 Task: Develop a branding concept for a fictional cyberpunk city with neon-lit streets.
Action: Mouse moved to (123, 88)
Screenshot: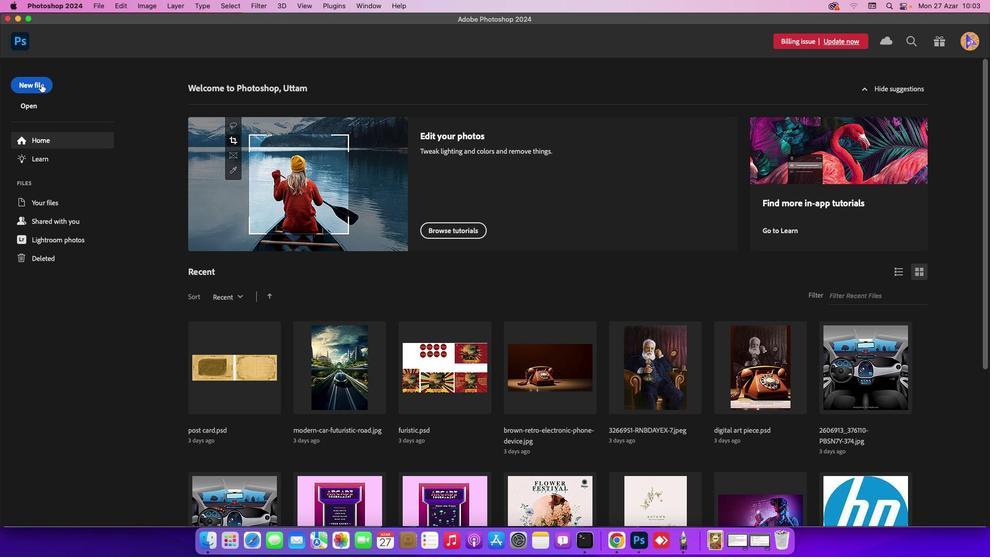 
Action: Mouse pressed left at (123, 88)
Screenshot: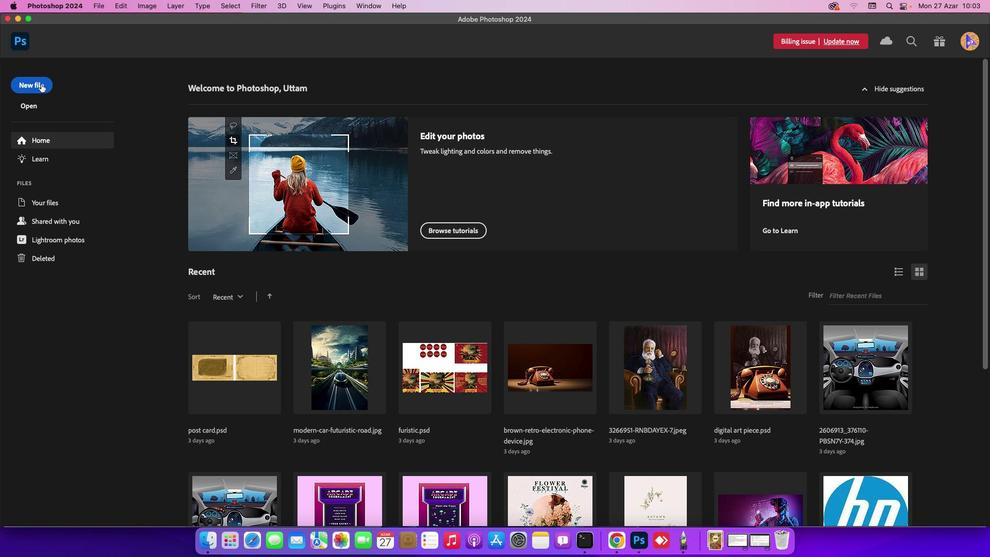 
Action: Mouse moved to (41, 84)
Screenshot: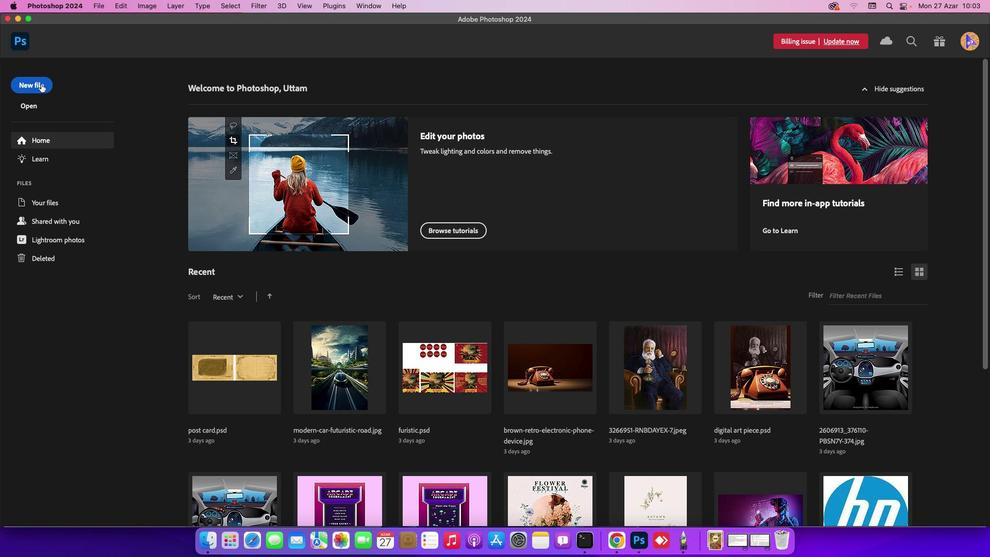 
Action: Mouse pressed left at (41, 84)
Screenshot: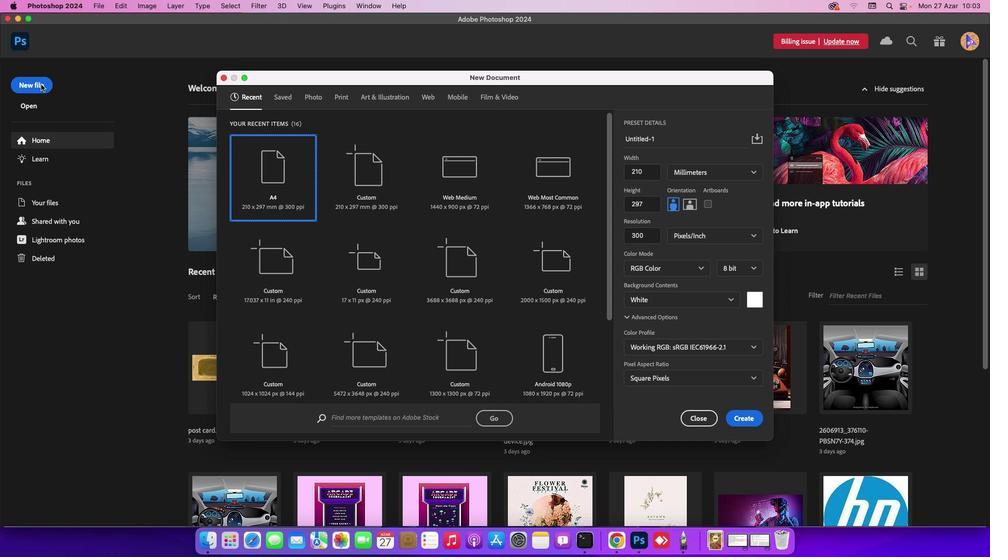 
Action: Mouse moved to (744, 416)
Screenshot: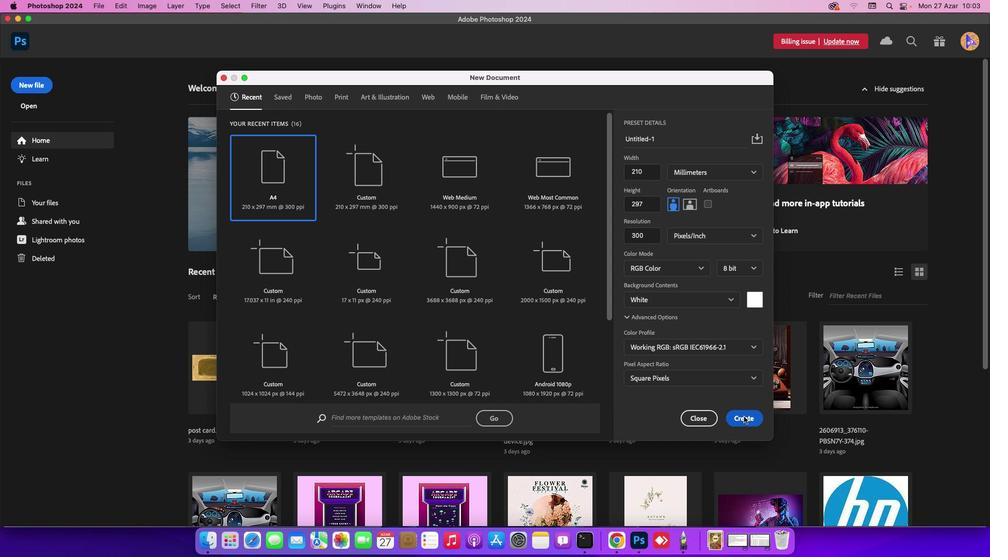 
Action: Mouse pressed left at (744, 416)
Screenshot: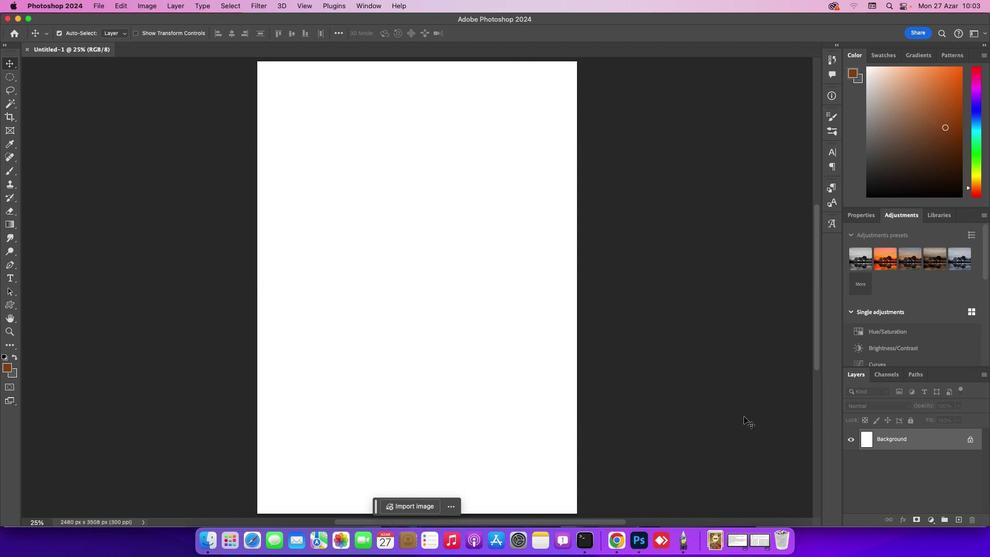 
Action: Mouse moved to (956, 520)
Screenshot: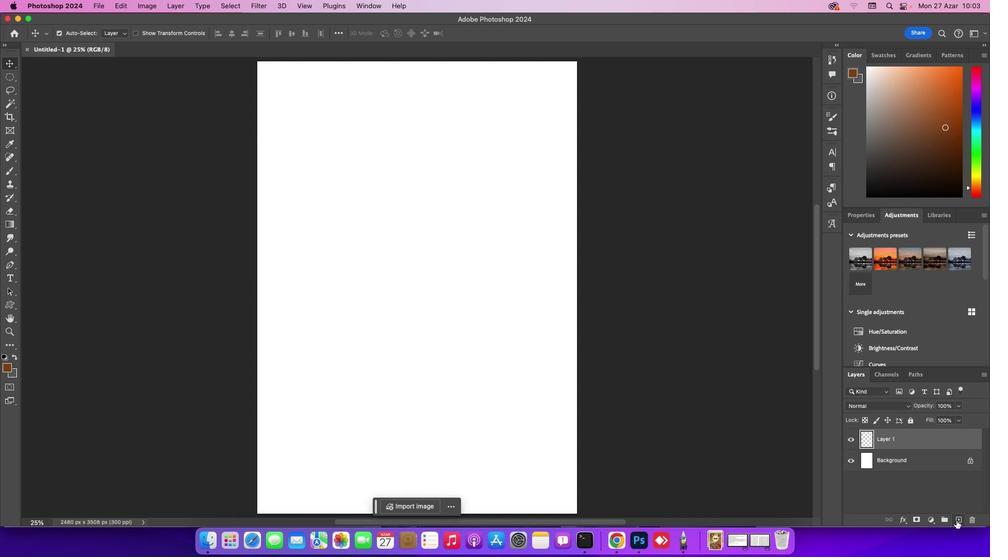 
Action: Mouse pressed left at (956, 520)
Screenshot: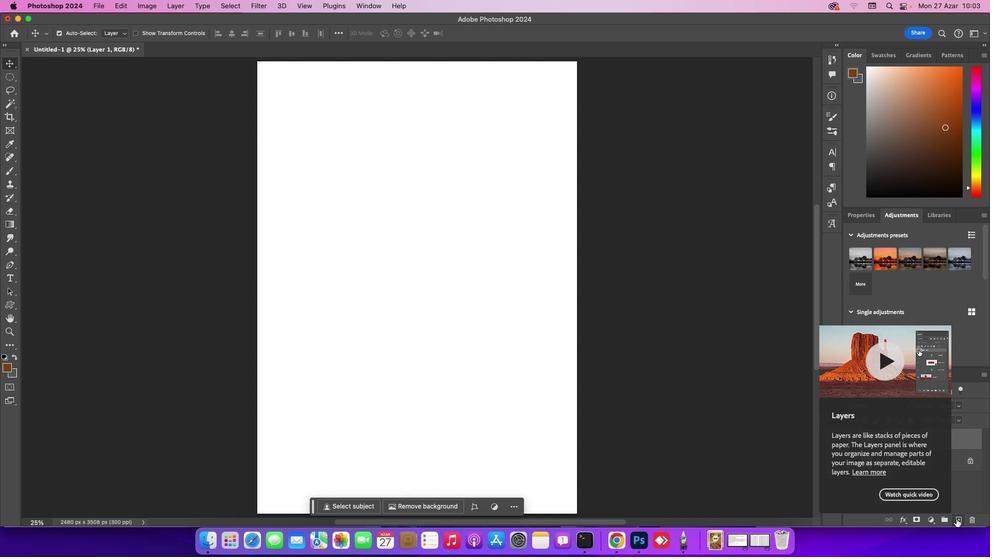 
Action: Mouse moved to (100, 2)
Screenshot: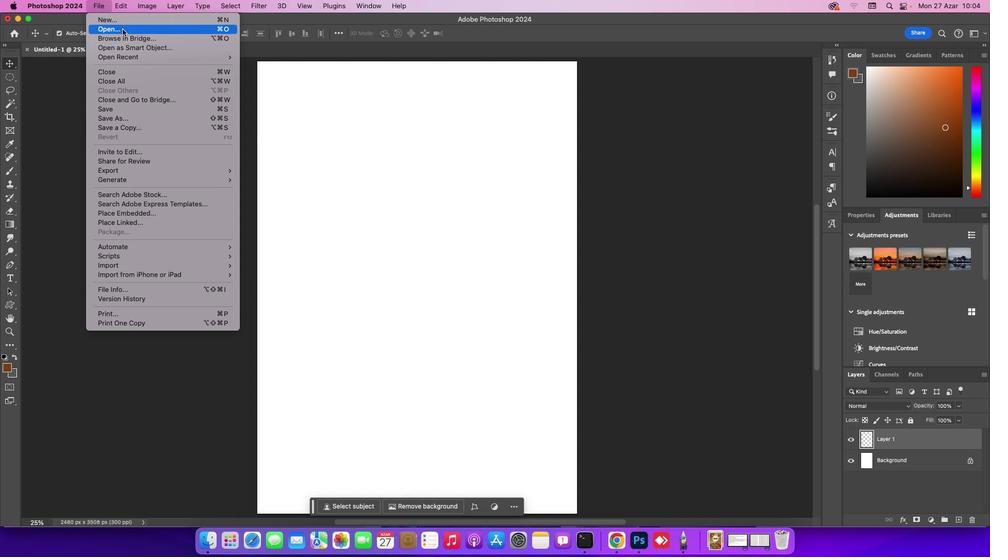 
Action: Mouse pressed left at (100, 2)
Screenshot: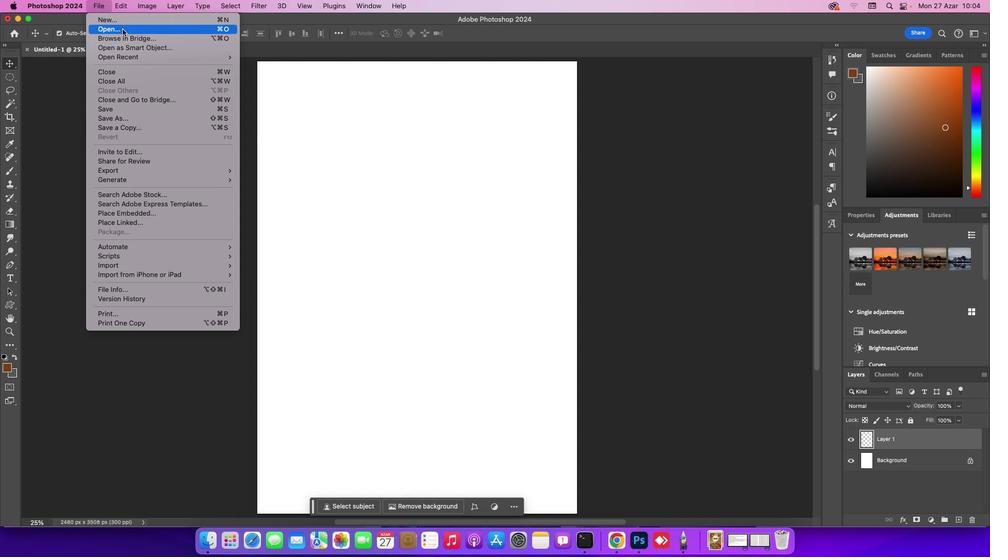 
Action: Mouse moved to (122, 16)
Screenshot: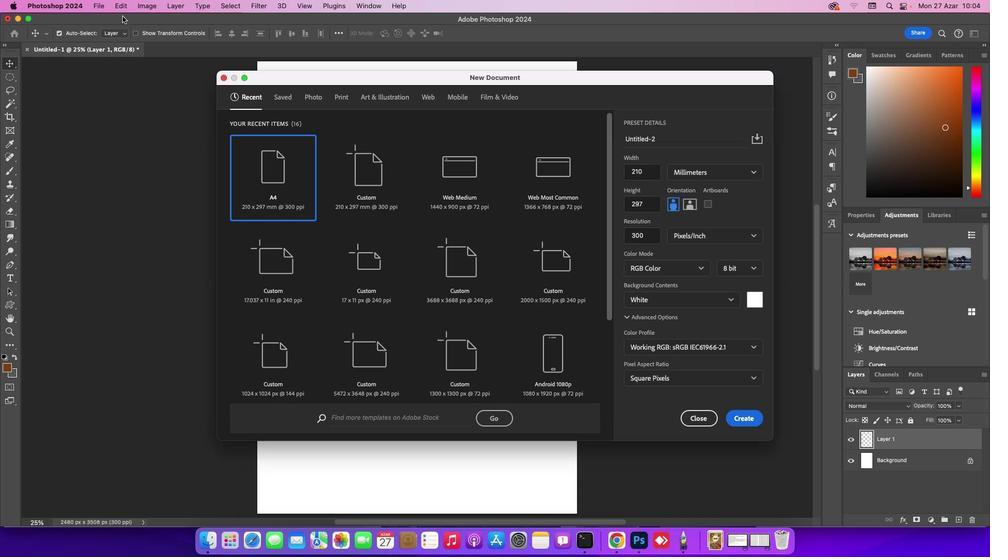 
Action: Mouse pressed left at (122, 16)
Screenshot: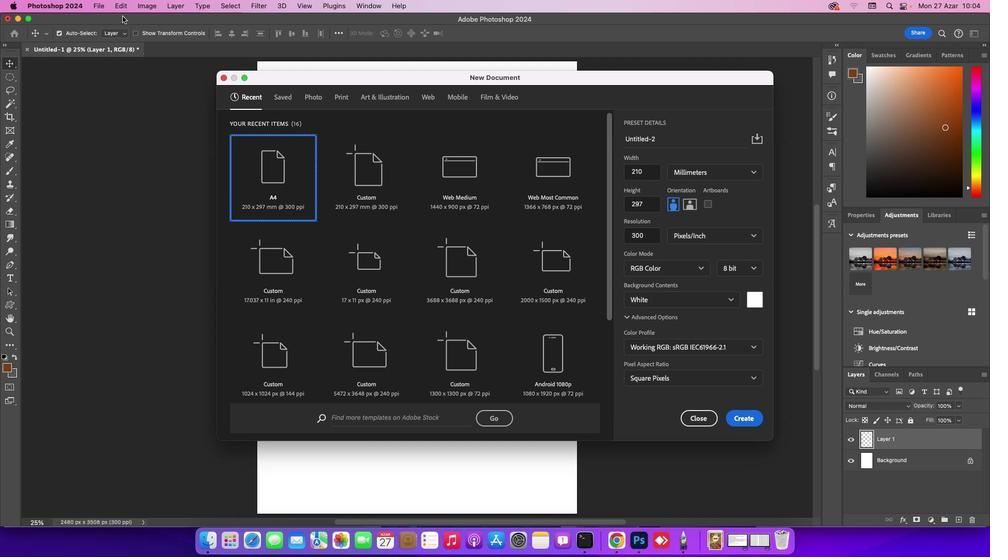 
Action: Mouse moved to (465, 183)
Screenshot: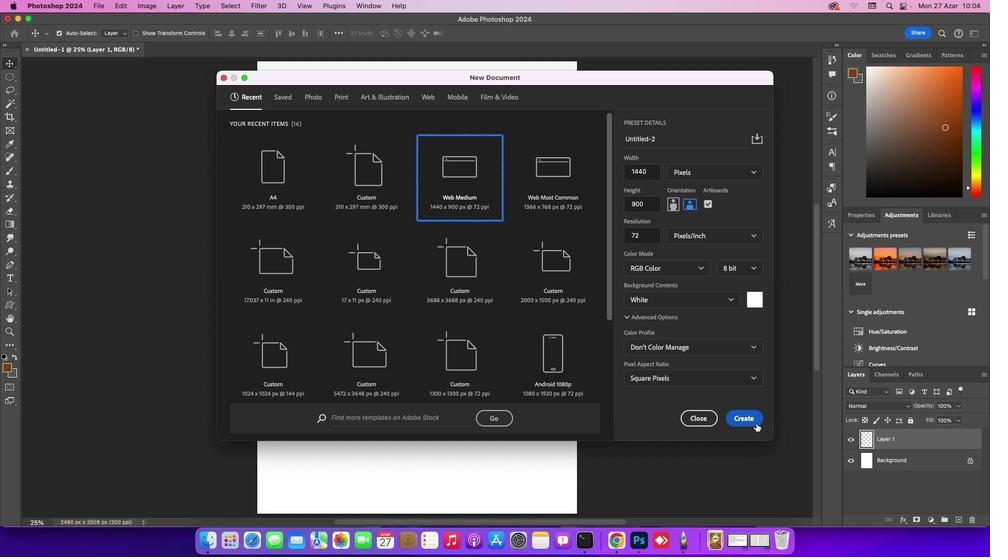
Action: Mouse pressed left at (465, 183)
Screenshot: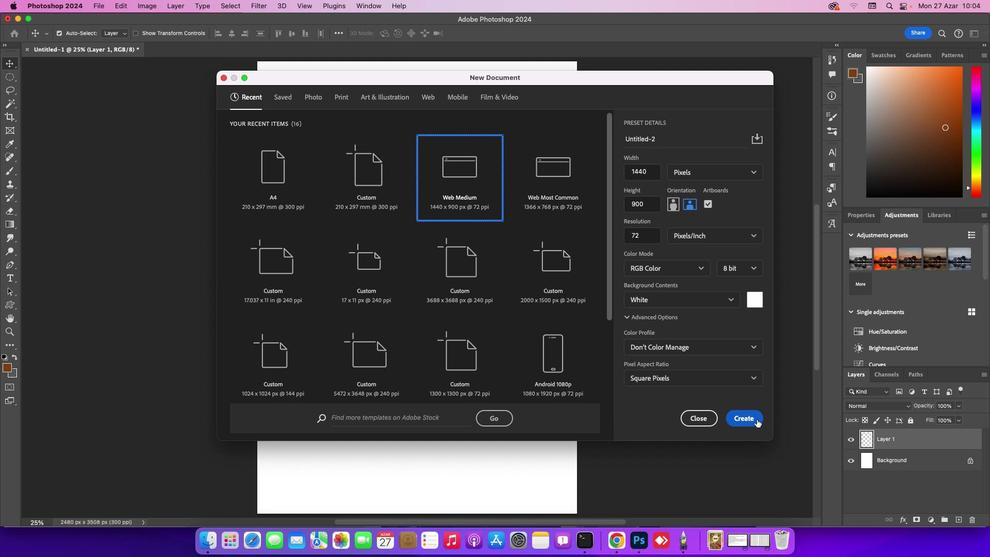 
Action: Mouse moved to (756, 419)
Screenshot: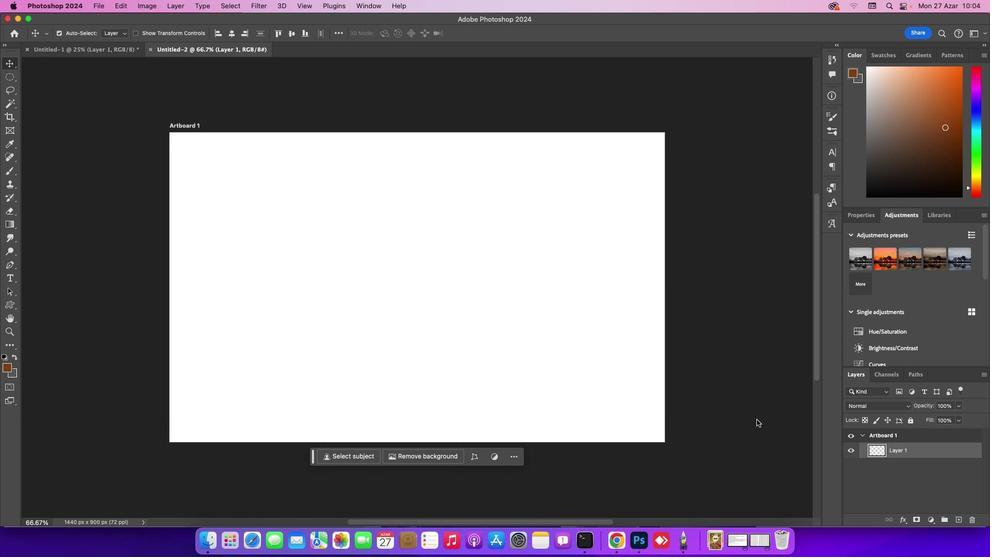 
Action: Mouse pressed left at (756, 419)
Screenshot: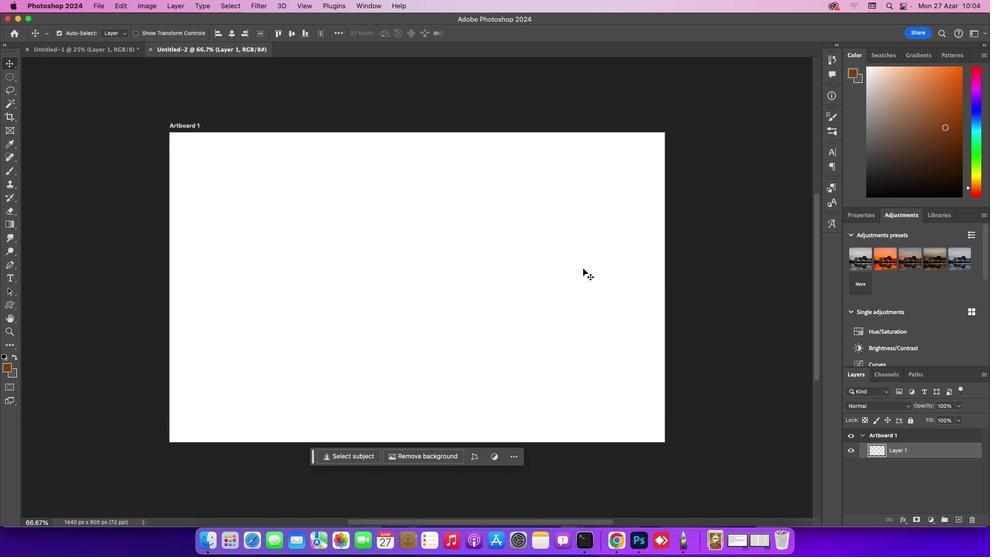 
Action: Mouse moved to (26, 49)
Screenshot: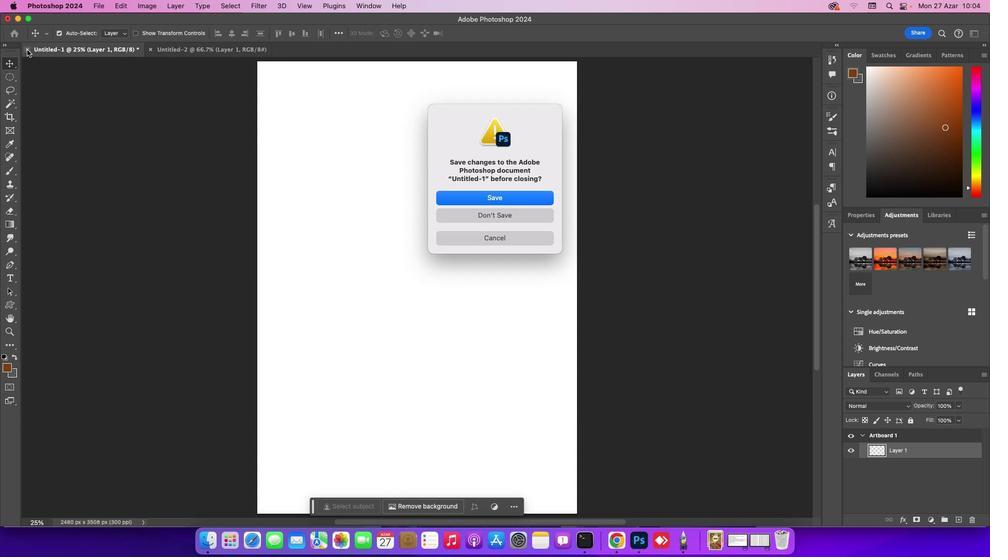 
Action: Mouse pressed left at (26, 49)
Screenshot: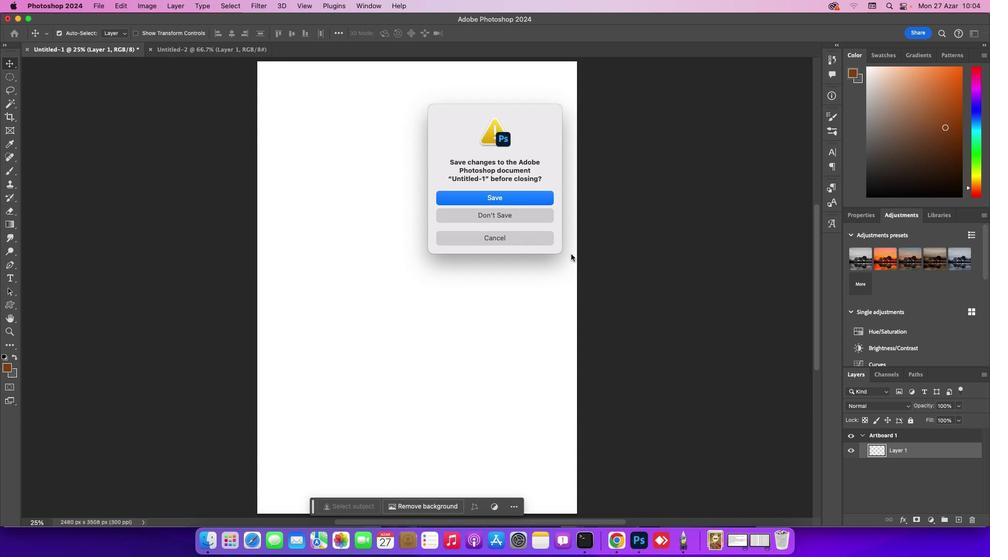 
Action: Mouse moved to (511, 210)
Screenshot: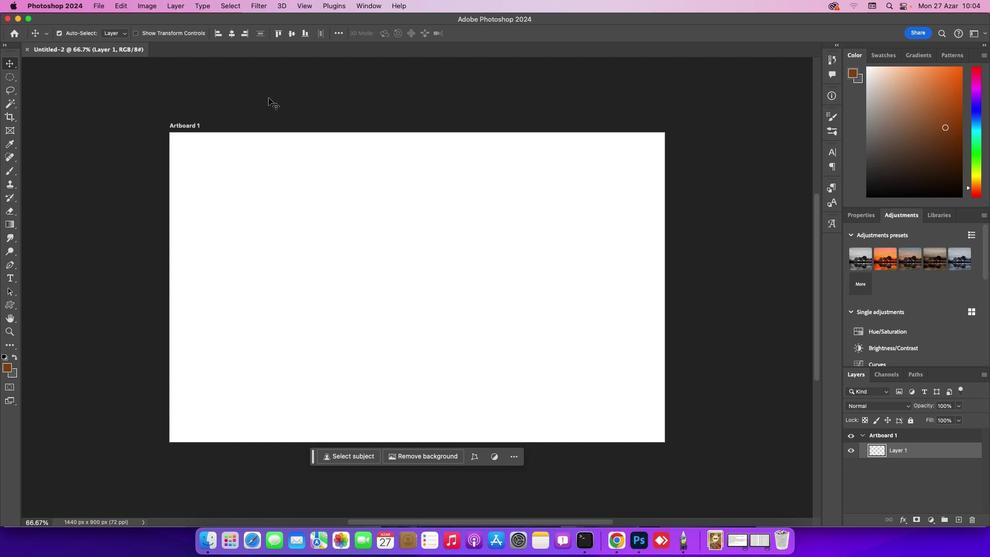 
Action: Mouse pressed left at (511, 210)
Screenshot: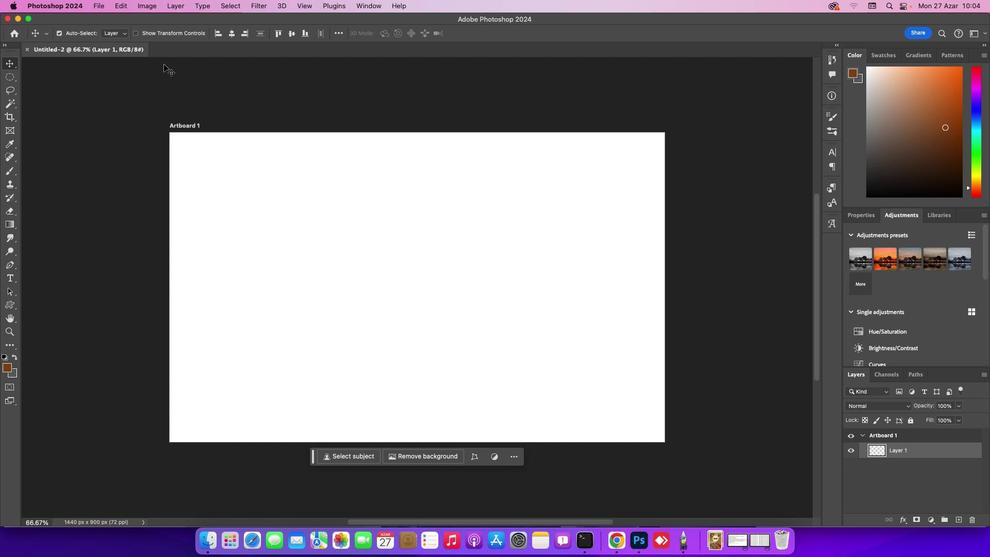 
Action: Mouse moved to (955, 520)
Screenshot: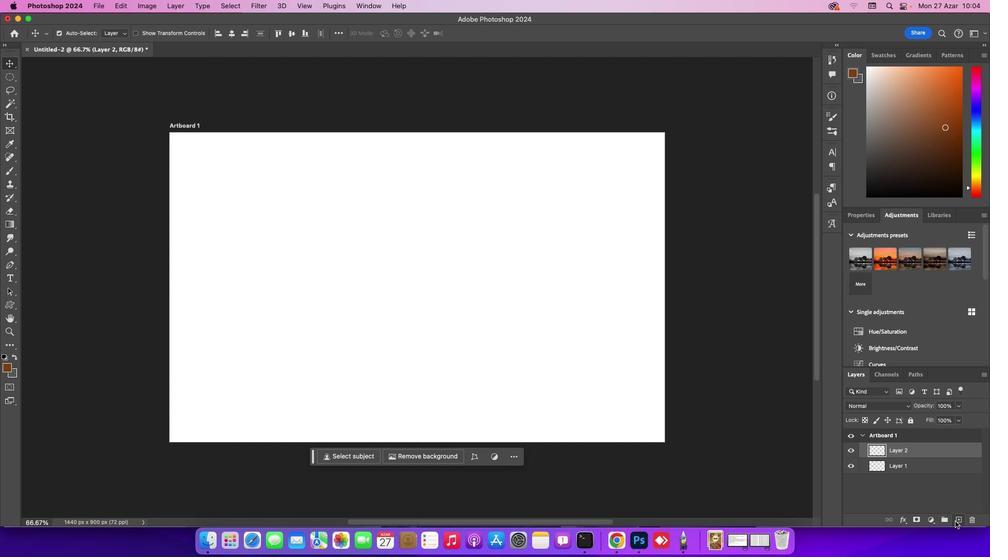
Action: Mouse pressed left at (955, 520)
Screenshot: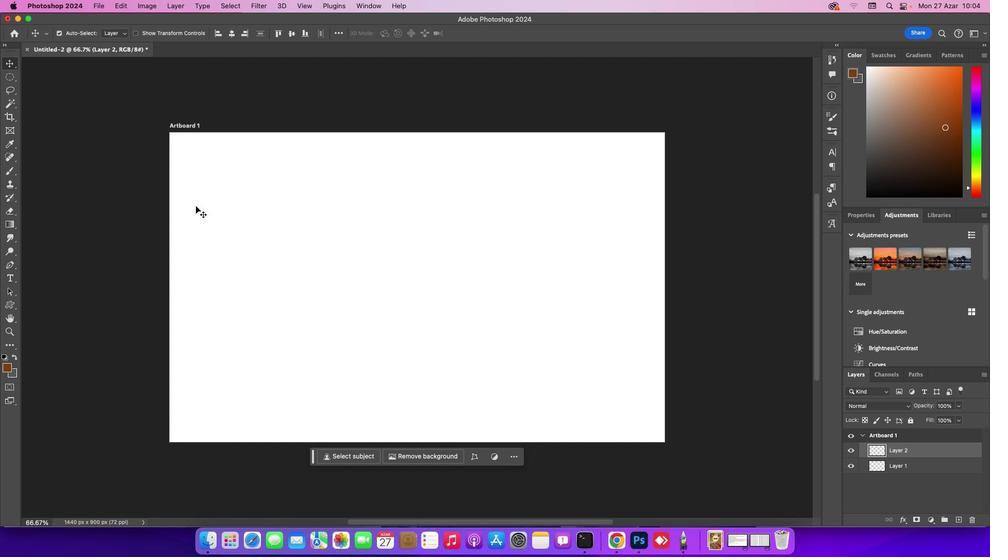 
Action: Mouse moved to (10, 80)
Screenshot: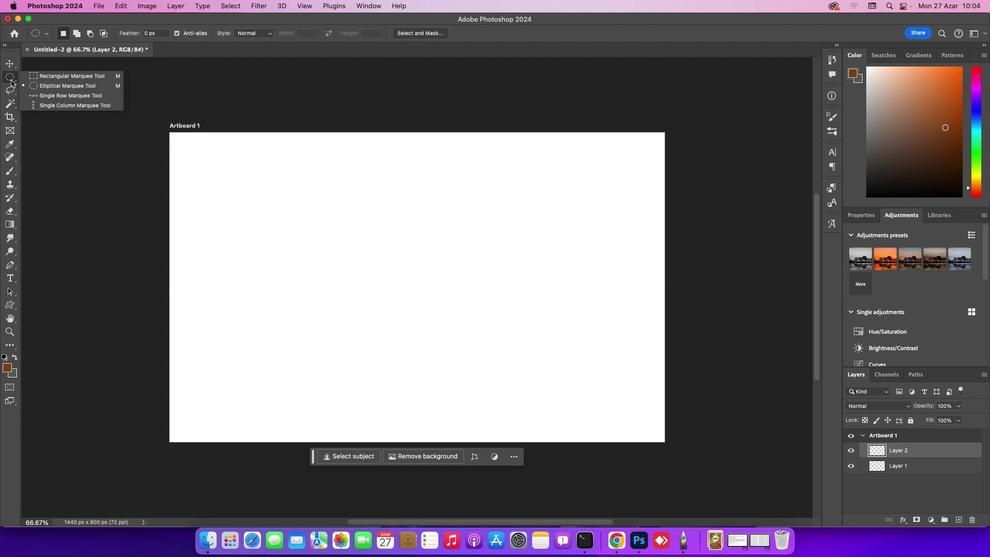 
Action: Mouse pressed left at (10, 80)
Screenshot: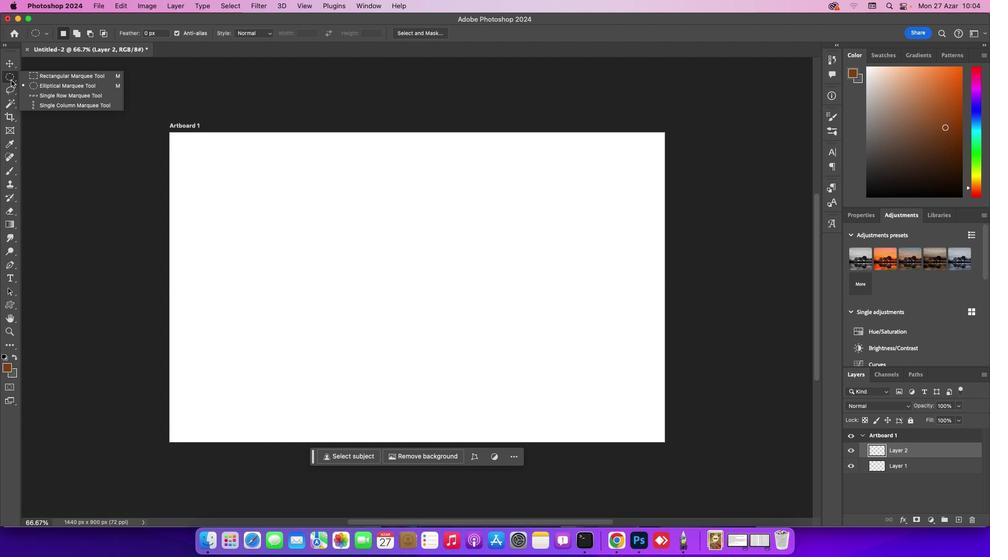 
Action: Mouse pressed left at (10, 80)
Screenshot: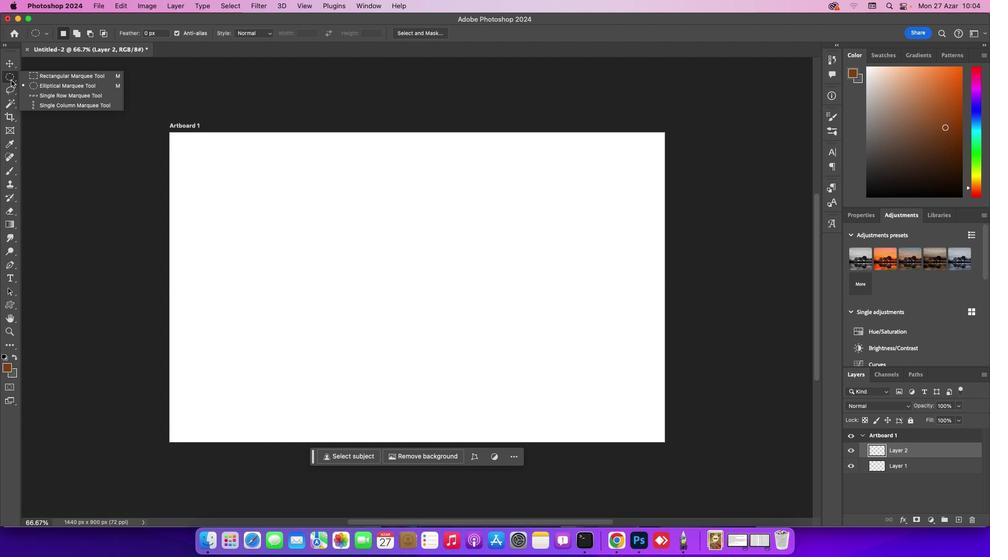 
Action: Mouse moved to (48, 80)
Screenshot: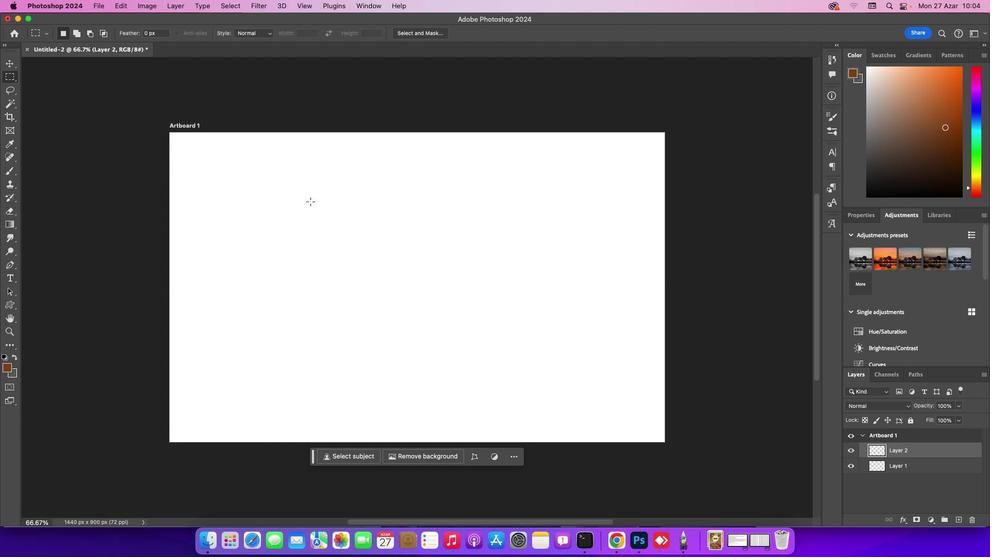 
Action: Mouse pressed left at (48, 80)
Screenshot: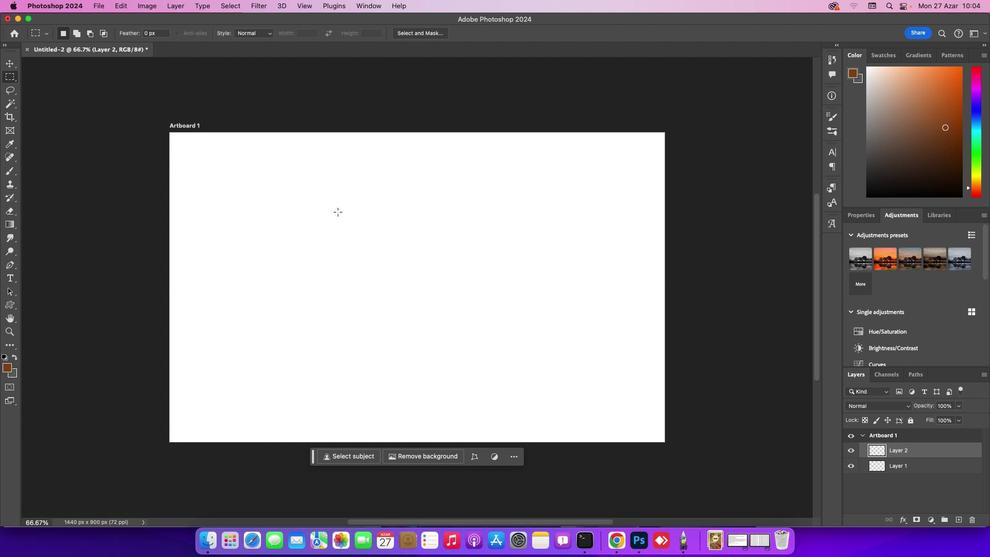 
Action: Mouse moved to (169, 132)
Screenshot: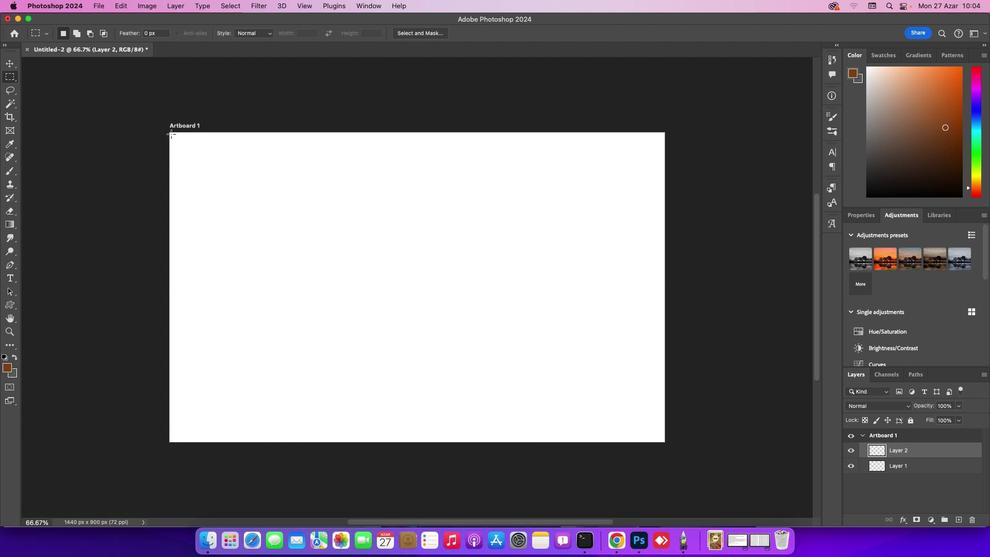 
Action: Mouse pressed left at (169, 132)
Screenshot: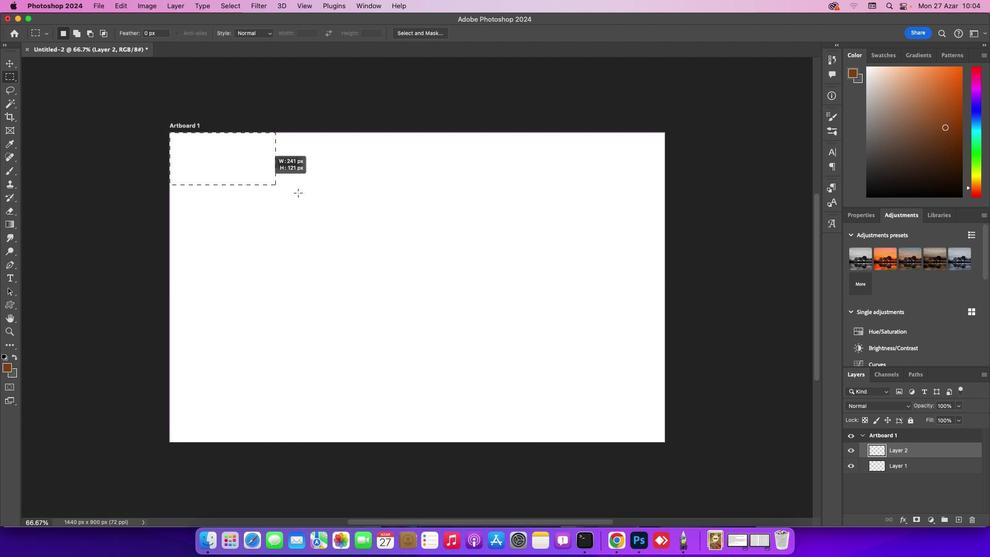 
Action: Mouse moved to (8, 223)
Screenshot: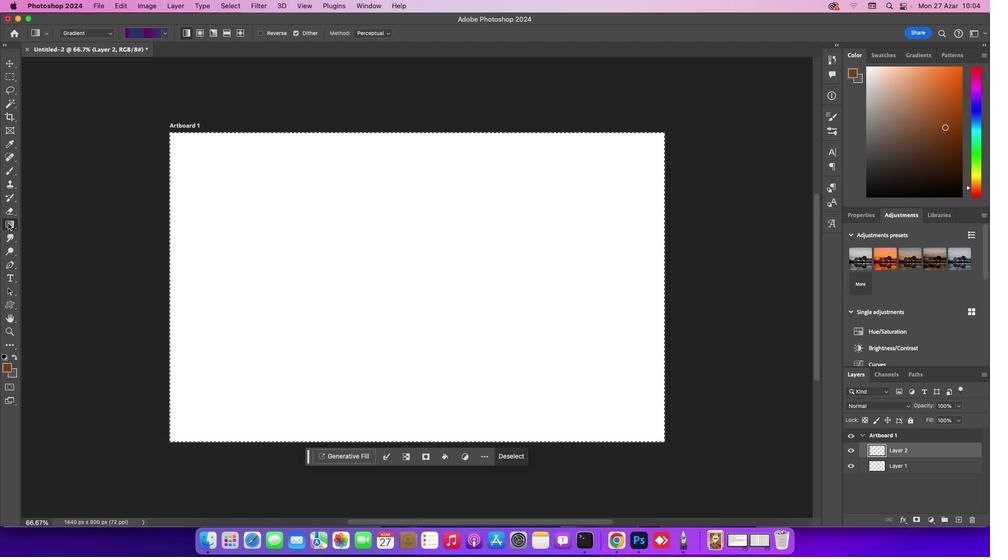 
Action: Mouse pressed left at (8, 223)
Screenshot: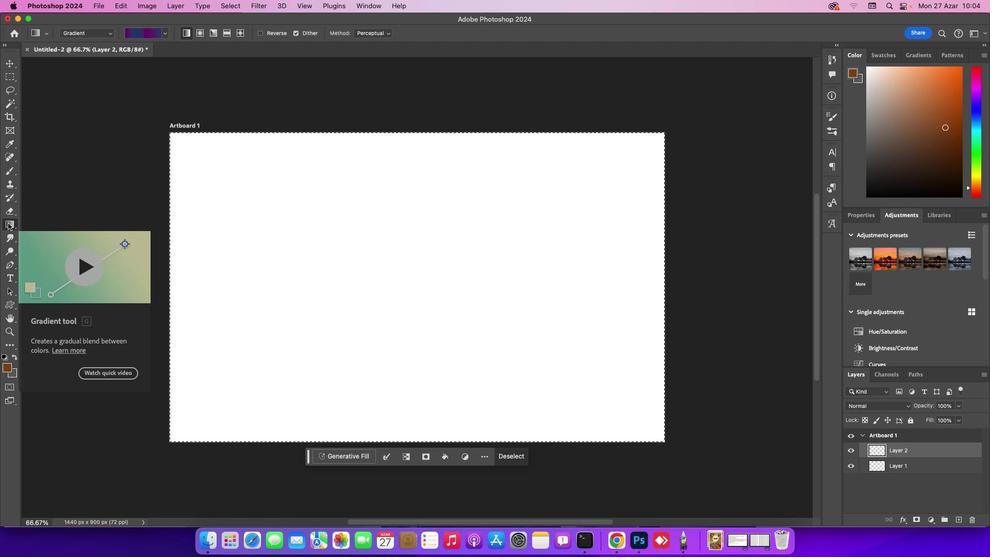 
Action: Mouse moved to (95, 129)
Screenshot: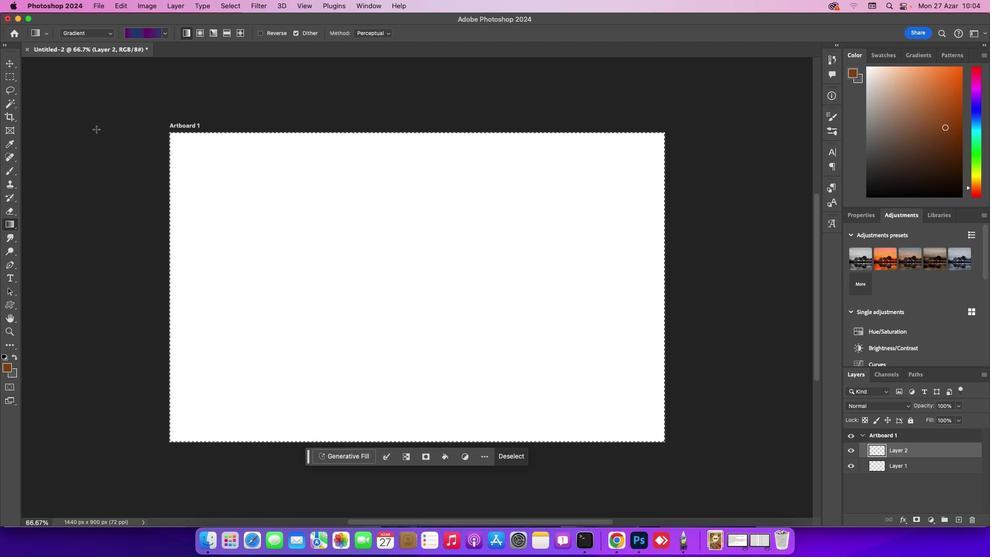 
Action: Key pressed Key.altKey.backspace
Screenshot: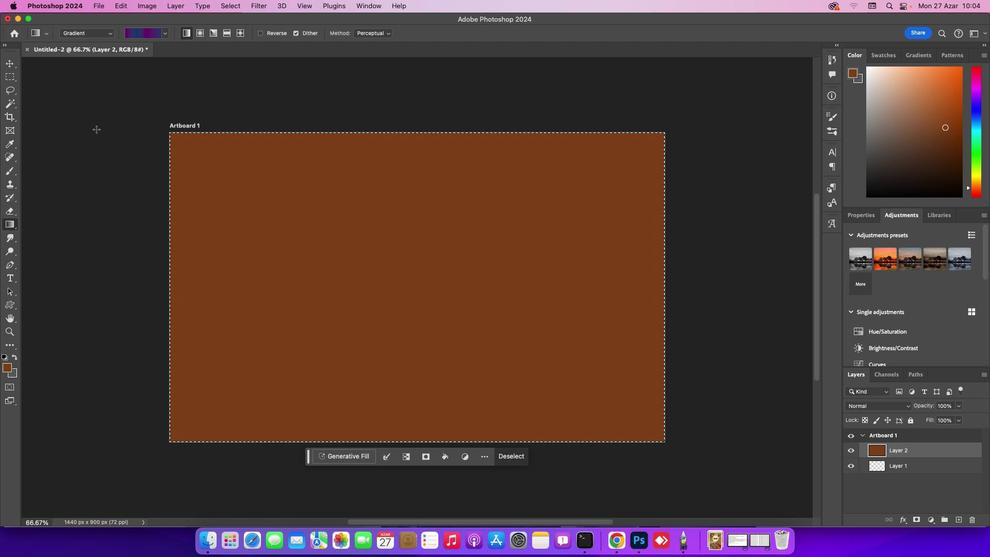 
Action: Mouse moved to (14, 221)
Screenshot: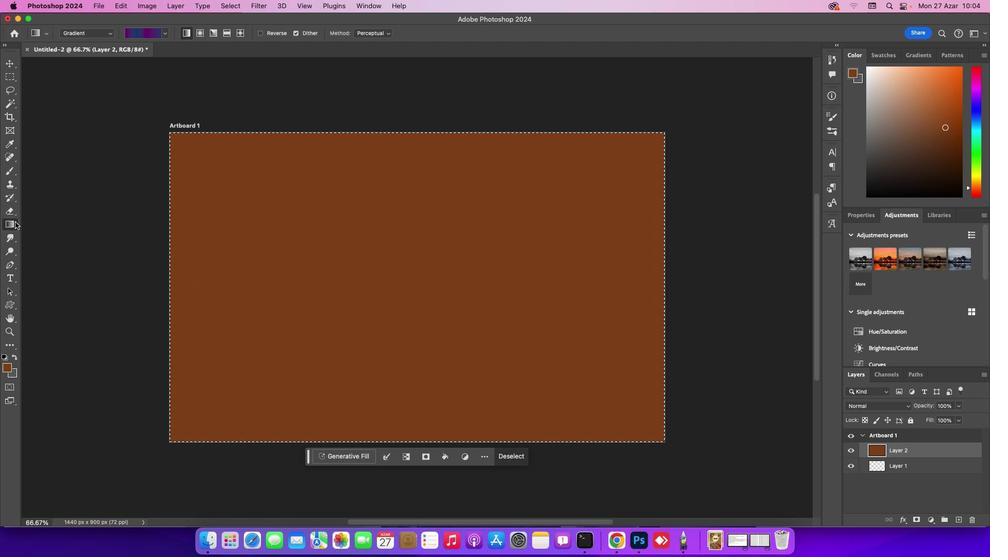 
Action: Mouse pressed left at (14, 221)
Screenshot: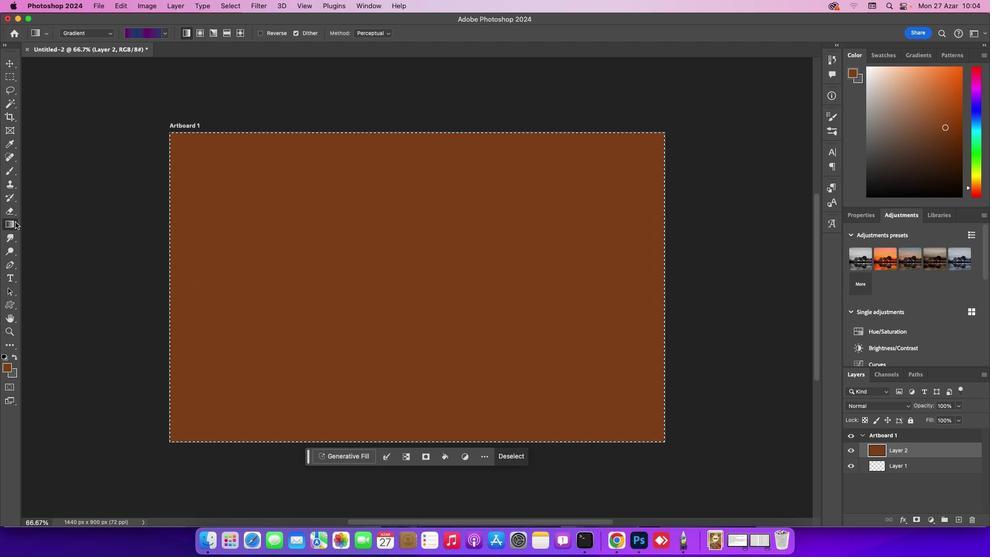 
Action: Mouse pressed left at (14, 221)
Screenshot: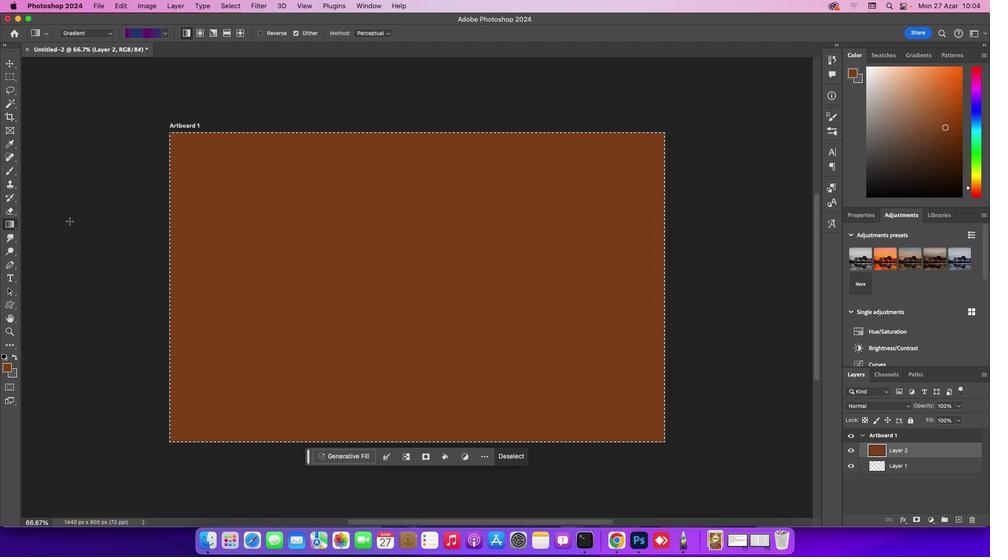 
Action: Mouse moved to (189, 150)
Screenshot: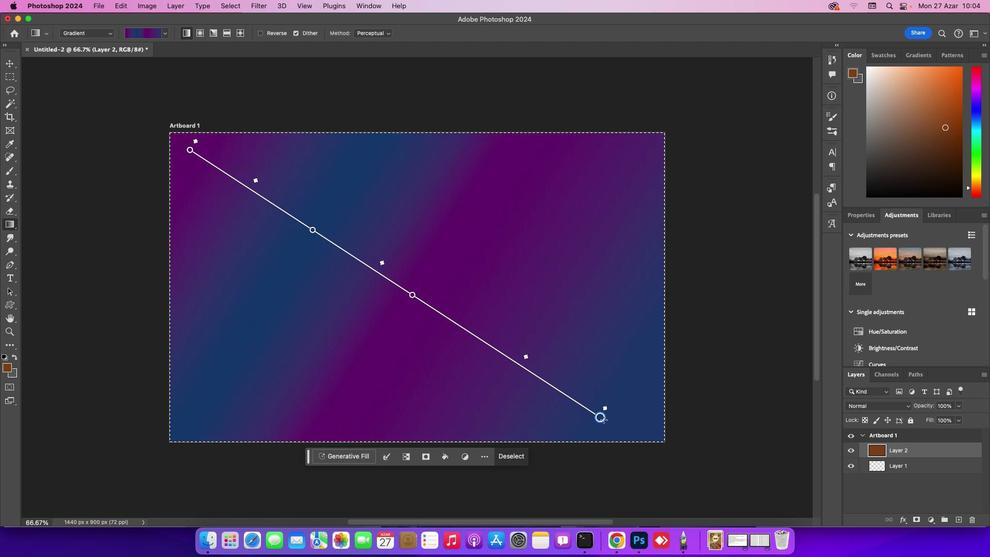 
Action: Mouse pressed left at (189, 150)
Screenshot: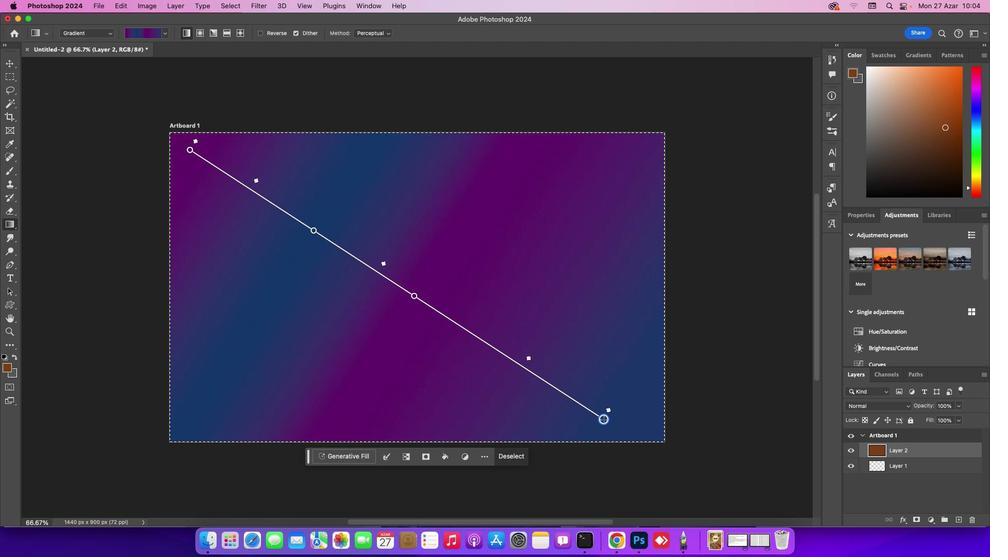 
Action: Mouse moved to (152, 37)
Screenshot: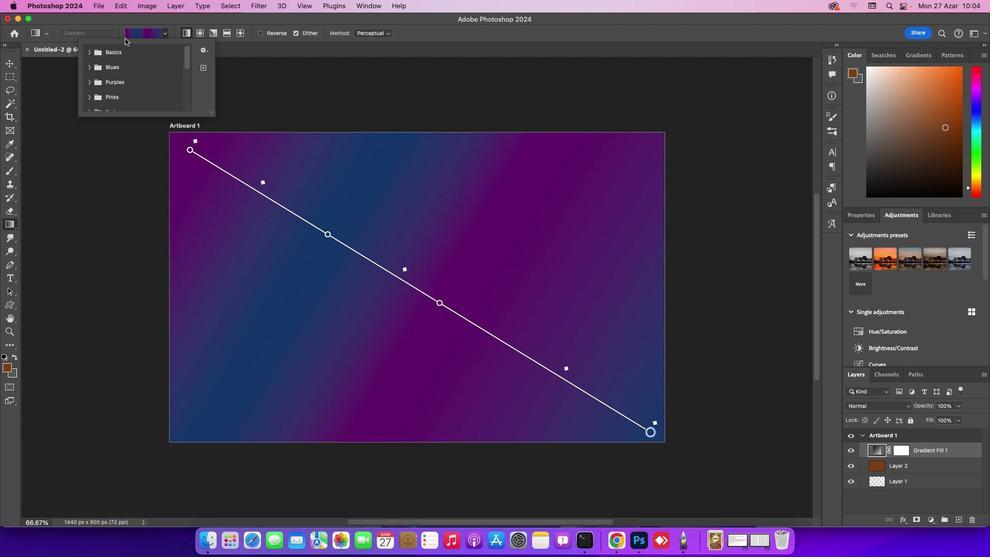 
Action: Mouse pressed left at (152, 37)
Screenshot: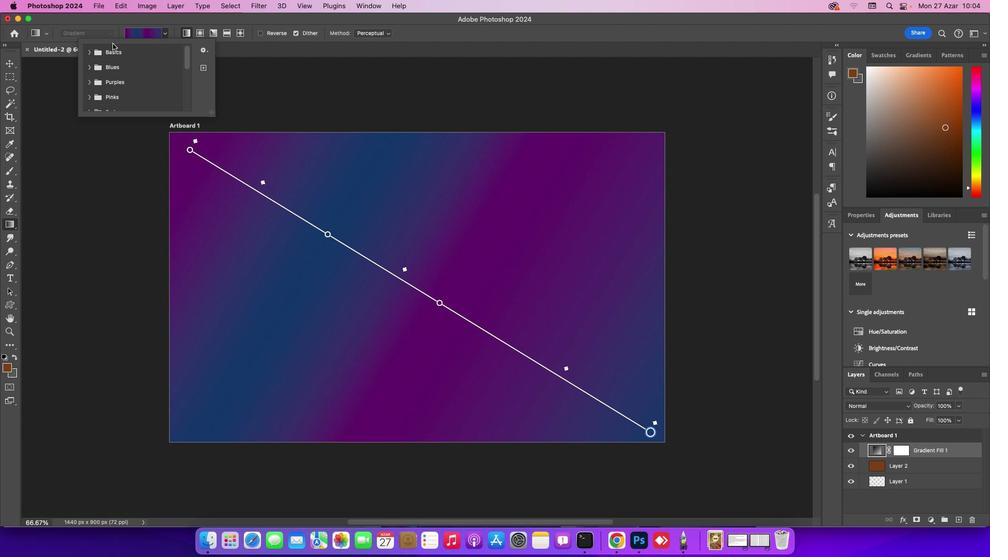 
Action: Mouse moved to (151, 31)
Screenshot: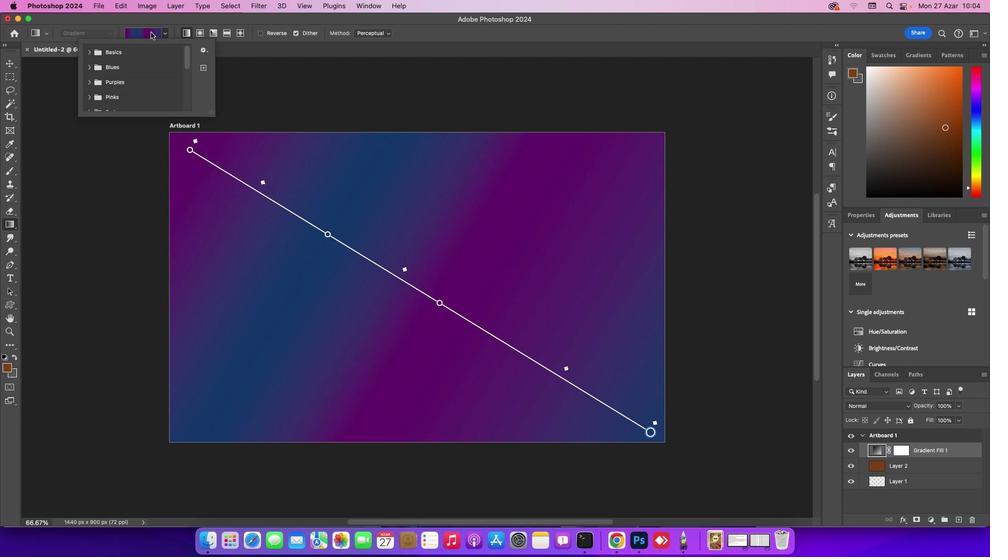 
Action: Mouse pressed left at (151, 31)
Screenshot: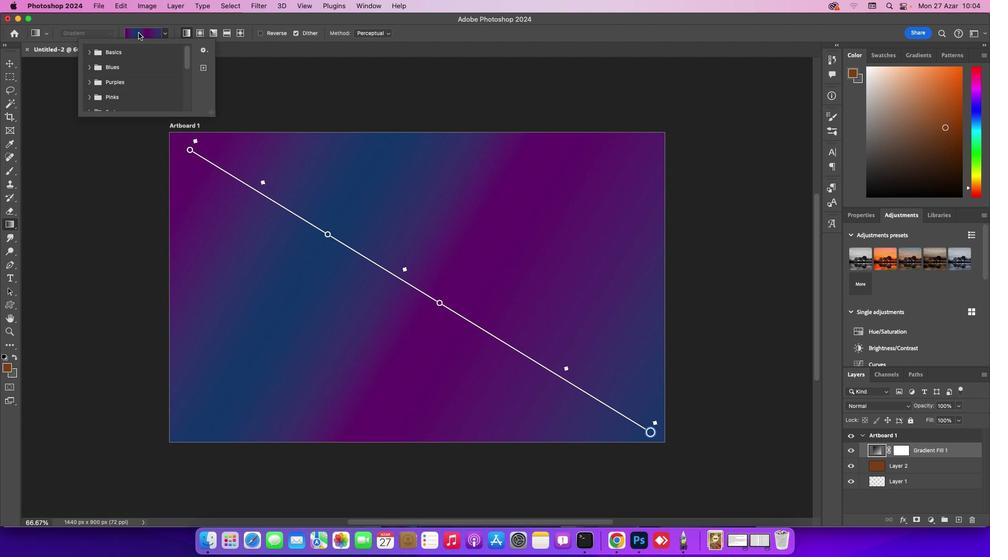 
Action: Mouse pressed left at (151, 31)
Screenshot: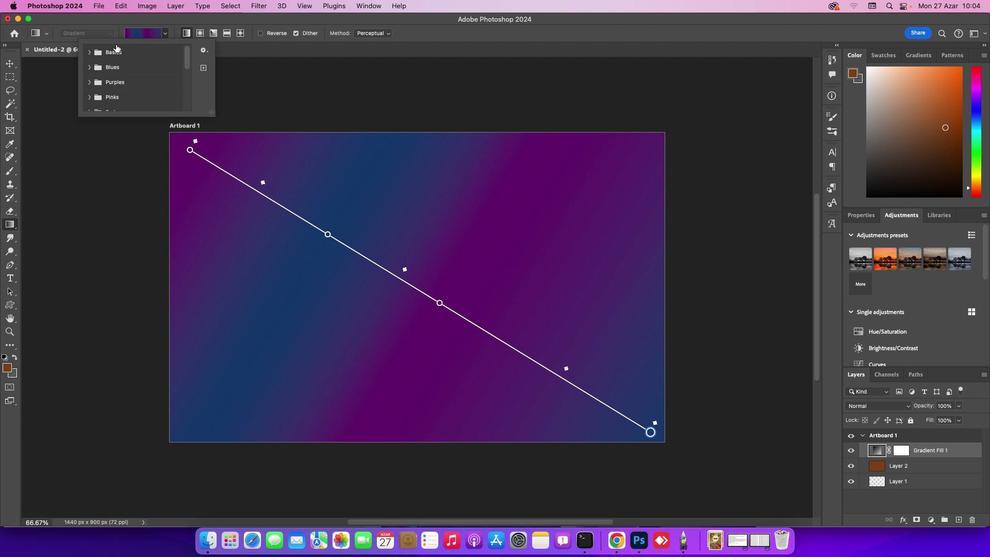 
Action: Mouse moved to (184, 57)
Screenshot: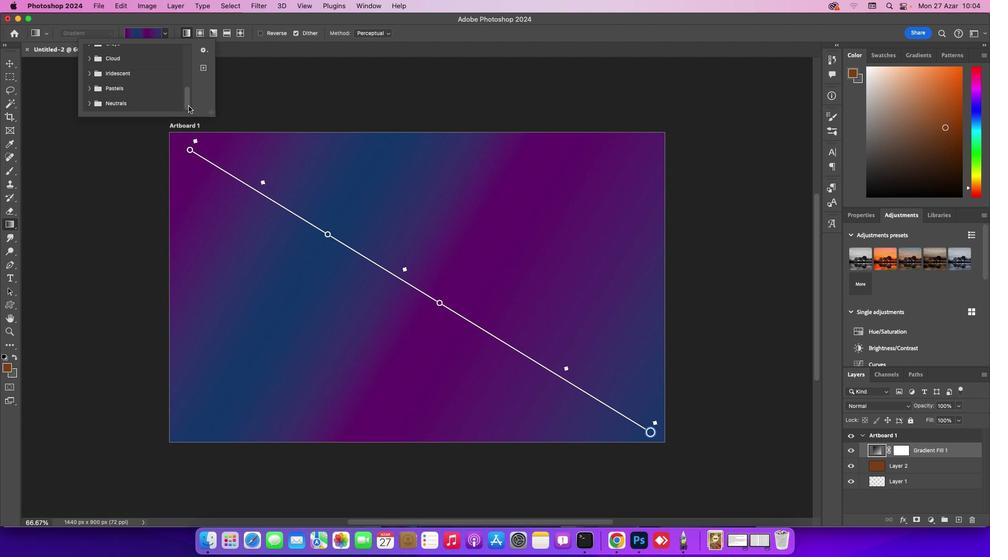 
Action: Mouse pressed left at (184, 57)
Screenshot: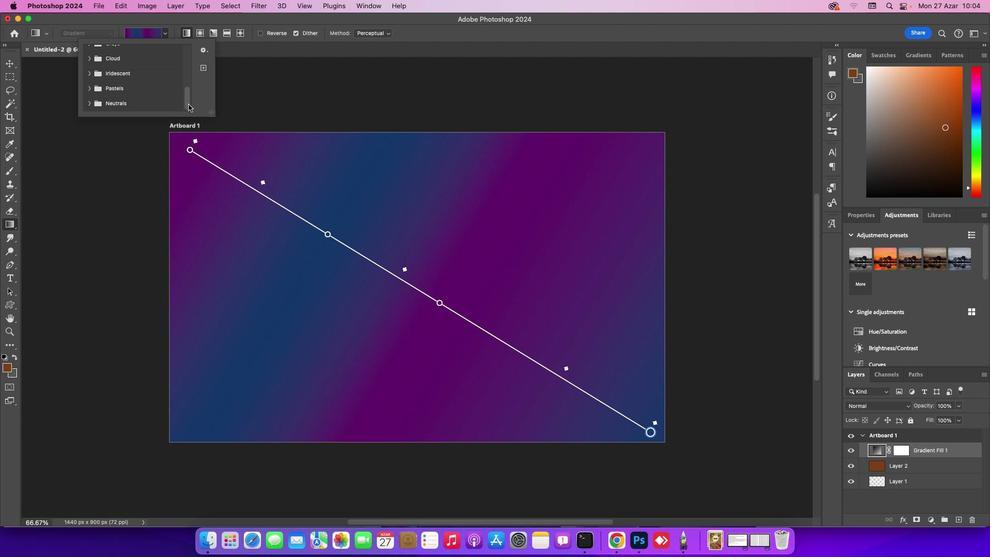 
Action: Mouse moved to (165, 32)
Screenshot: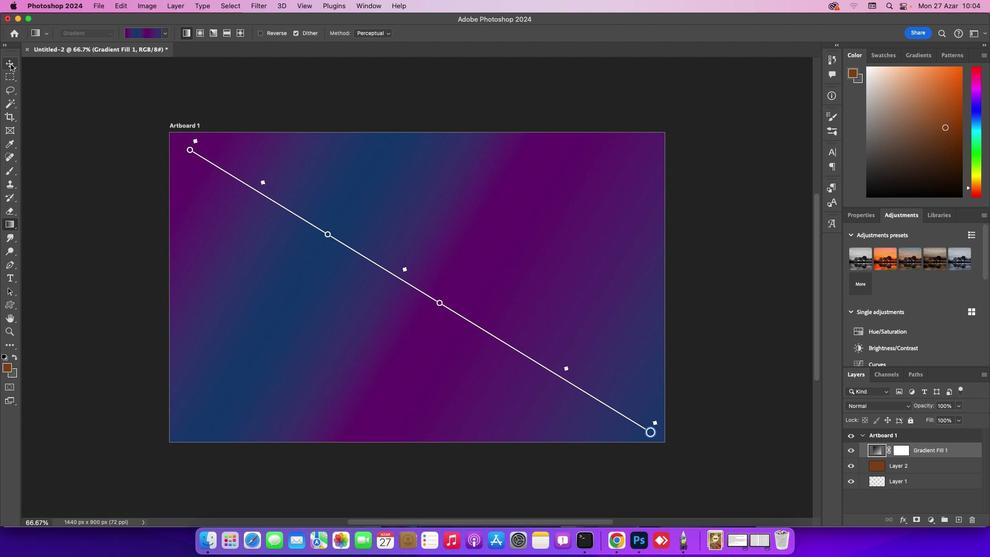
Action: Mouse pressed left at (165, 32)
Screenshot: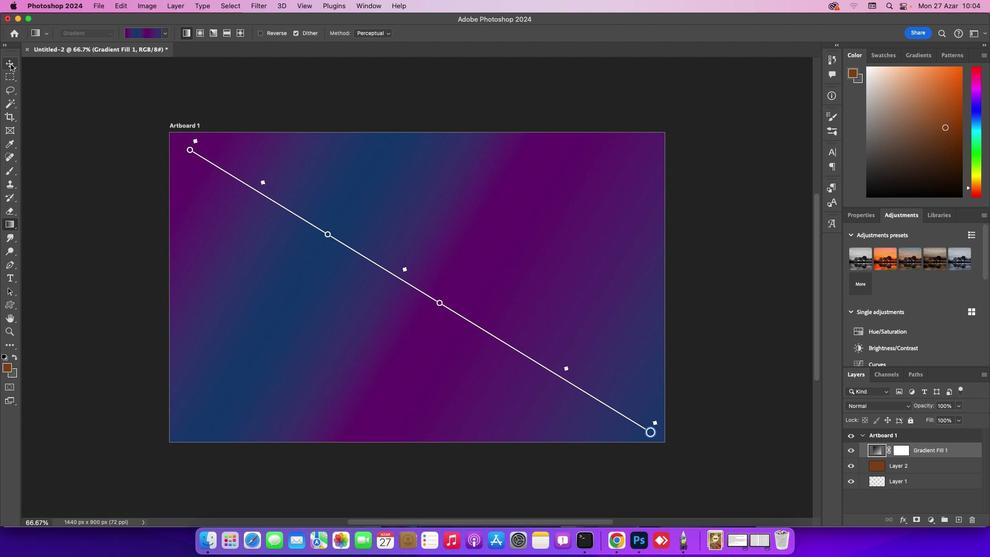 
Action: Mouse moved to (10, 63)
Screenshot: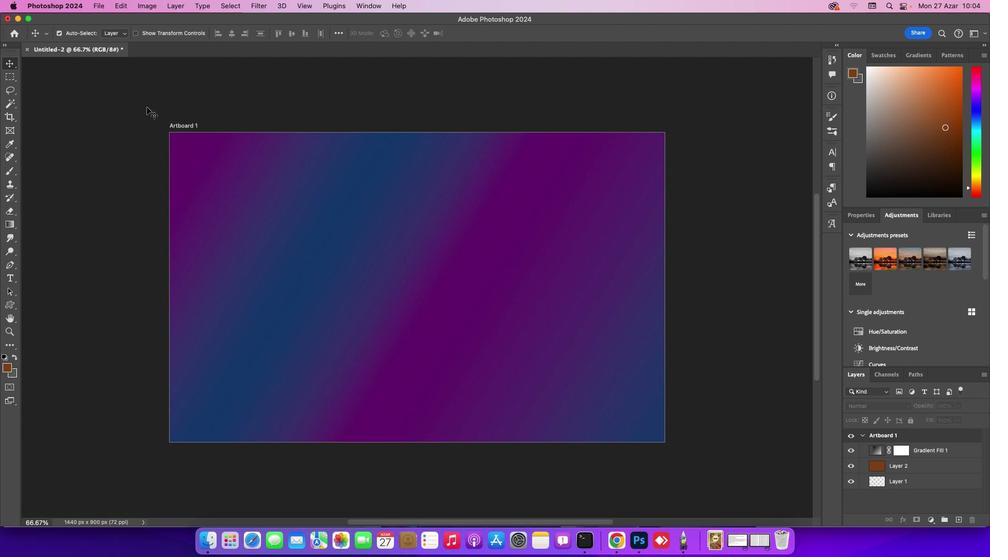 
Action: Mouse pressed left at (10, 63)
Screenshot: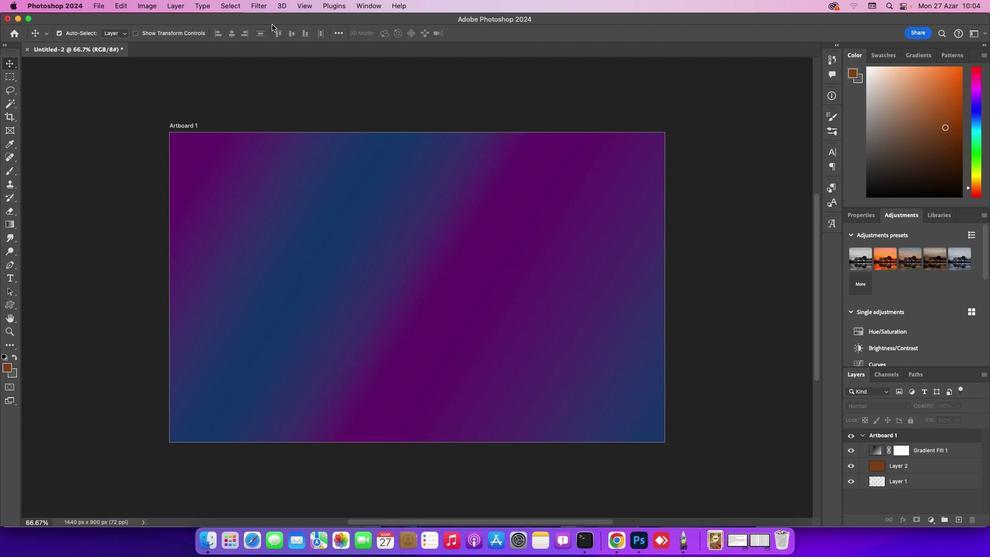 
Action: Mouse moved to (146, 107)
Screenshot: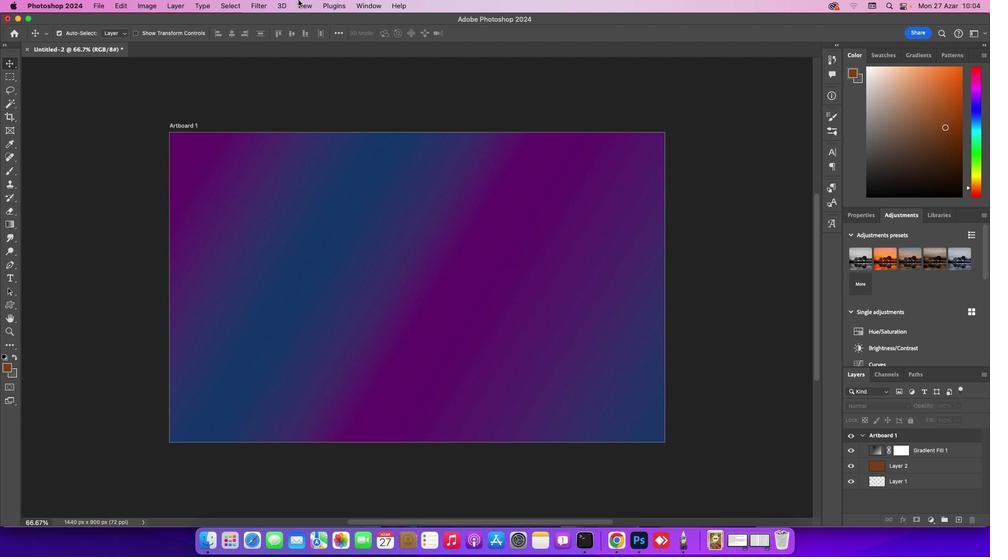 
Action: Mouse pressed left at (146, 107)
Screenshot: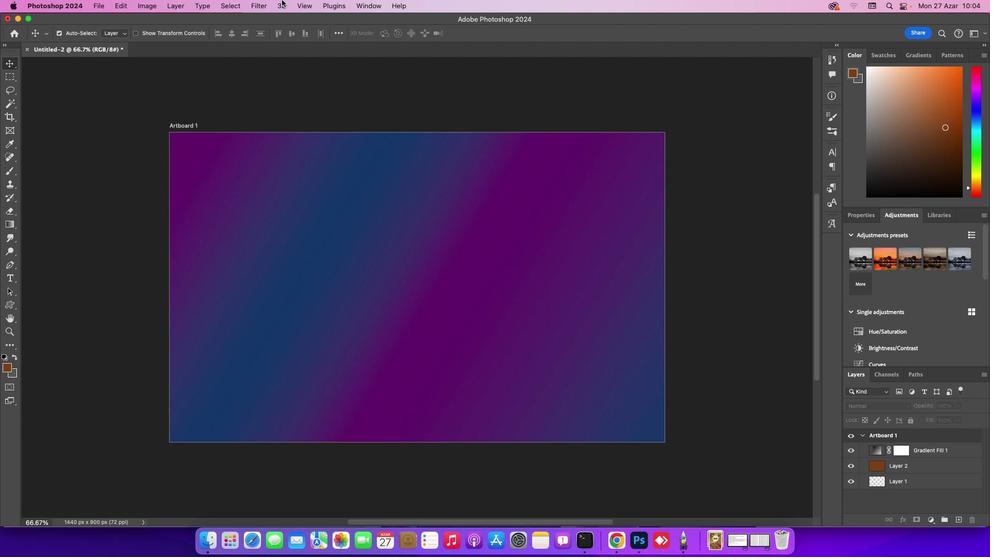 
Action: Mouse moved to (929, 448)
Screenshot: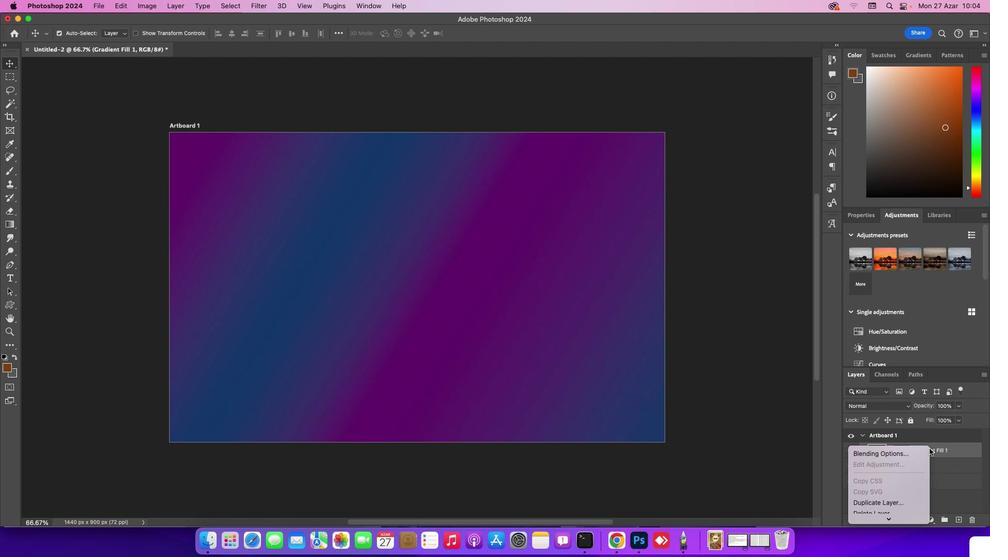 
Action: Mouse pressed right at (929, 448)
Screenshot: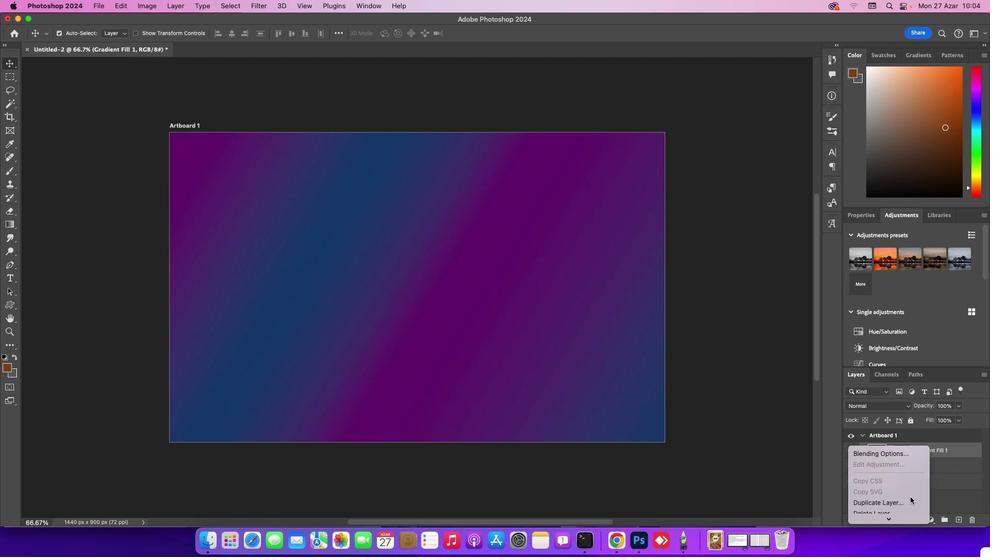 
Action: Mouse moved to (894, 401)
Screenshot: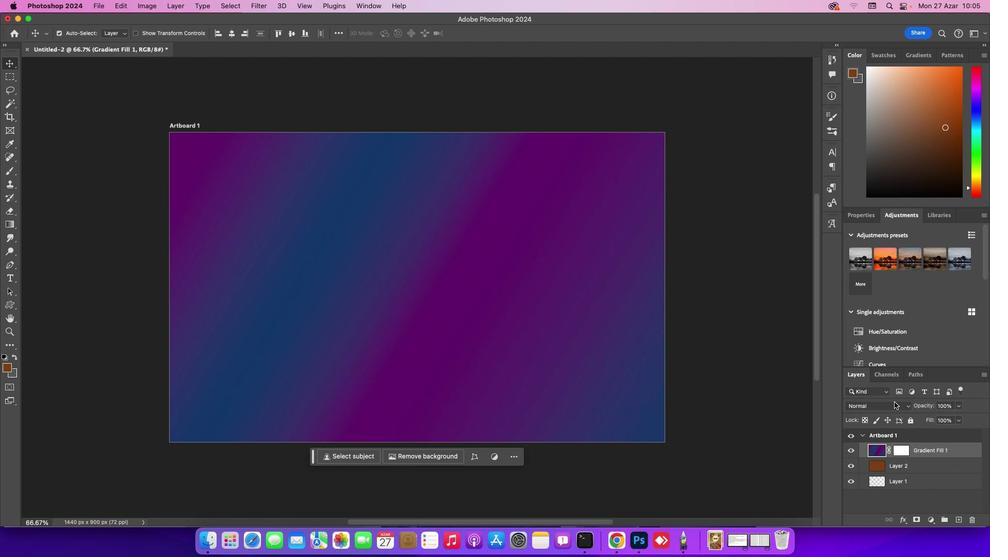 
Action: Mouse pressed left at (894, 401)
Screenshot: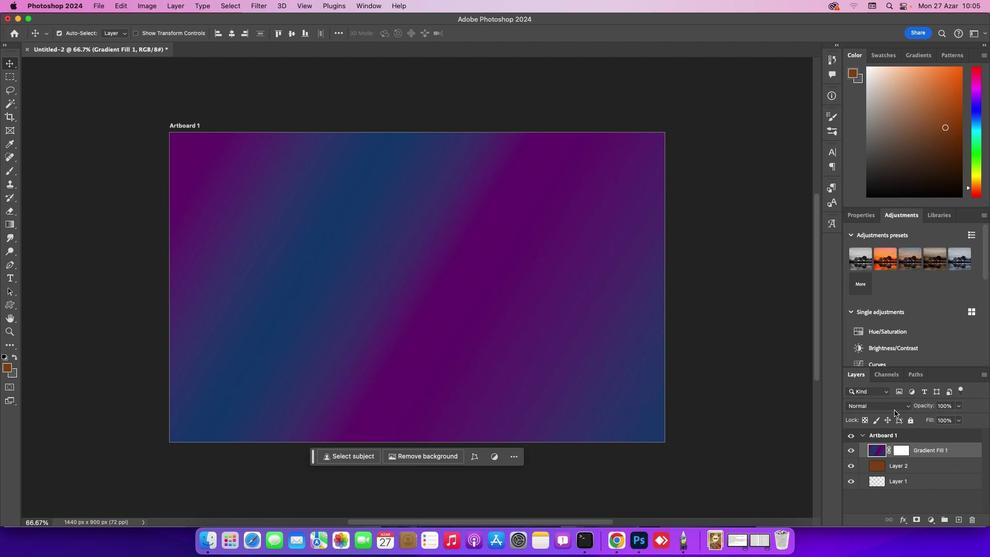 
Action: Mouse moved to (956, 452)
Screenshot: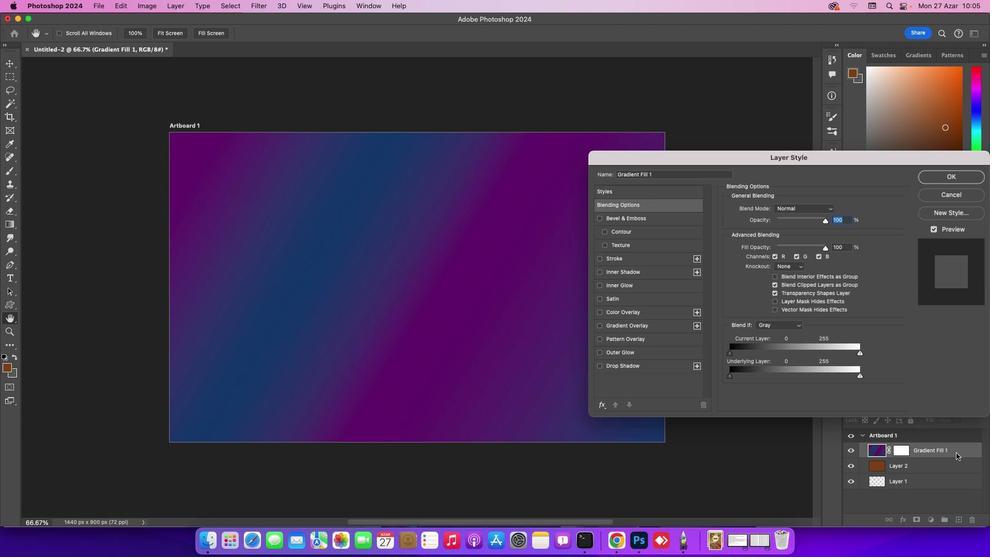 
Action: Mouse pressed left at (956, 452)
Screenshot: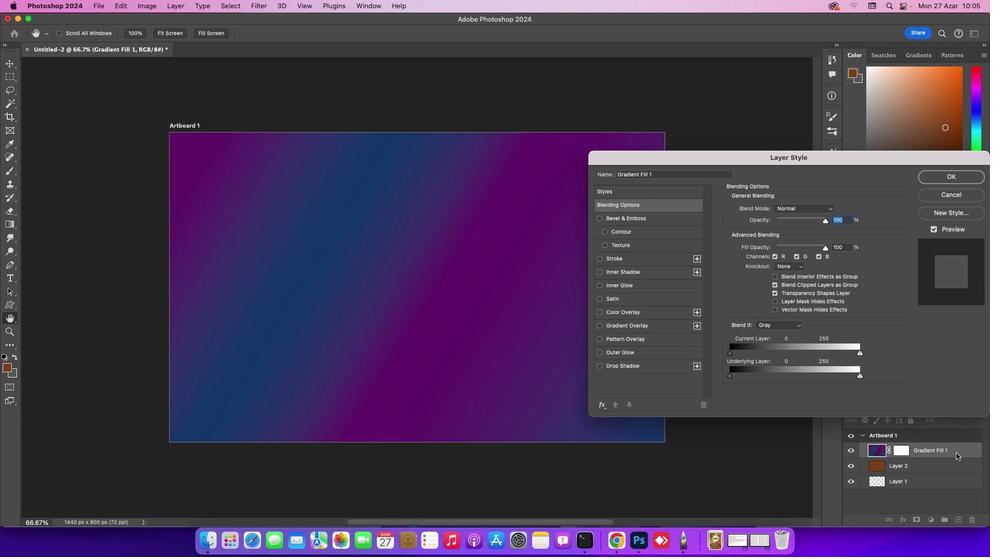 
Action: Mouse pressed left at (956, 452)
Screenshot: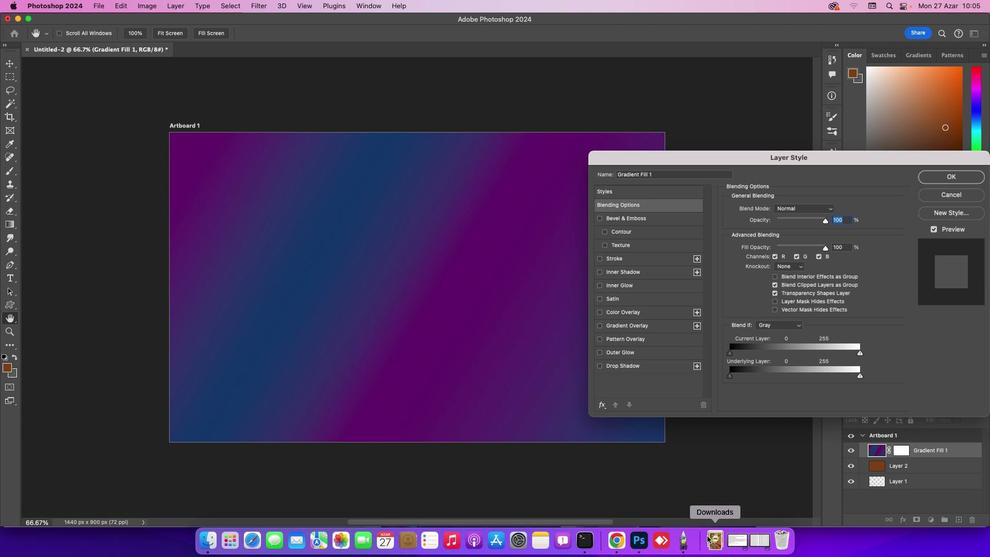 
Action: Mouse moved to (643, 327)
Screenshot: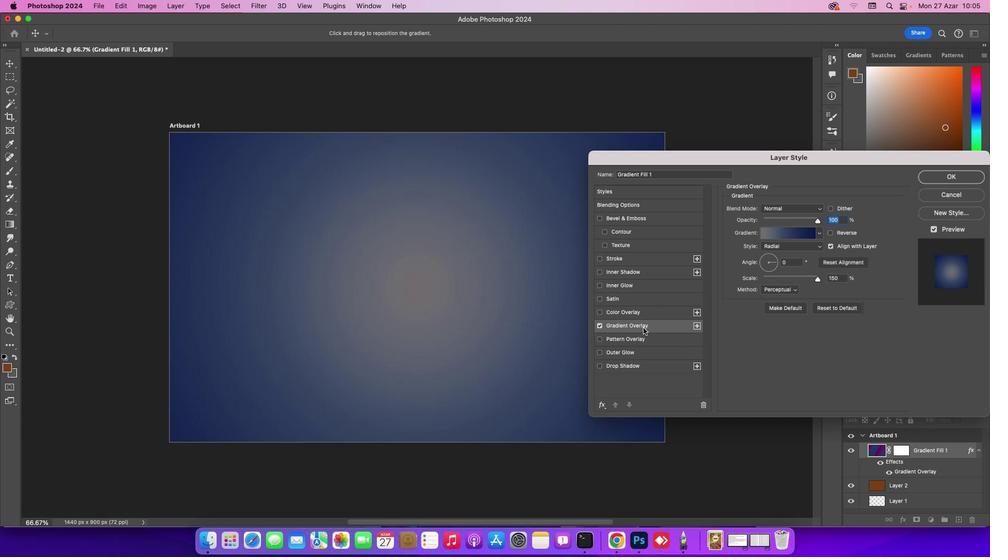 
Action: Mouse pressed left at (643, 327)
Screenshot: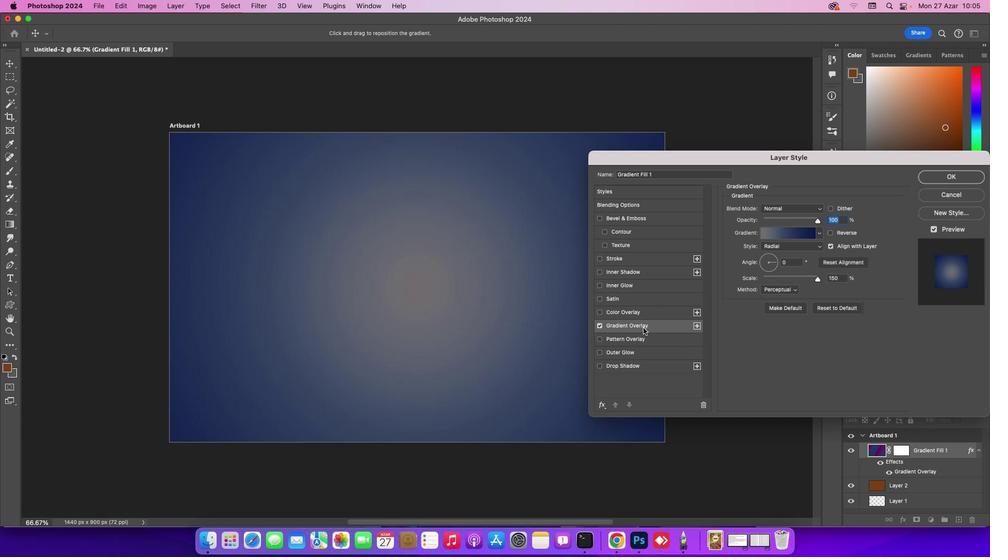 
Action: Mouse moved to (777, 233)
Screenshot: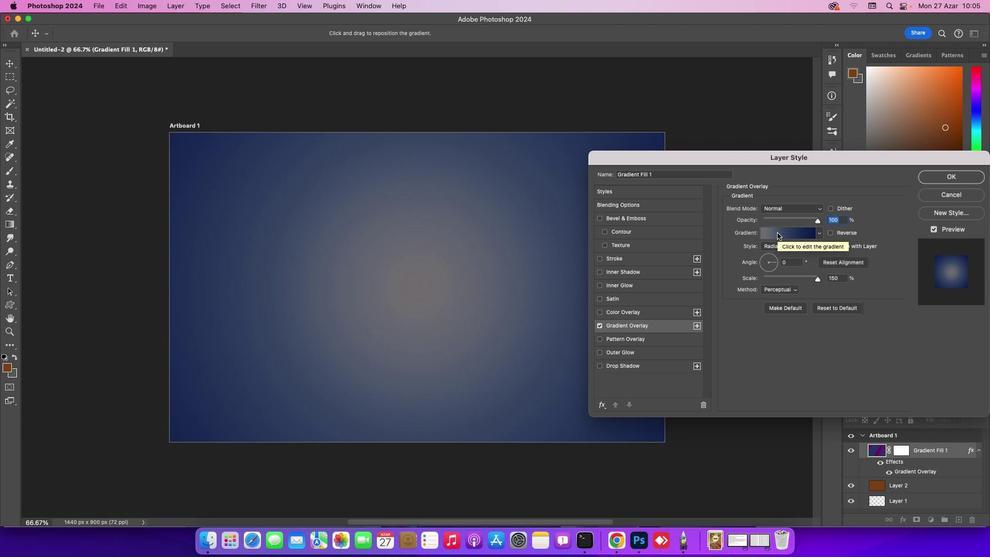 
Action: Mouse pressed left at (777, 233)
Screenshot: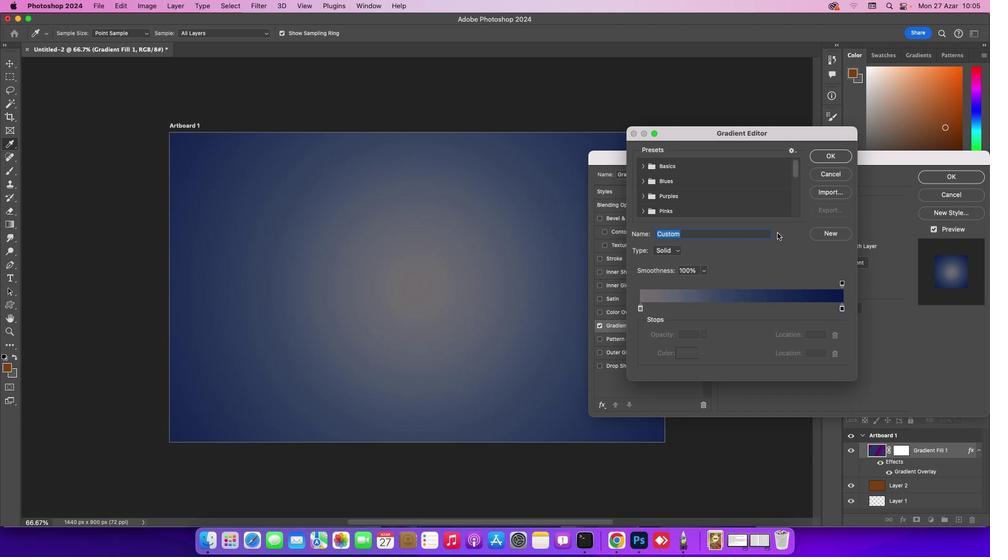 
Action: Mouse pressed left at (777, 233)
Screenshot: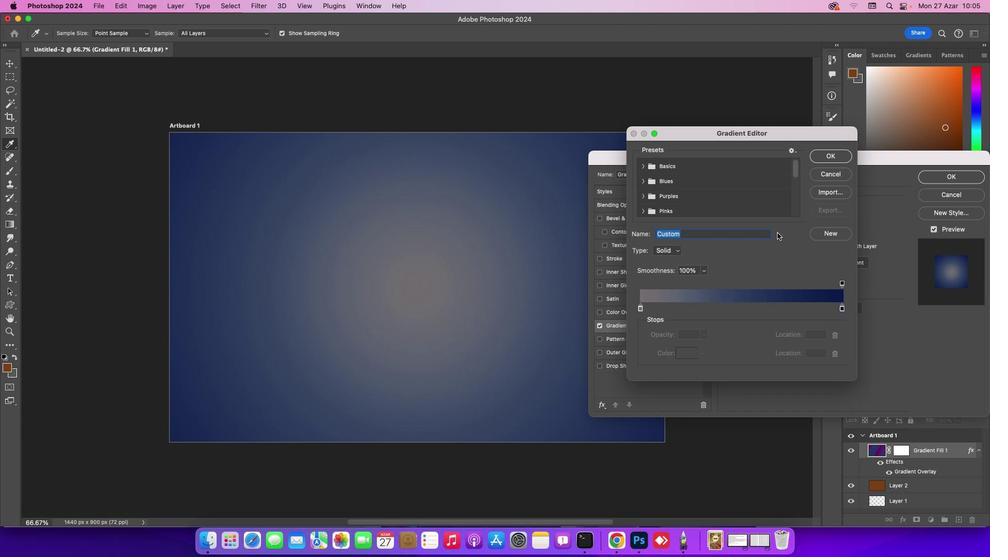 
Action: Mouse moved to (639, 308)
Screenshot: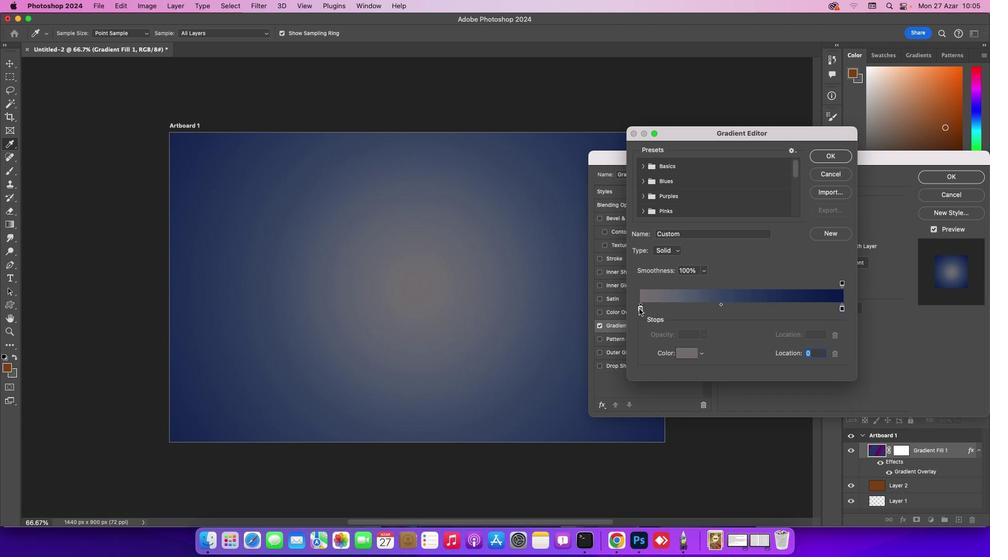 
Action: Mouse pressed left at (639, 308)
Screenshot: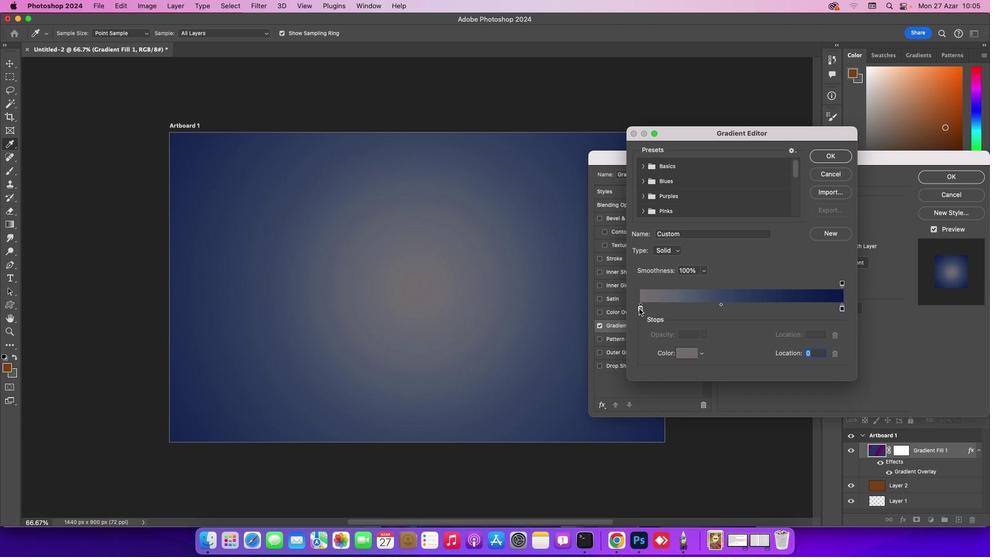 
Action: Mouse pressed left at (639, 308)
Screenshot: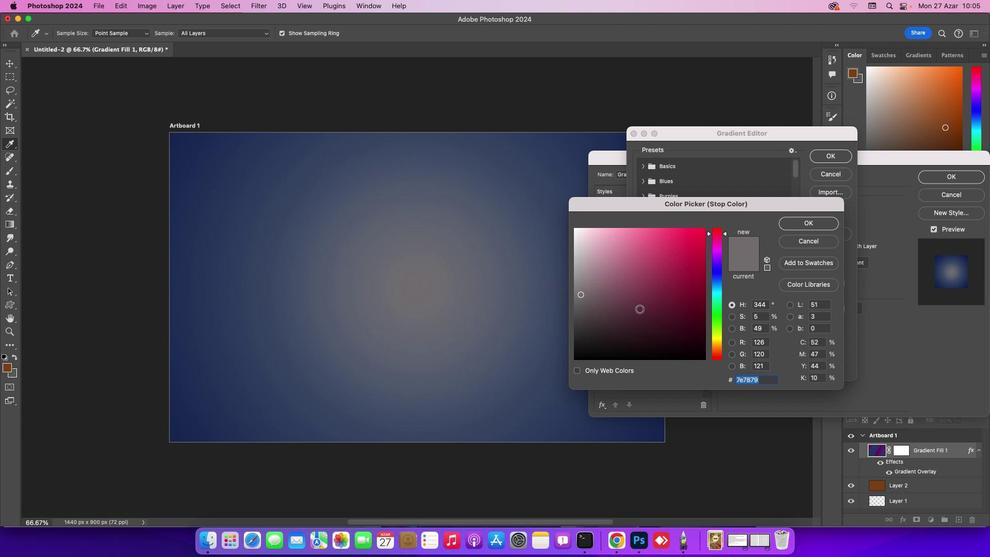 
Action: Mouse pressed left at (639, 308)
Screenshot: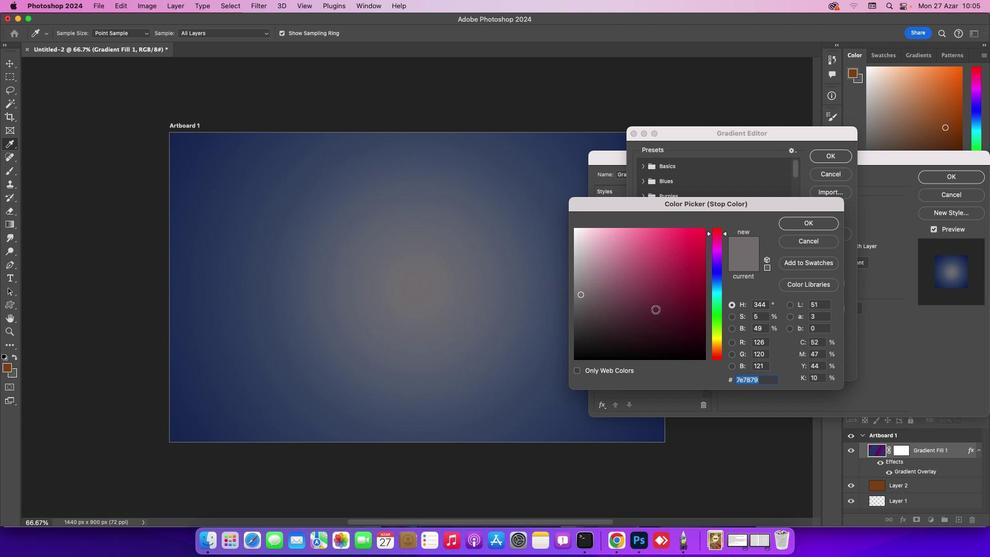 
Action: Mouse moved to (721, 257)
Screenshot: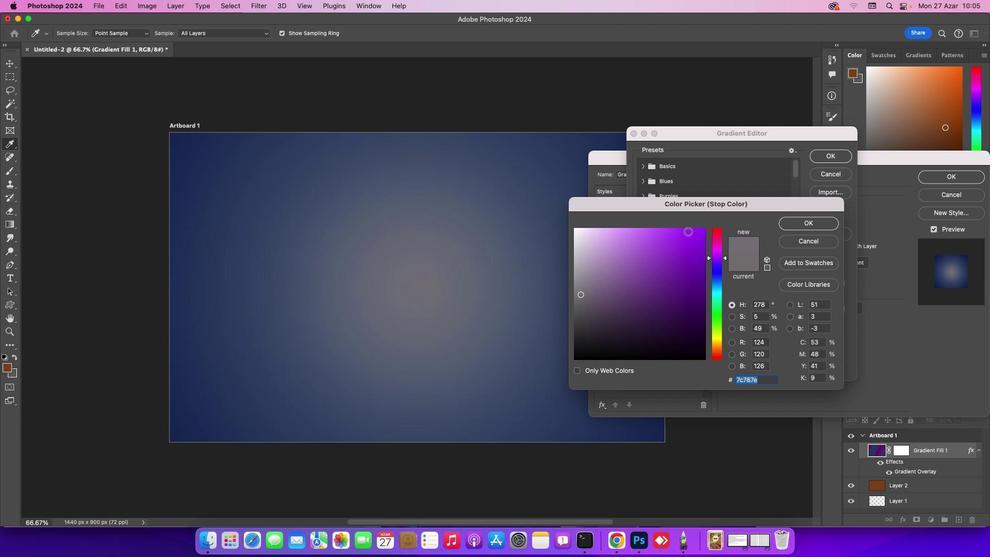 
Action: Mouse pressed left at (721, 257)
Screenshot: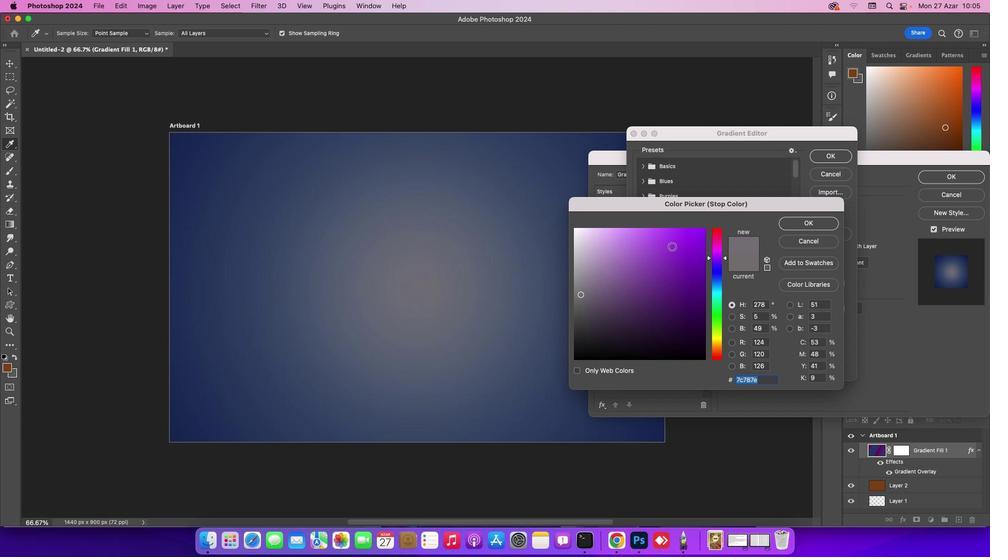 
Action: Mouse moved to (671, 242)
Screenshot: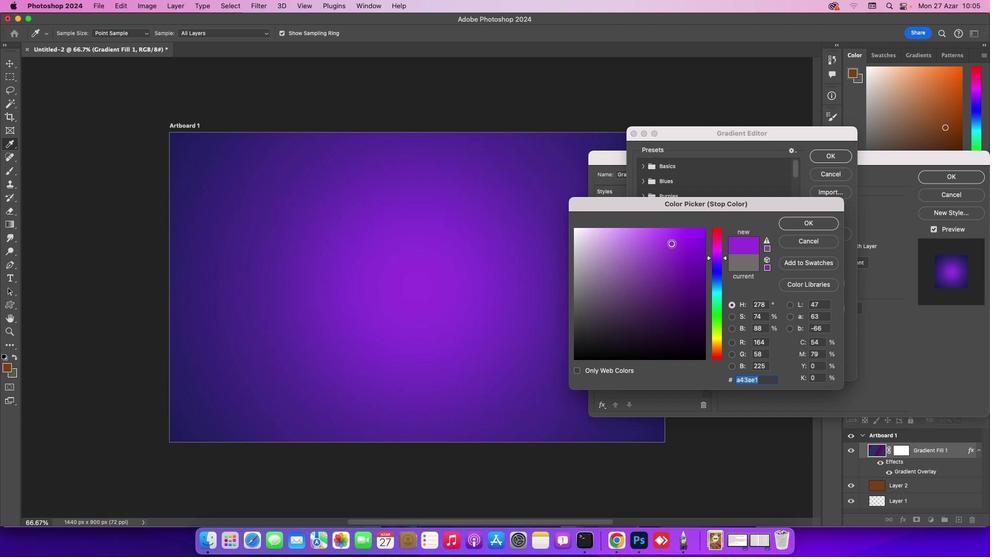 
Action: Mouse pressed left at (671, 242)
Screenshot: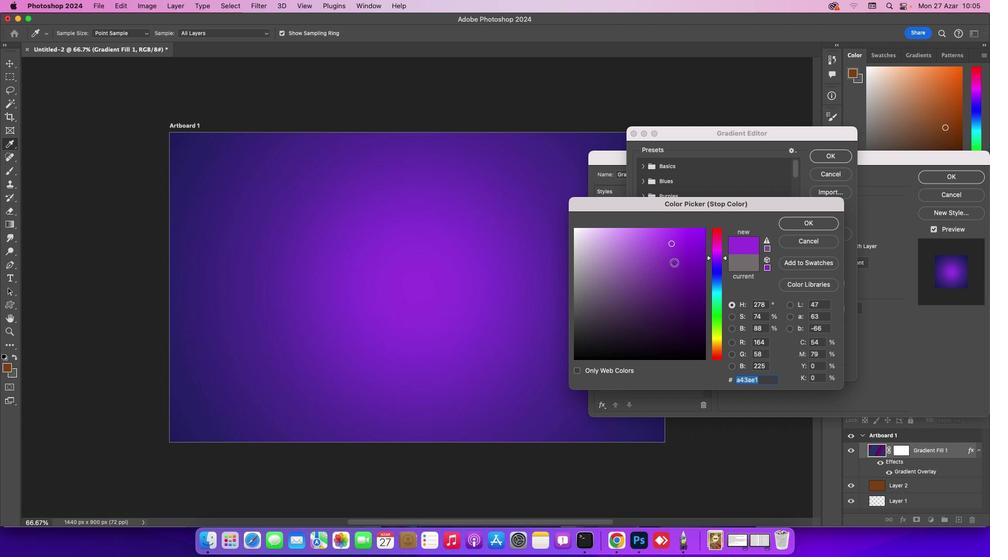
Action: Mouse moved to (674, 262)
Screenshot: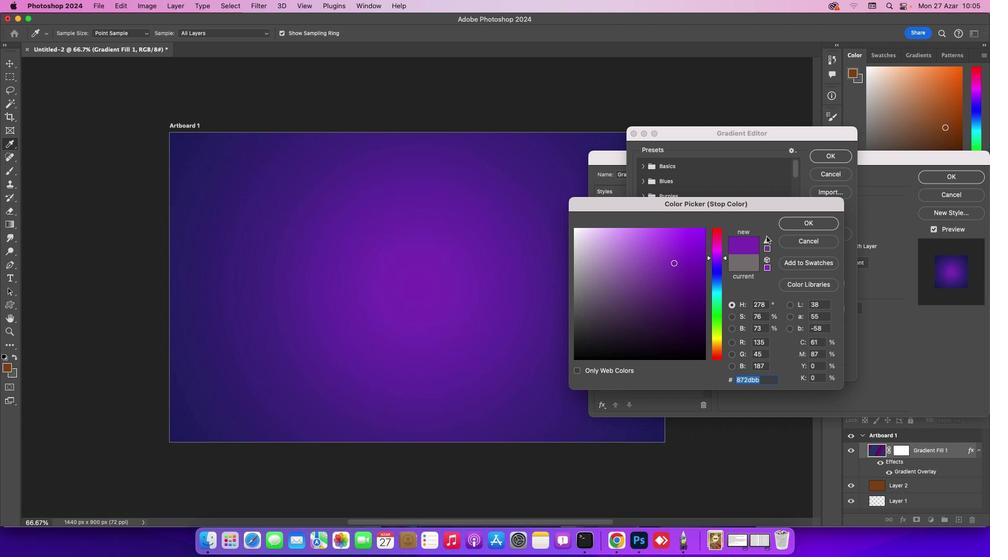 
Action: Mouse pressed left at (674, 262)
Screenshot: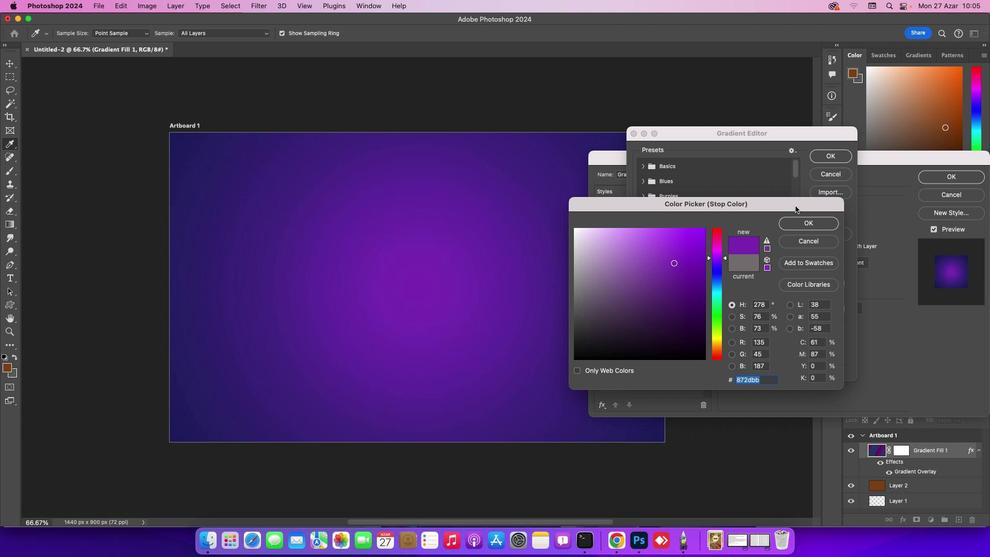
Action: Mouse moved to (807, 223)
Screenshot: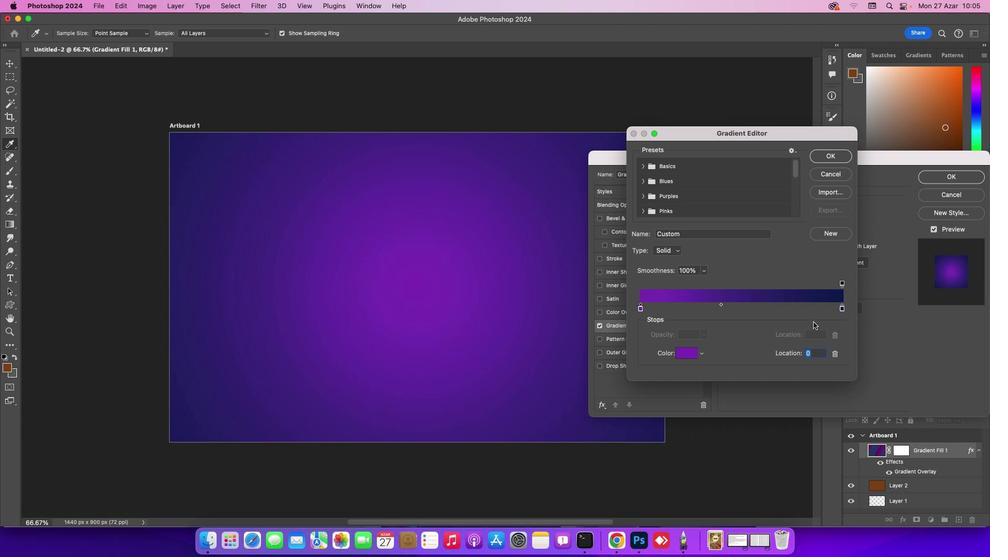 
Action: Mouse pressed left at (807, 223)
Screenshot: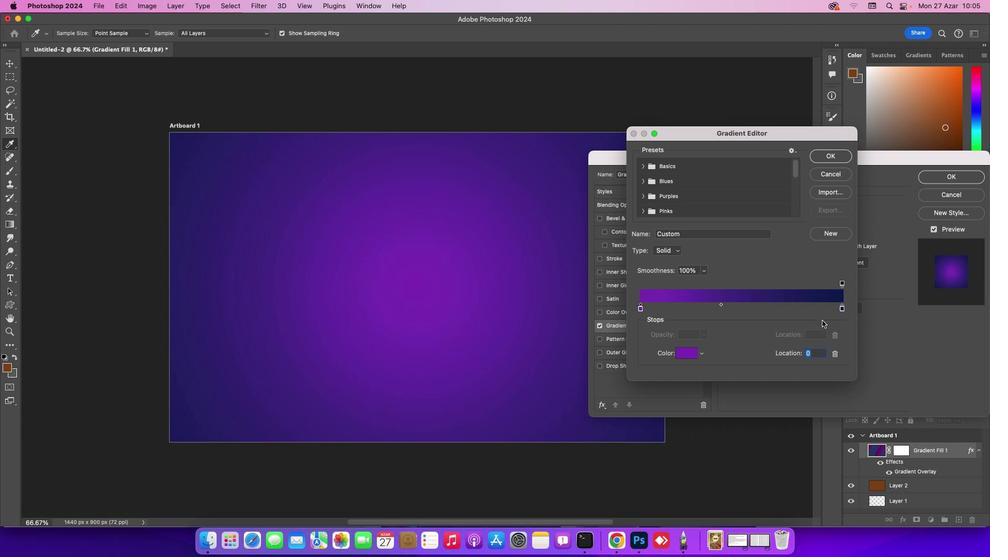 
Action: Mouse moved to (842, 309)
Screenshot: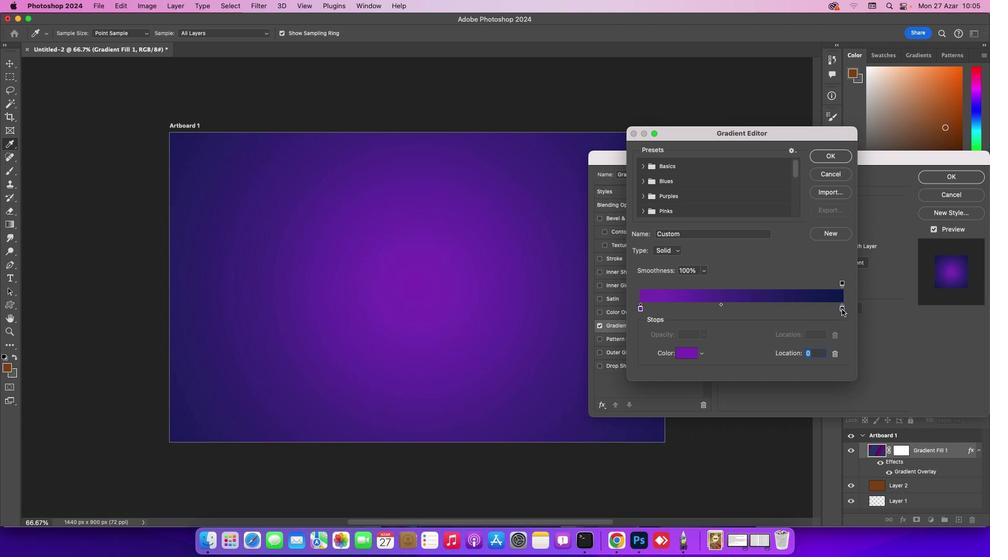 
Action: Mouse pressed left at (842, 309)
Screenshot: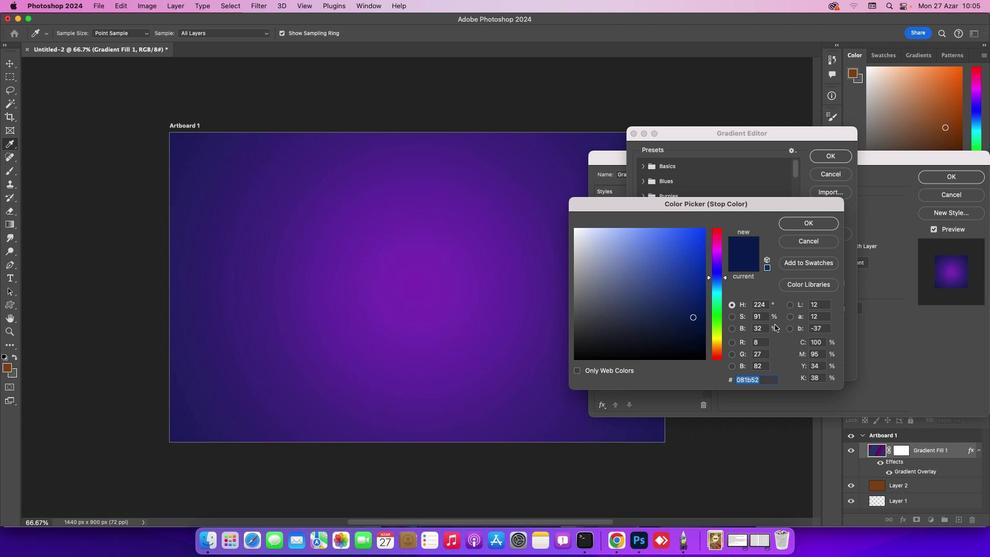 
Action: Mouse pressed left at (842, 309)
Screenshot: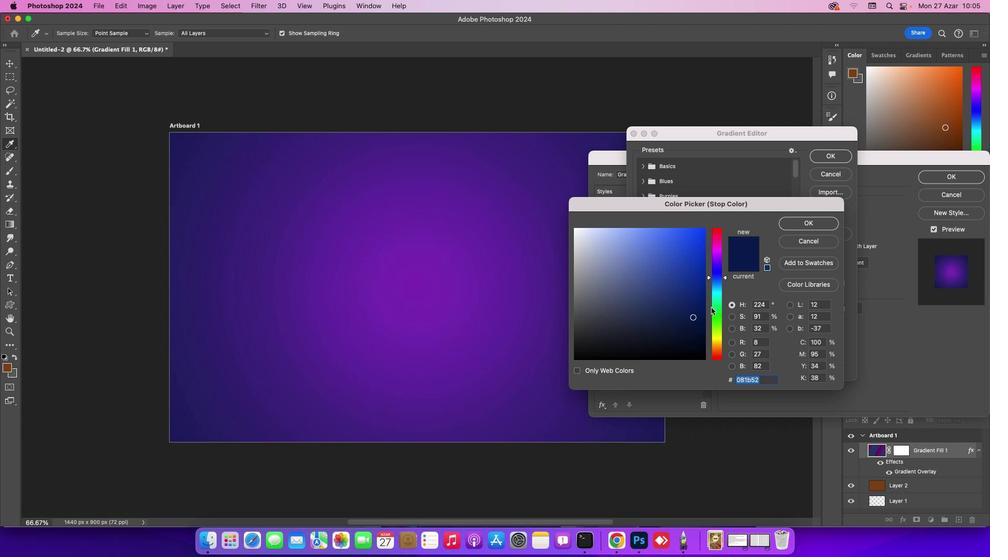 
Action: Mouse moved to (715, 251)
Screenshot: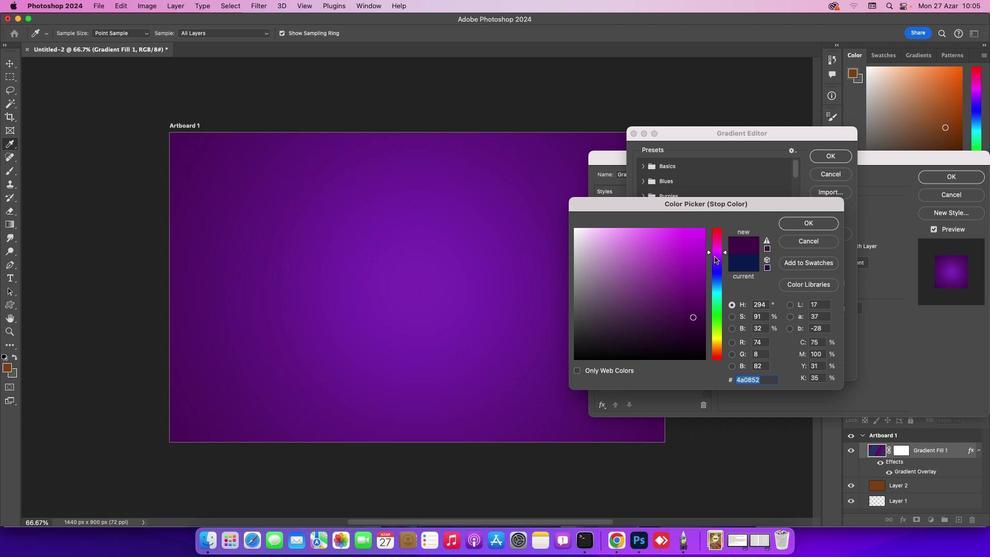 
Action: Mouse pressed left at (715, 251)
Screenshot: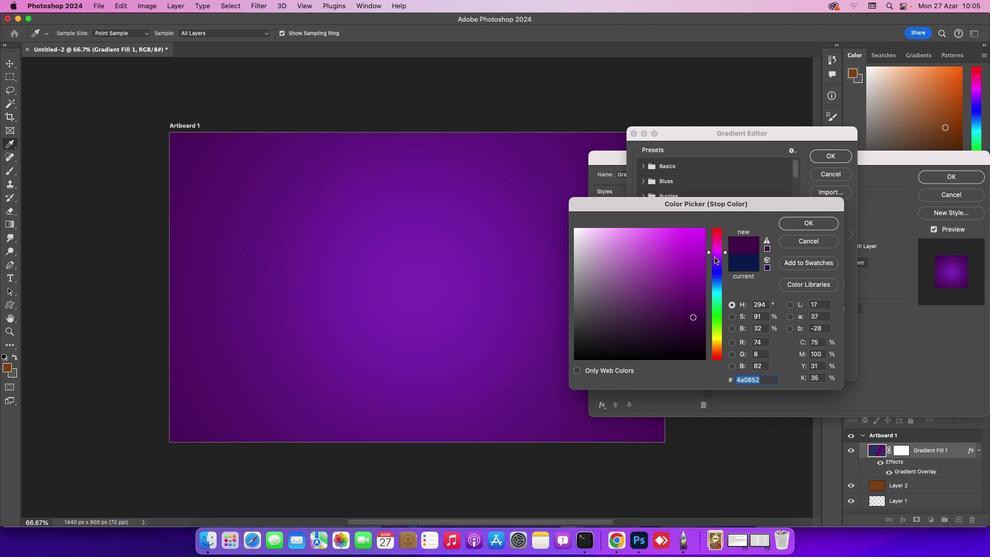 
Action: Mouse moved to (714, 257)
Screenshot: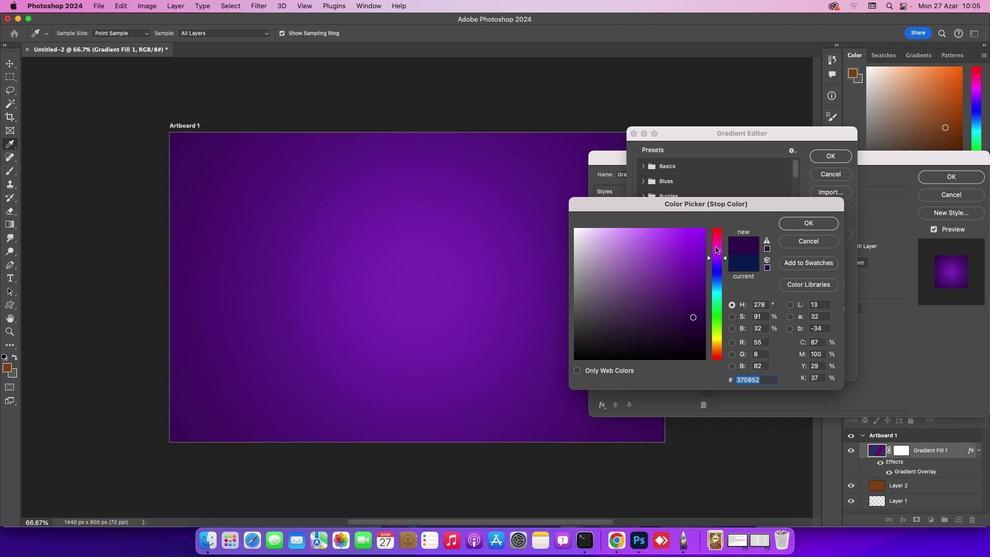 
Action: Mouse pressed left at (714, 257)
Screenshot: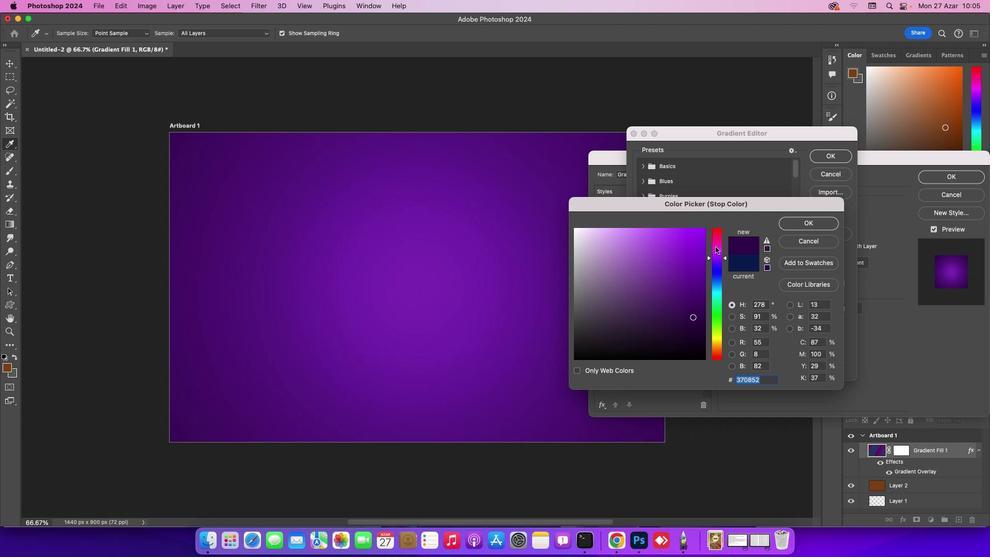 
Action: Mouse moved to (676, 312)
Screenshot: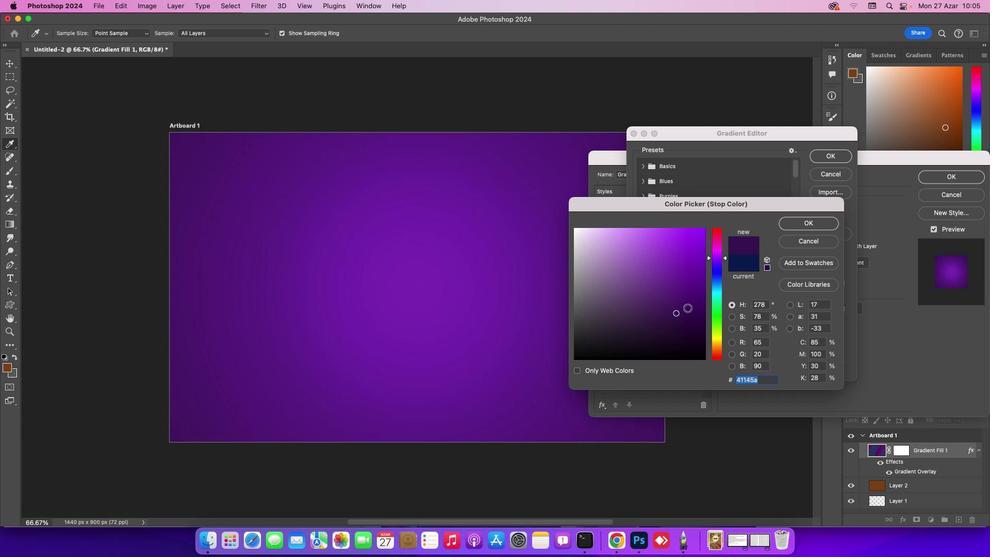 
Action: Mouse pressed left at (676, 312)
Screenshot: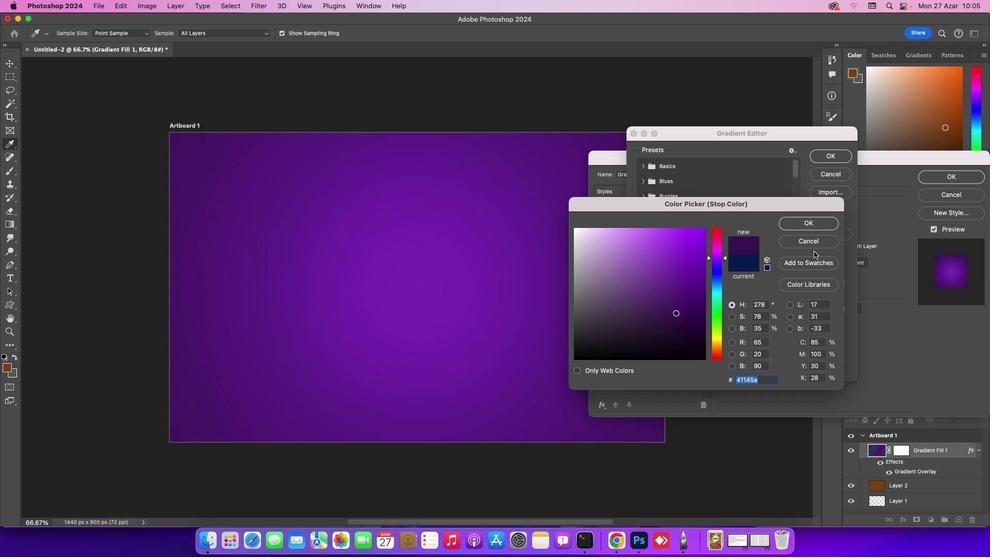 
Action: Mouse moved to (805, 223)
Screenshot: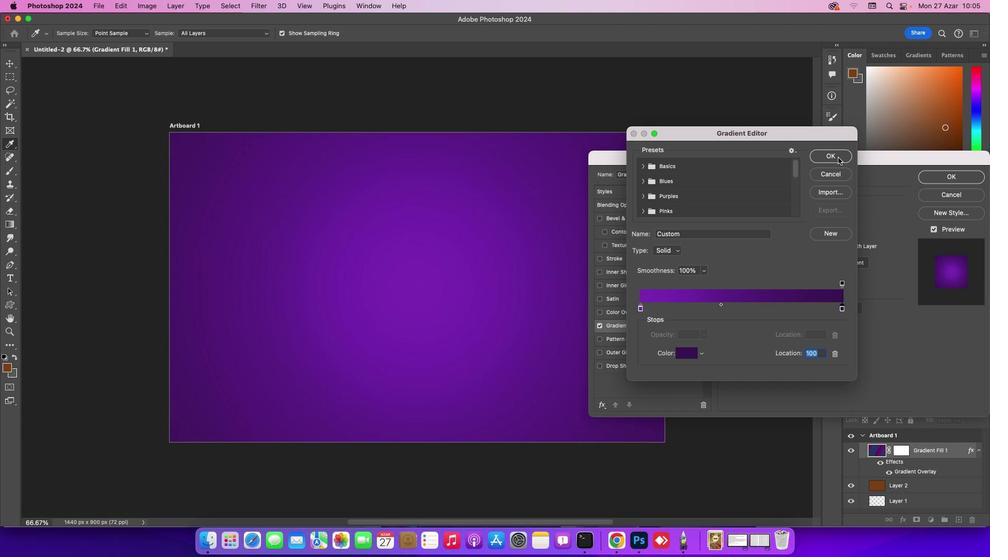 
Action: Mouse pressed left at (805, 223)
Screenshot: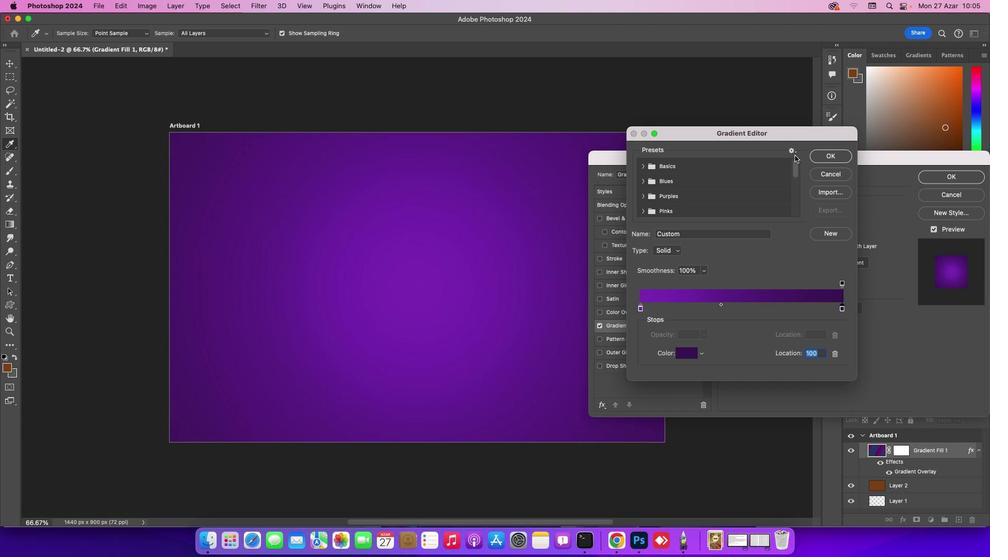 
Action: Mouse moved to (721, 304)
Screenshot: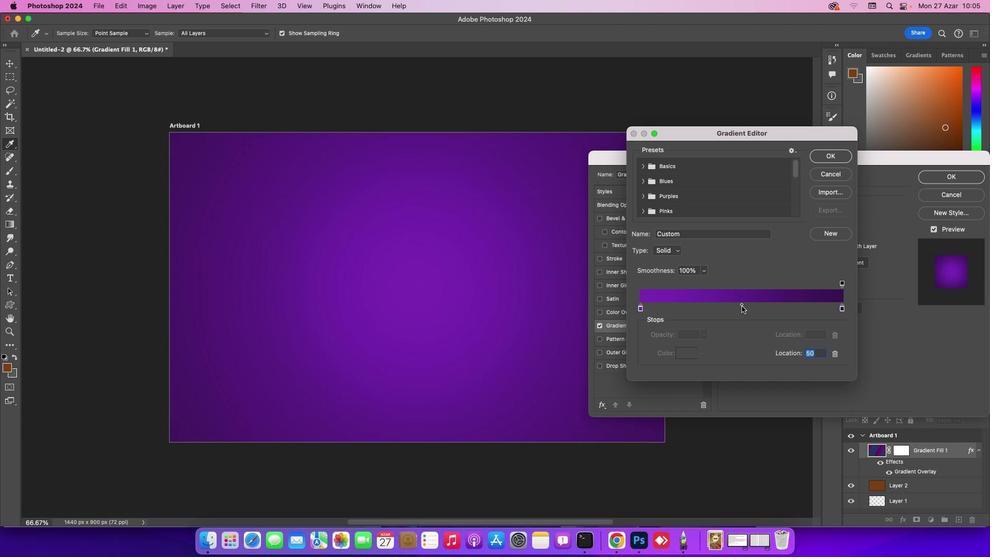 
Action: Mouse pressed left at (721, 304)
Screenshot: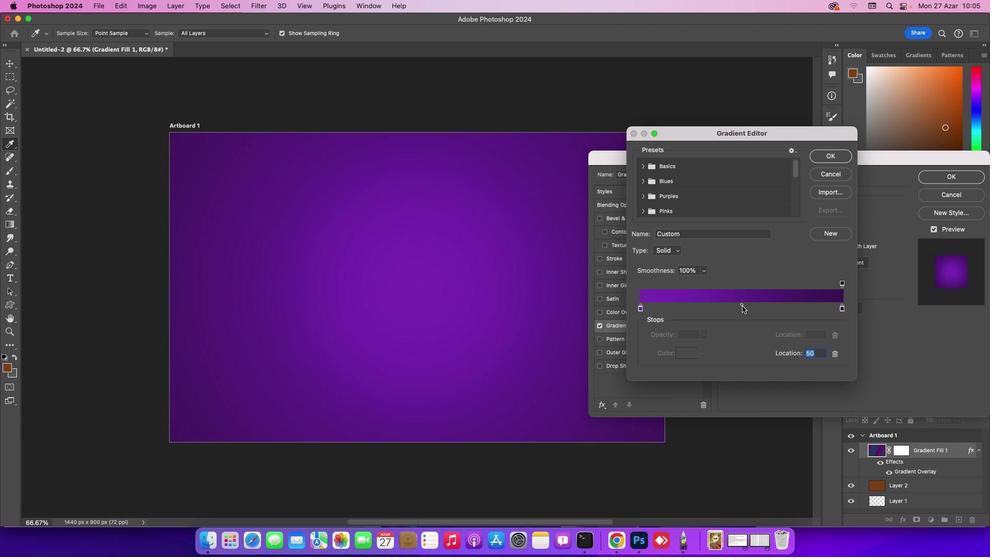 
Action: Mouse moved to (742, 305)
Screenshot: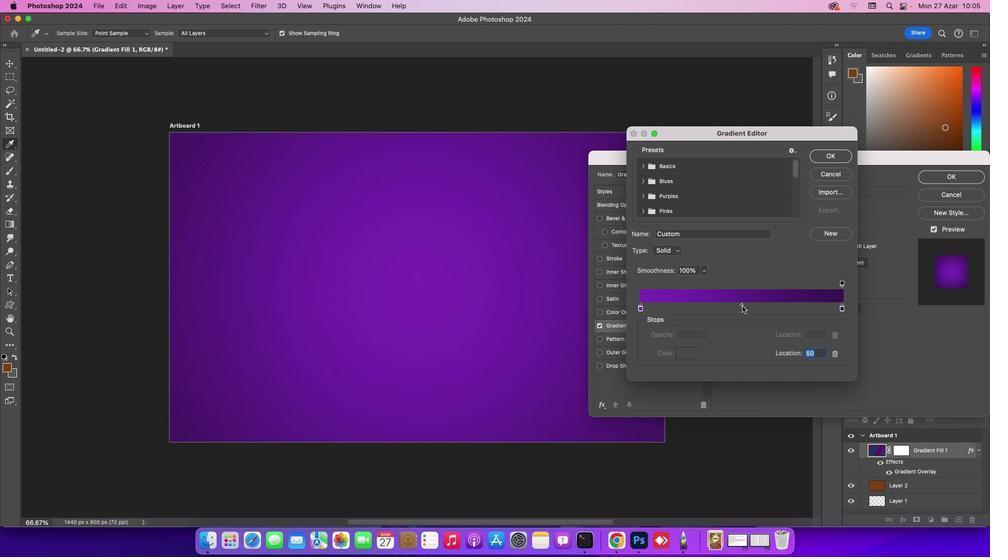 
Action: Mouse pressed left at (742, 305)
Screenshot: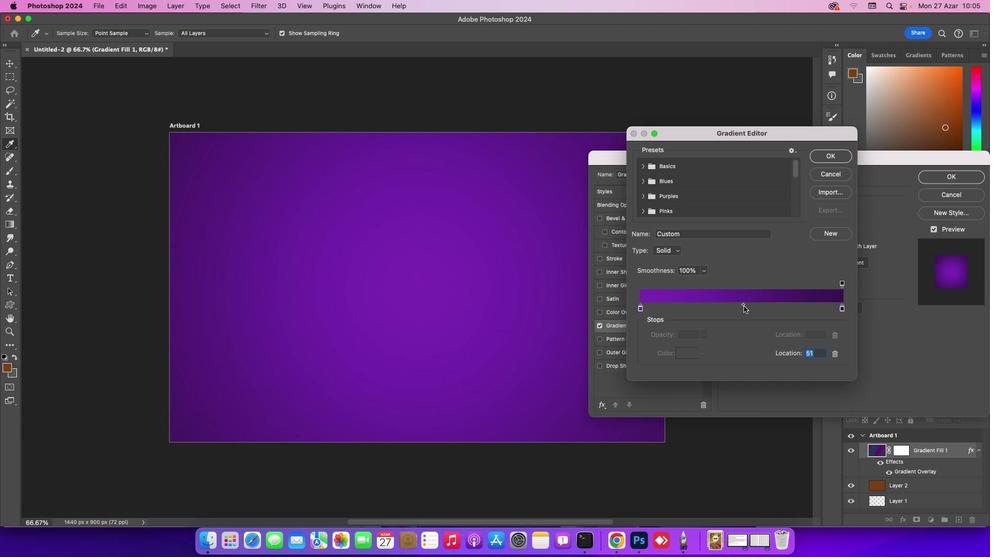 
Action: Mouse moved to (835, 157)
Screenshot: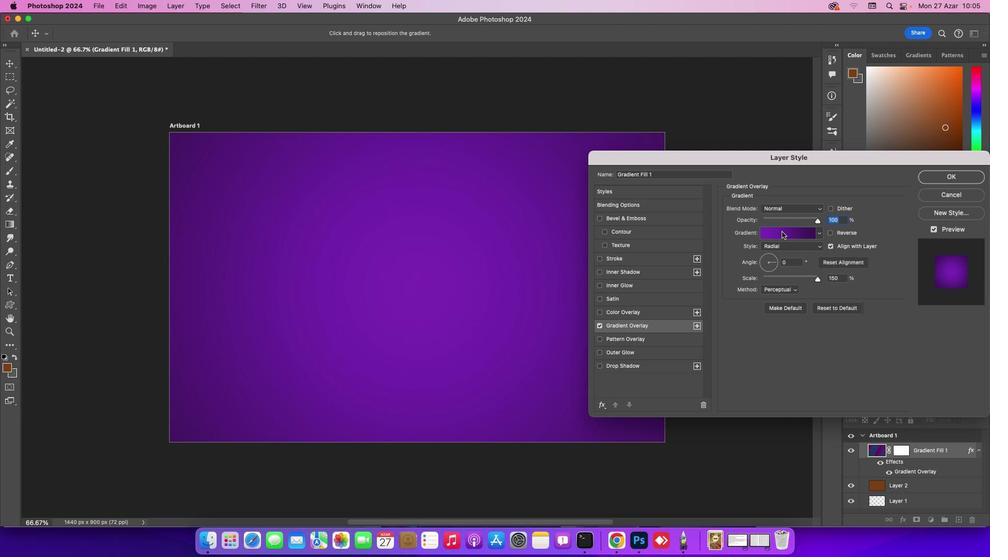 
Action: Mouse pressed left at (835, 157)
Screenshot: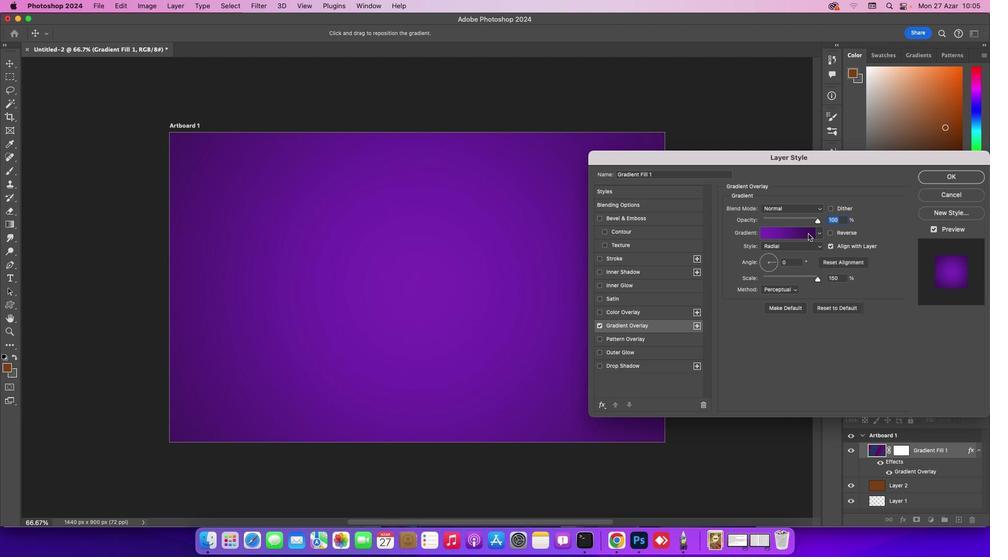 
Action: Mouse moved to (816, 222)
Screenshot: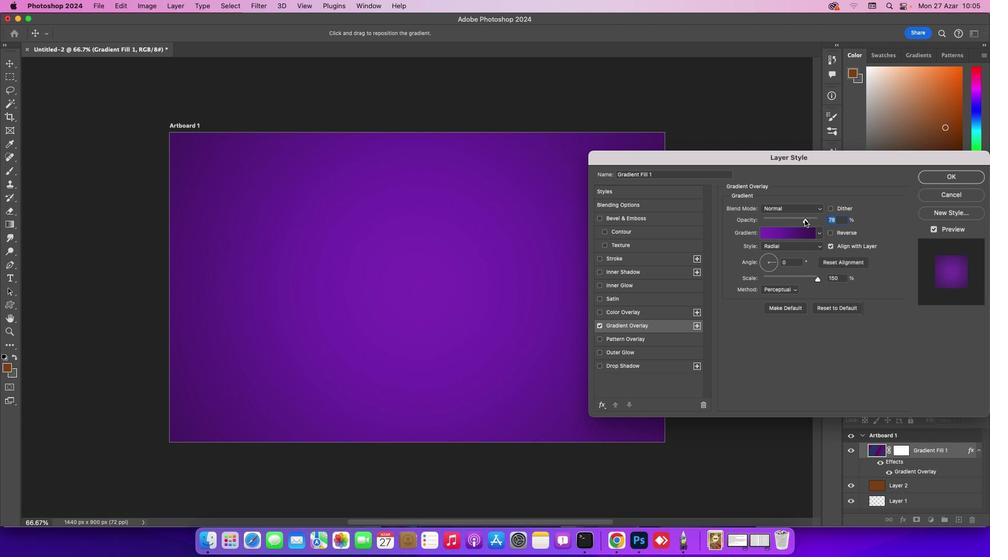 
Action: Mouse pressed left at (816, 222)
Screenshot: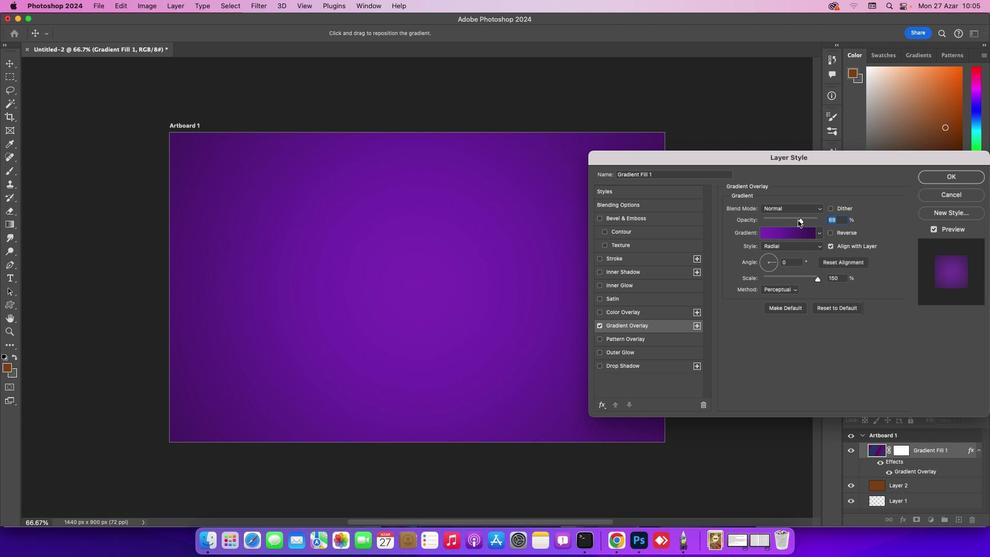 
Action: Mouse moved to (820, 279)
Screenshot: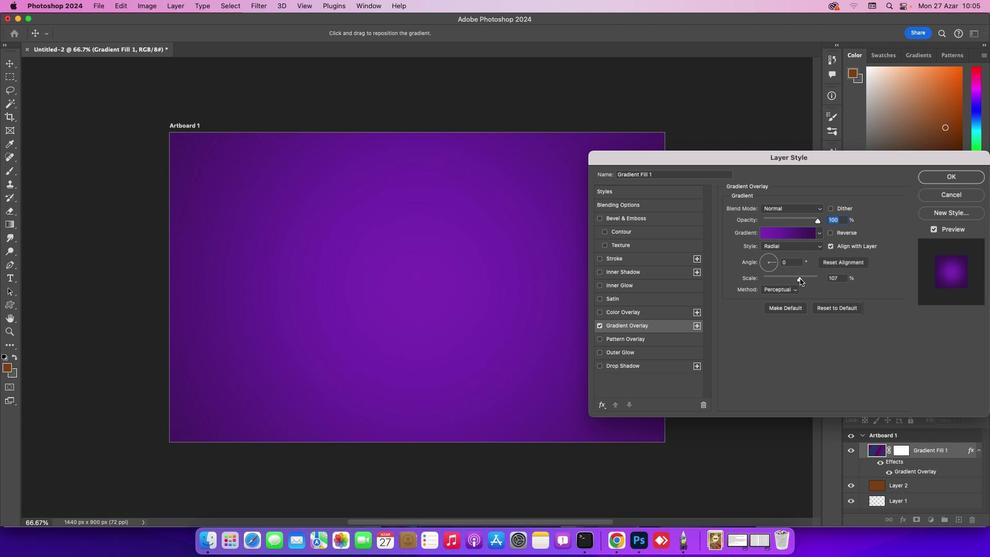 
Action: Mouse pressed left at (820, 279)
Screenshot: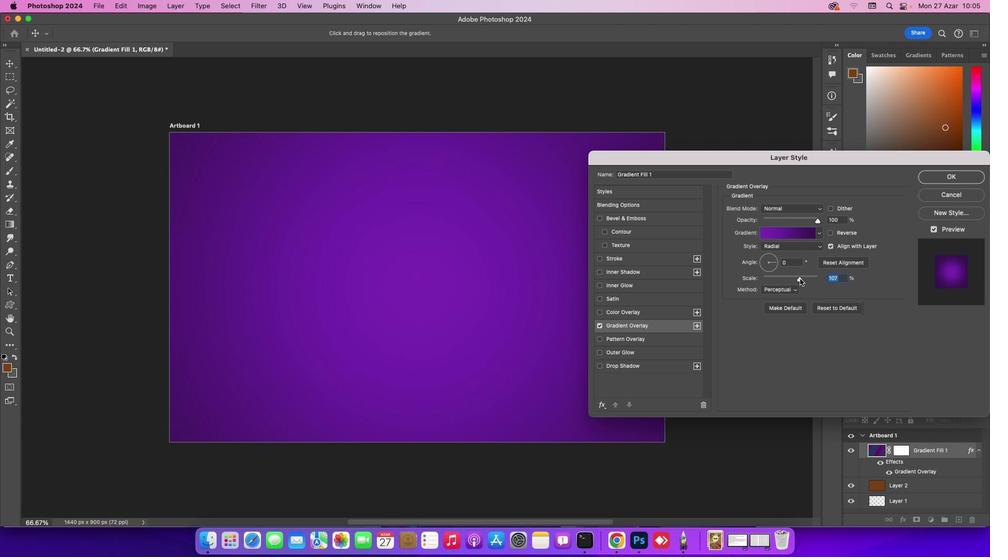 
Action: Mouse moved to (797, 280)
Screenshot: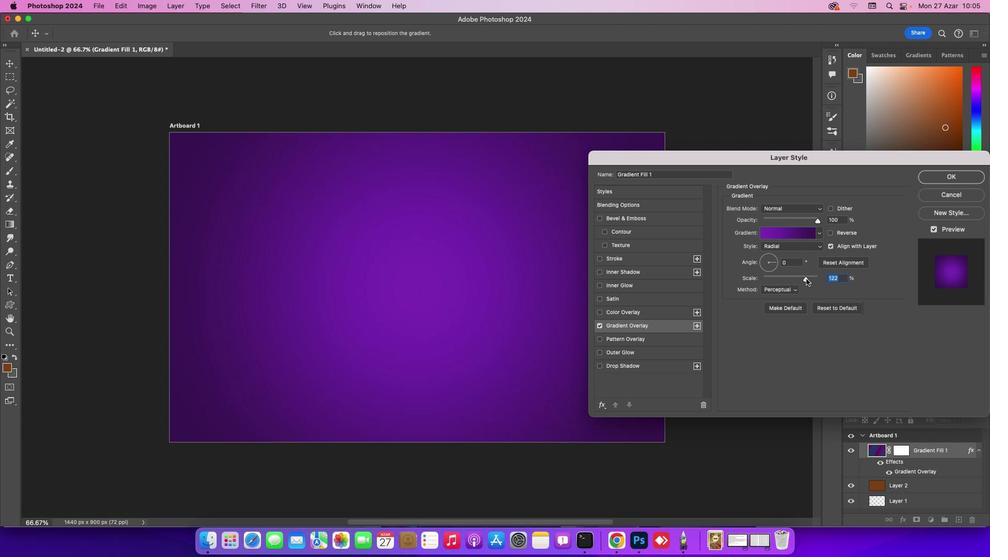 
Action: Mouse pressed left at (797, 280)
Screenshot: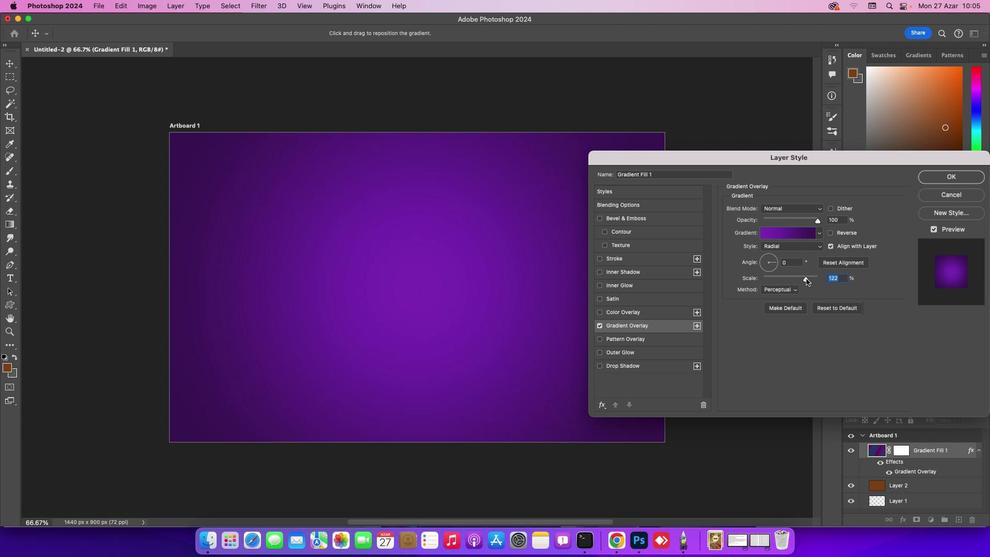 
Action: Mouse moved to (933, 177)
Screenshot: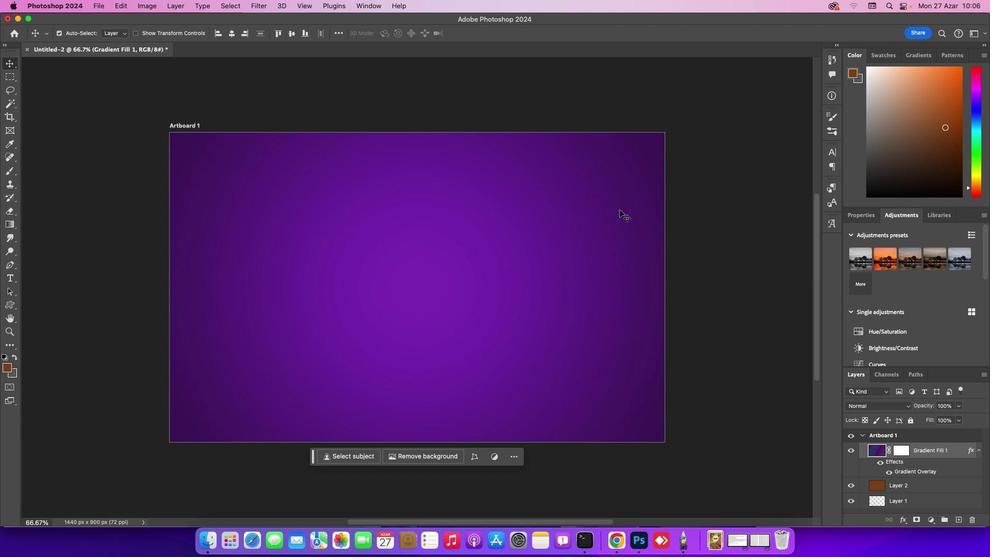 
Action: Mouse pressed left at (933, 177)
Screenshot: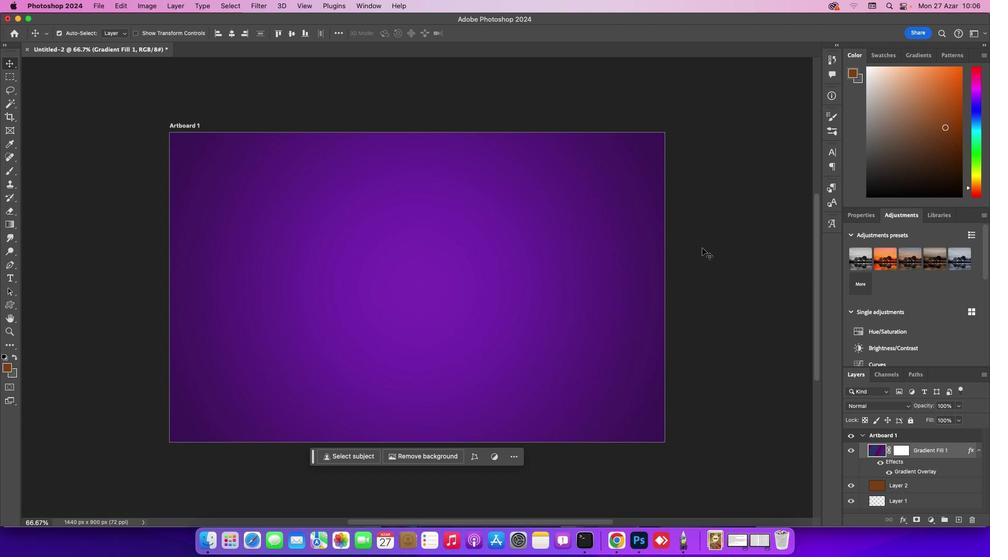 
Action: Mouse moved to (960, 521)
Screenshot: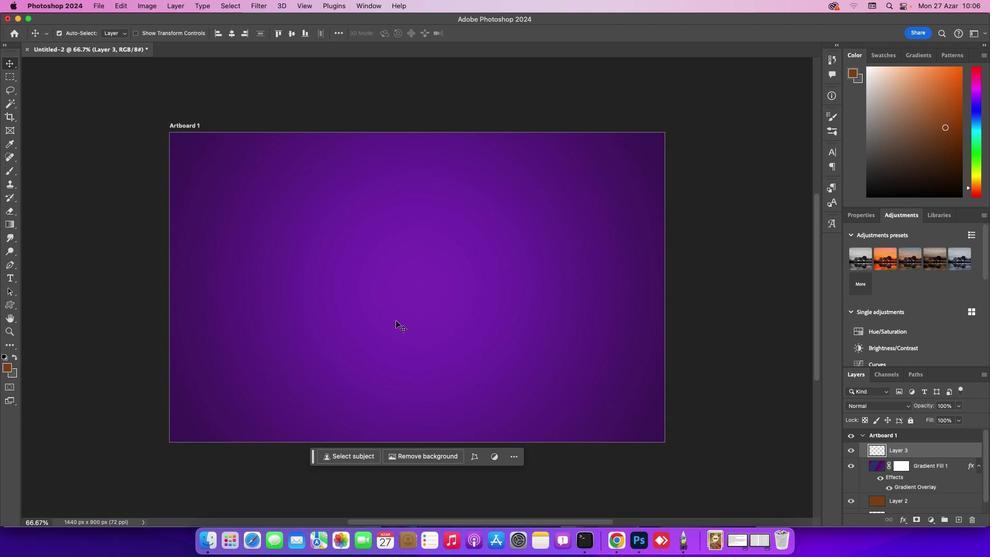 
Action: Mouse pressed left at (960, 521)
Screenshot: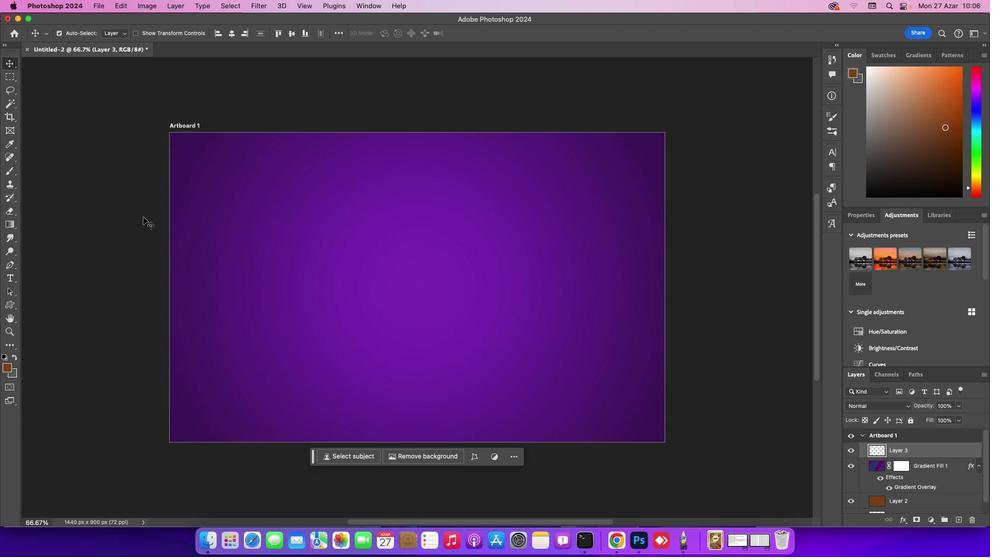 
Action: Mouse moved to (7, 80)
Screenshot: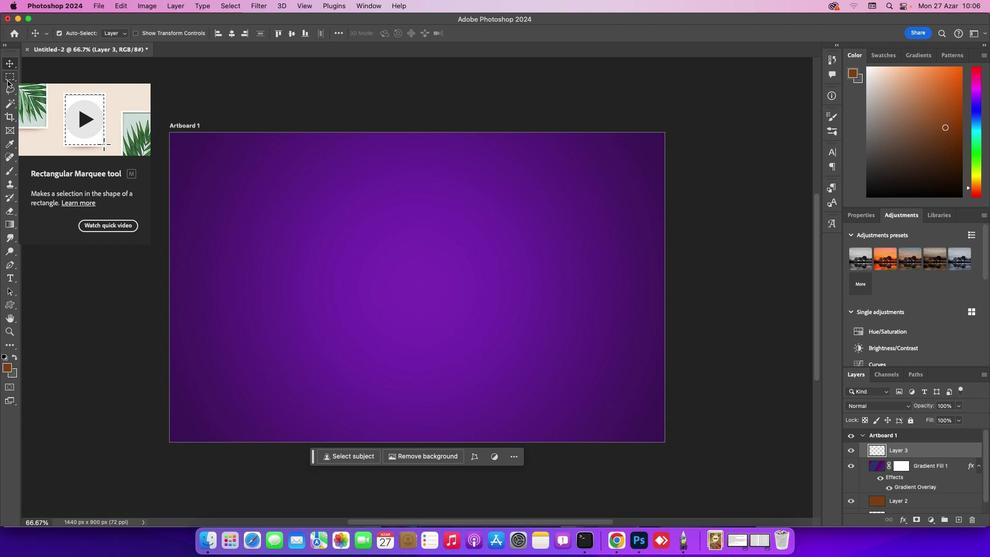
Action: Mouse pressed left at (7, 80)
Screenshot: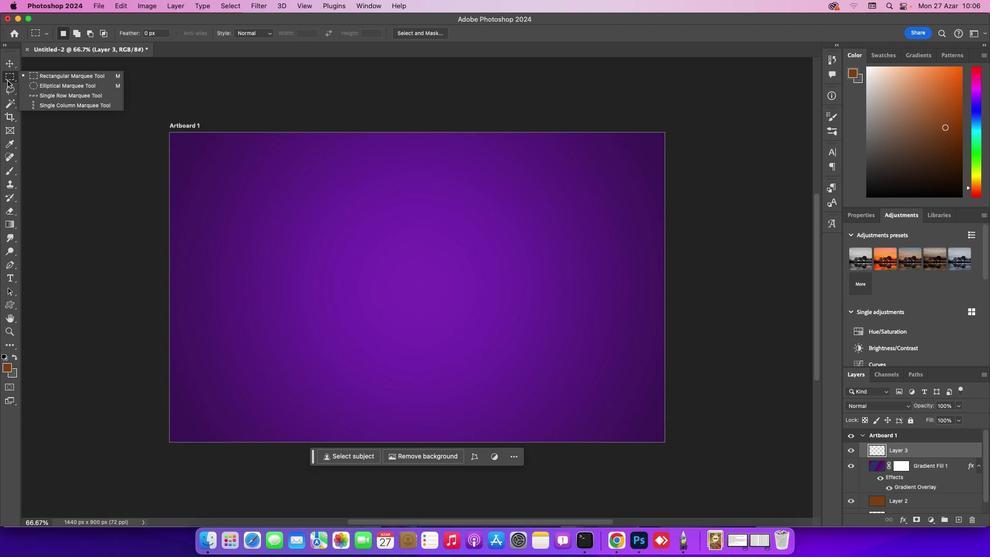 
Action: Mouse moved to (233, 395)
Screenshot: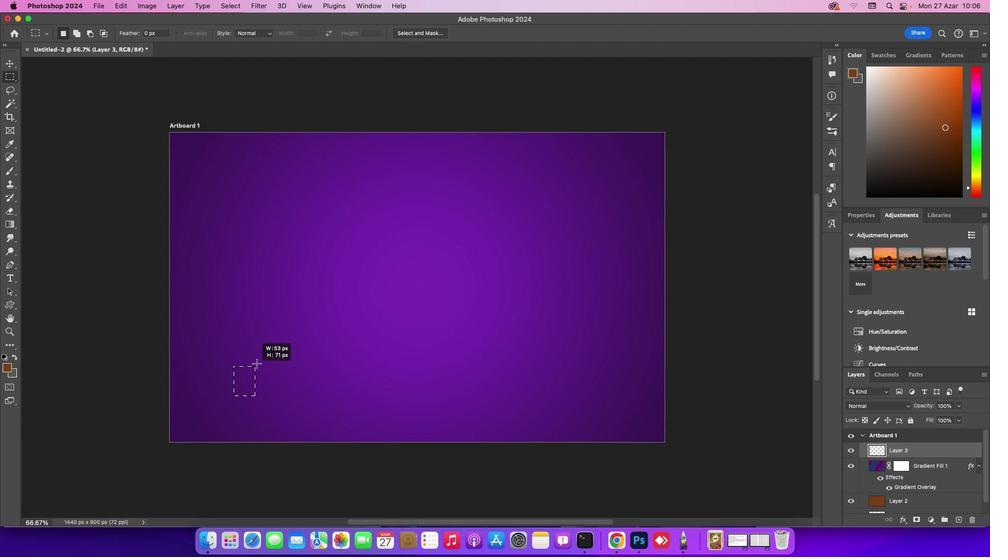 
Action: Mouse pressed left at (233, 395)
Screenshot: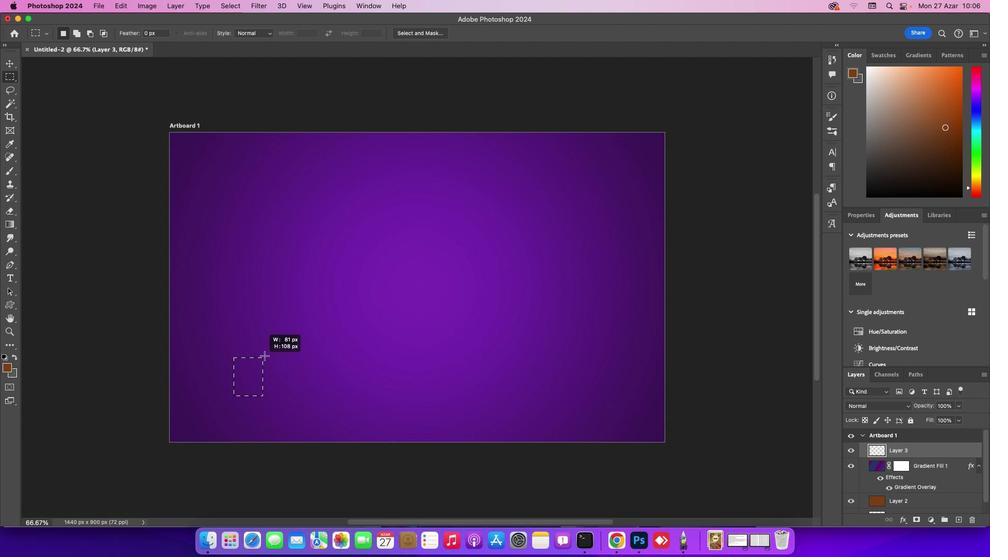 
Action: Mouse moved to (4, 365)
Screenshot: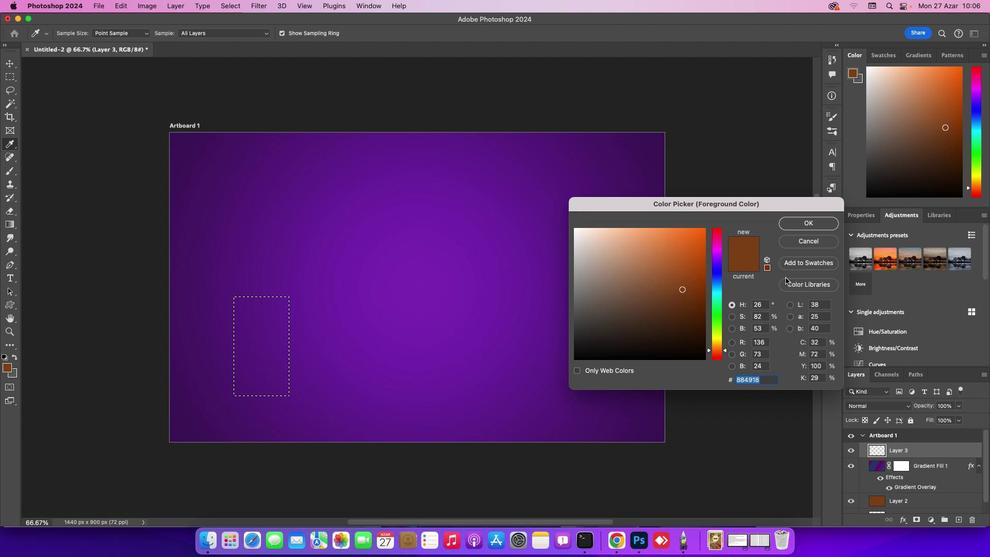 
Action: Mouse pressed left at (4, 365)
Screenshot: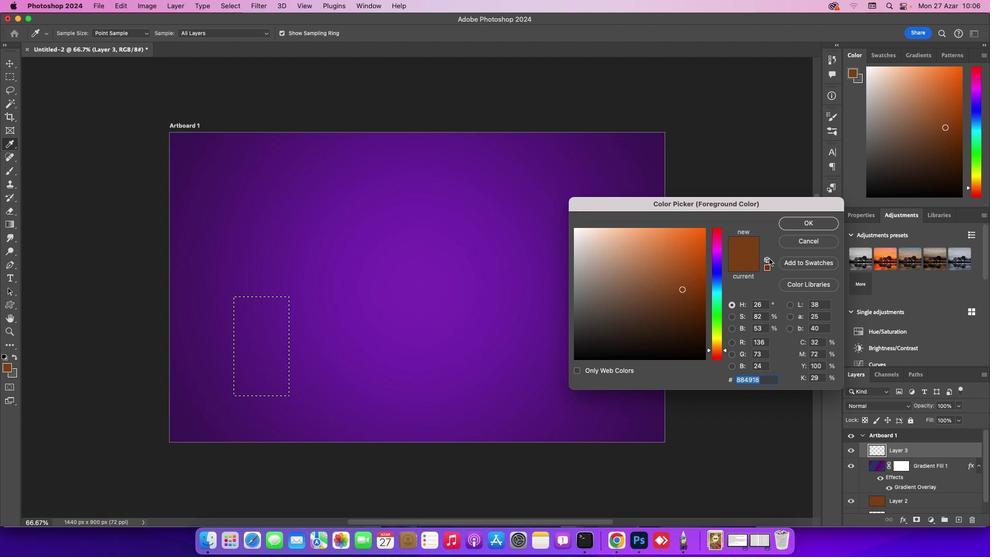 
Action: Mouse moved to (718, 273)
Screenshot: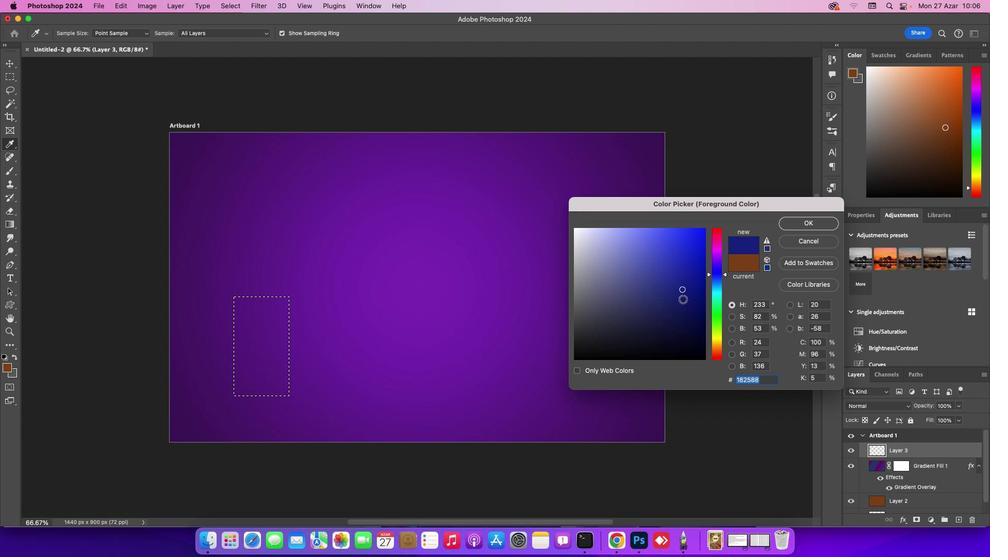 
Action: Mouse pressed left at (718, 273)
Screenshot: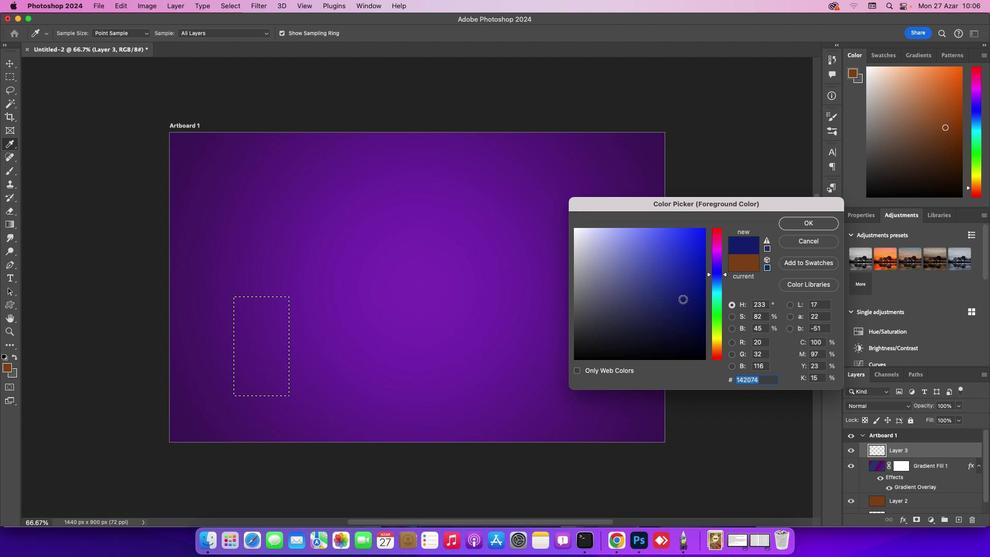 
Action: Mouse moved to (682, 299)
Screenshot: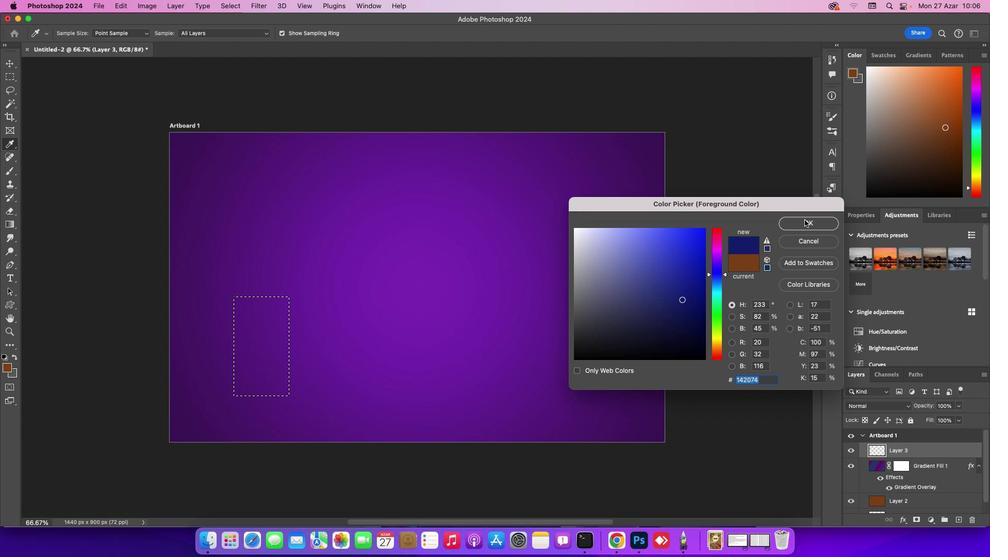 
Action: Mouse pressed left at (682, 299)
Screenshot: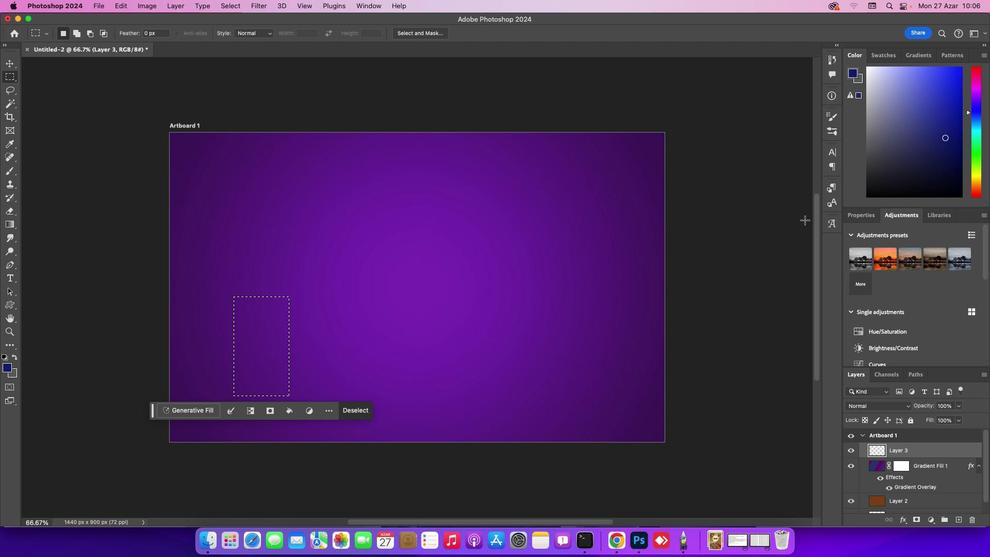 
Action: Mouse moved to (805, 219)
Screenshot: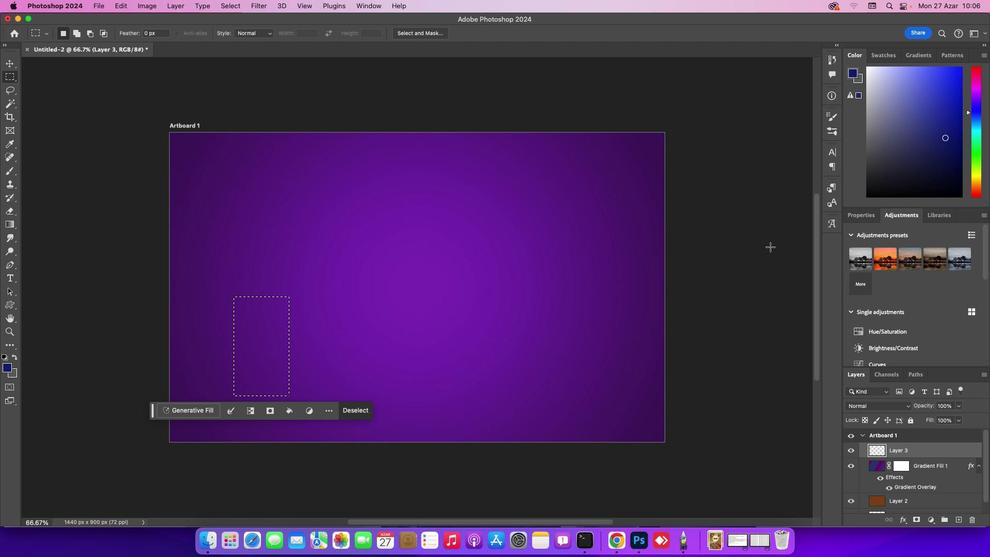 
Action: Mouse pressed left at (805, 219)
Screenshot: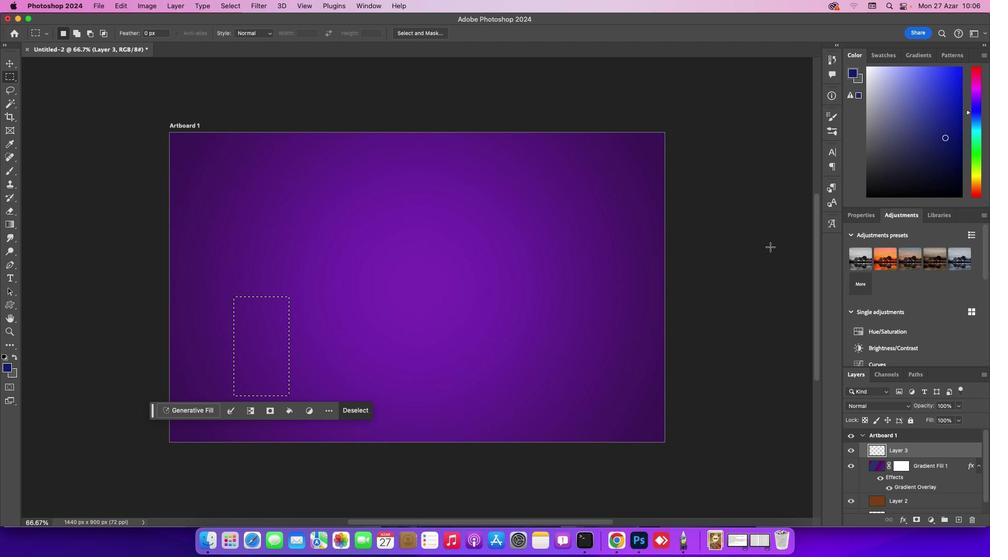 
Action: Mouse moved to (770, 247)
Screenshot: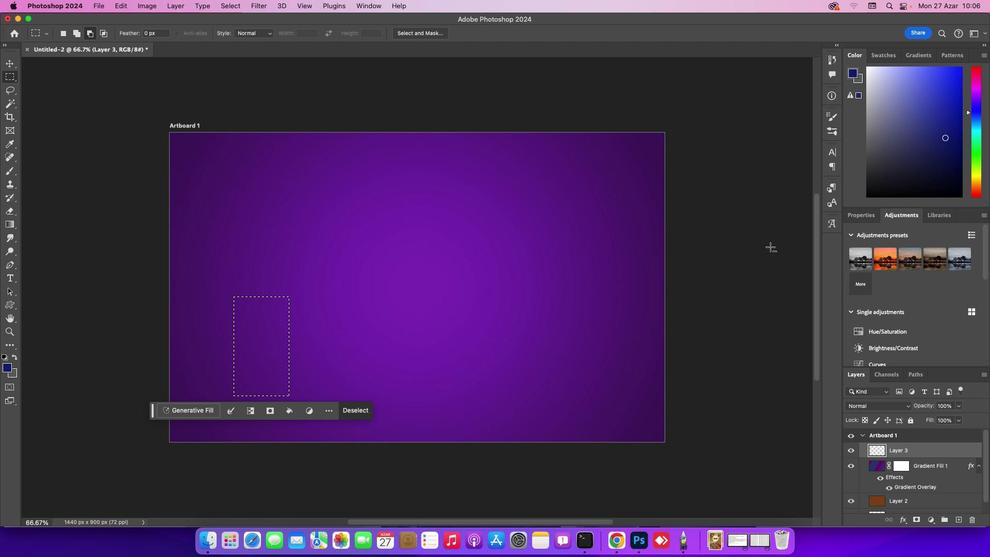 
Action: Key pressed Key.altKey.backspaceKey.cmd'd'
Screenshot: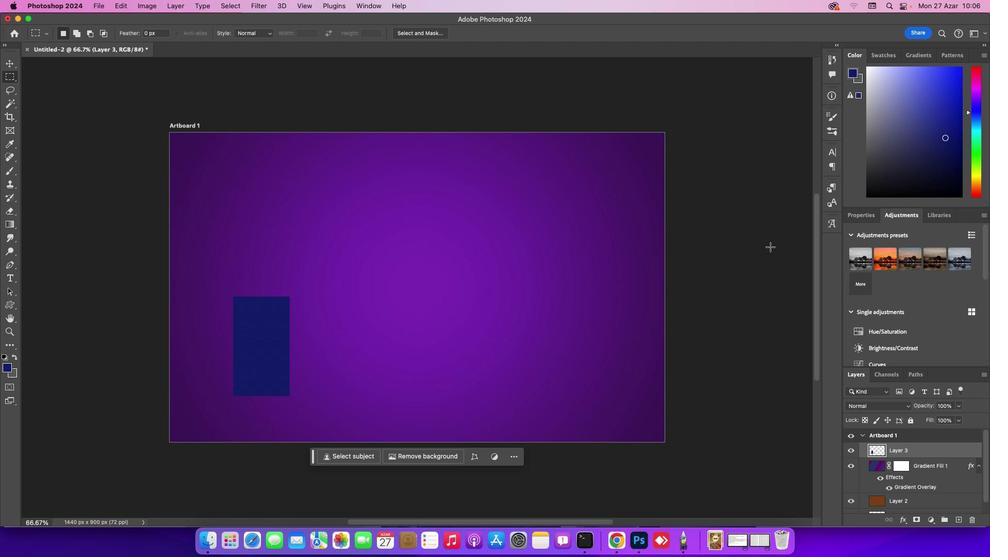 
Action: Mouse moved to (5, 62)
Screenshot: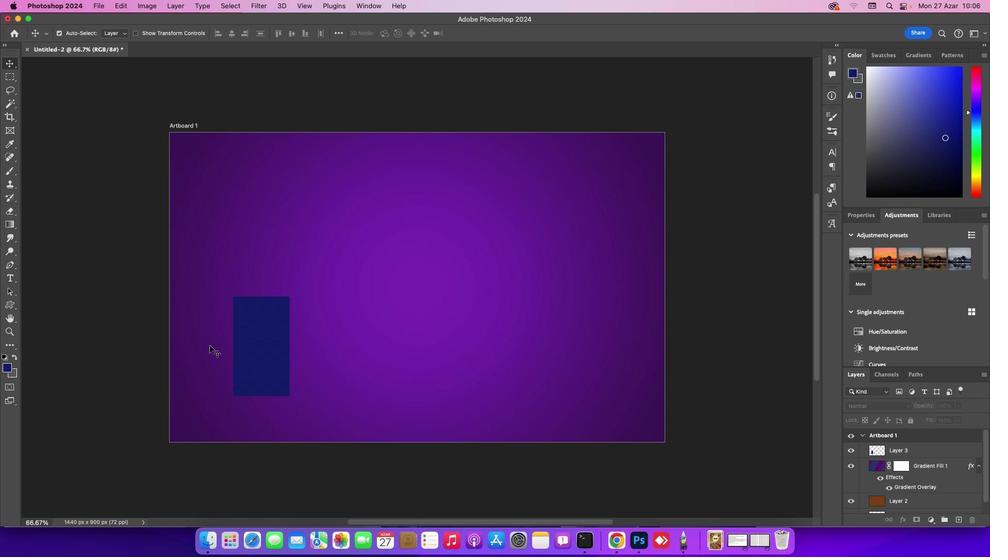 
Action: Mouse pressed left at (5, 62)
Screenshot: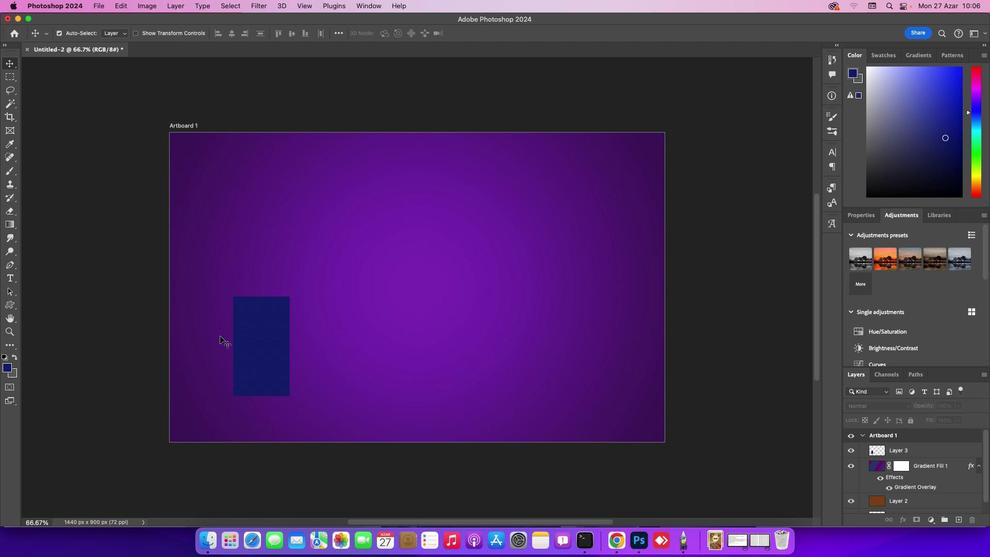 
Action: Mouse moved to (93, 175)
Screenshot: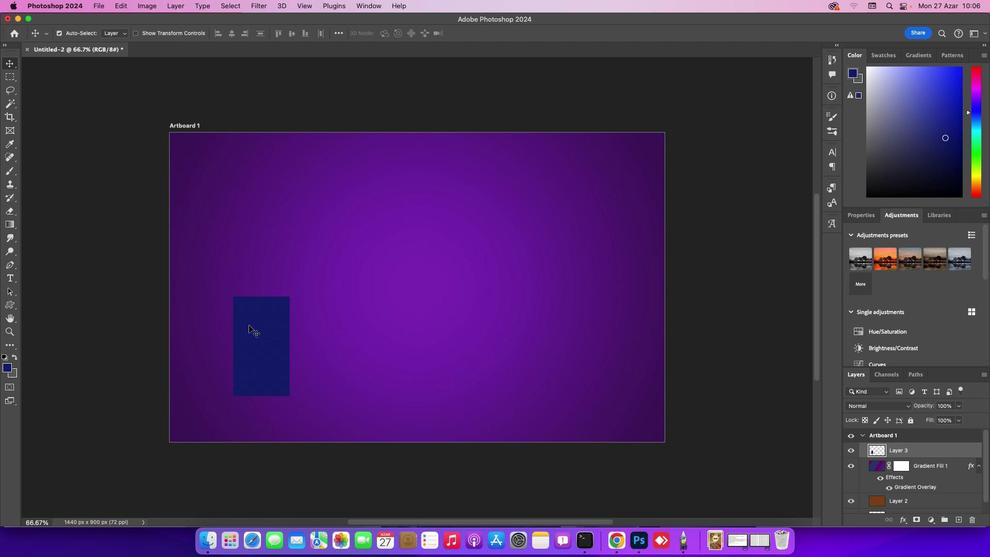 
Action: Mouse pressed left at (93, 175)
Screenshot: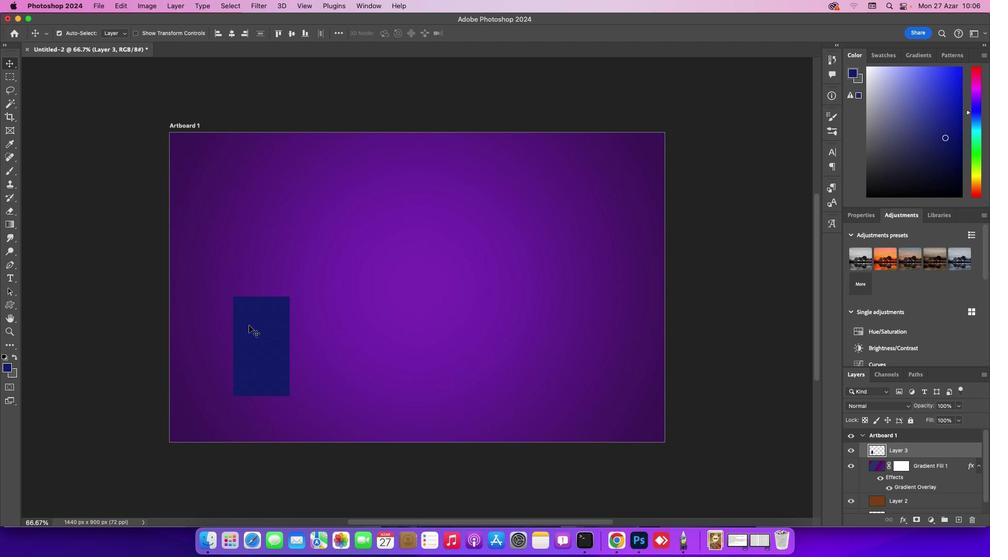 
Action: Mouse moved to (249, 325)
Screenshot: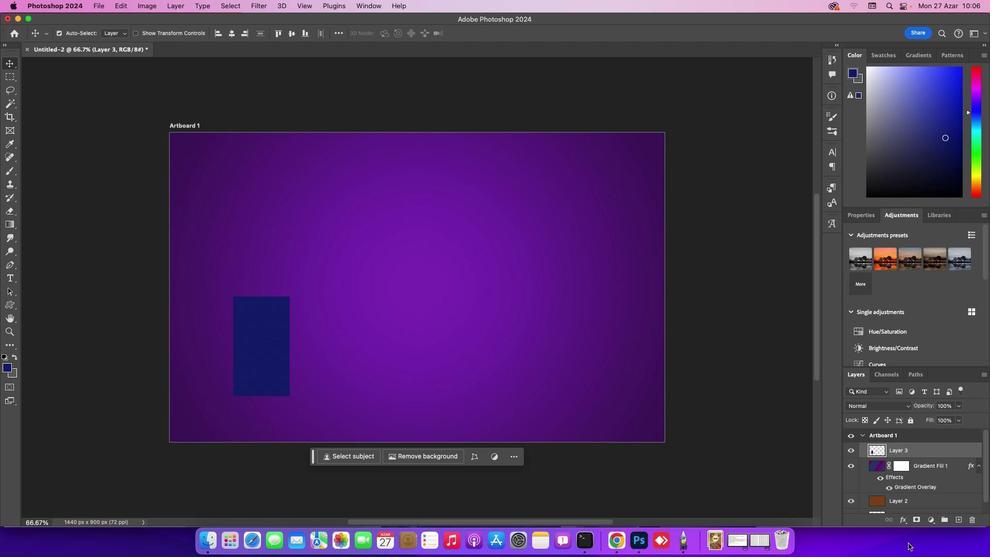 
Action: Mouse pressed left at (249, 325)
Screenshot: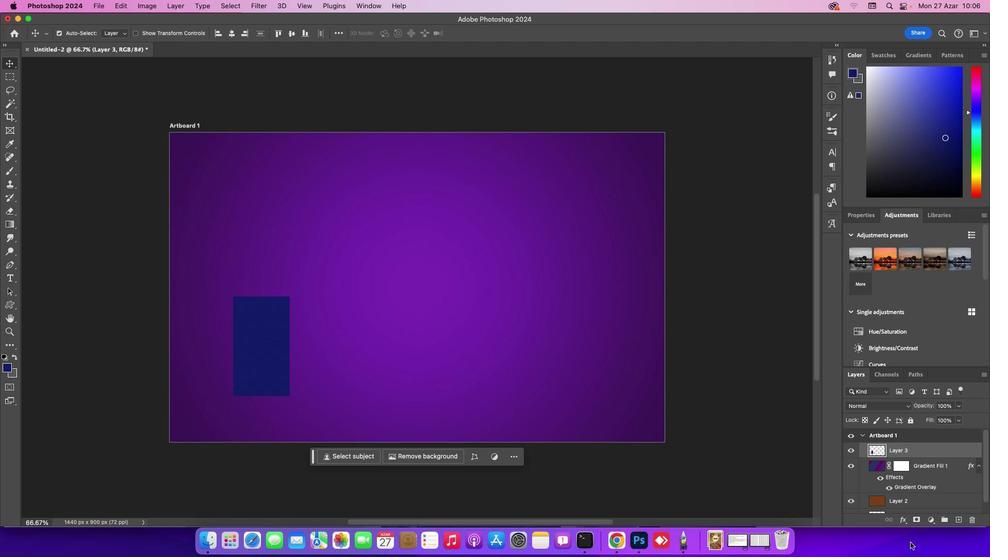 
Action: Mouse moved to (959, 523)
Screenshot: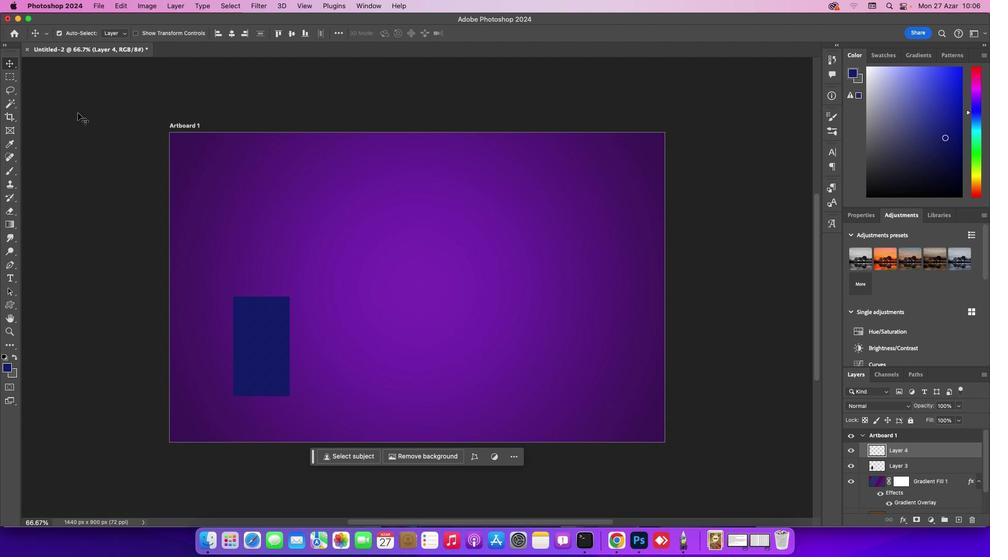 
Action: Mouse pressed left at (959, 523)
Screenshot: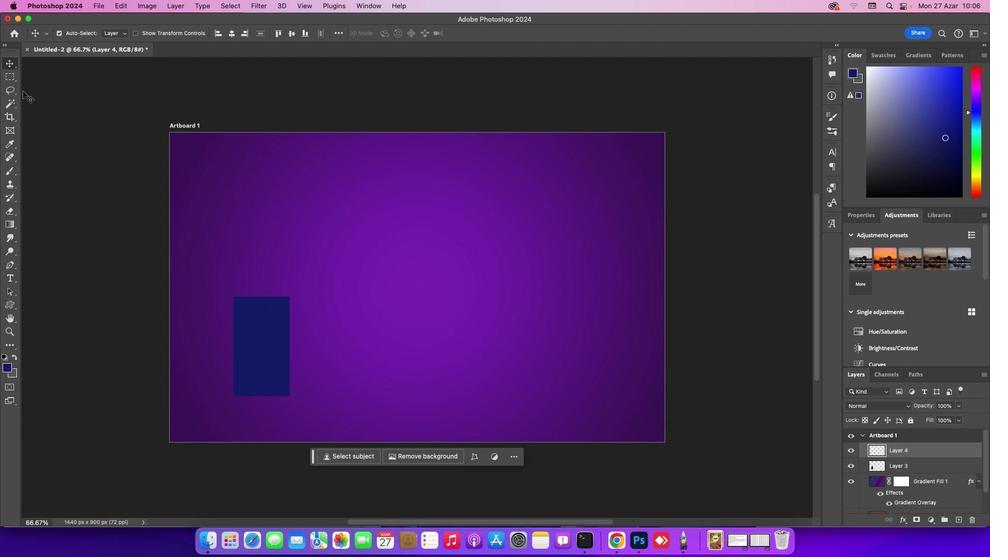 
Action: Mouse moved to (9, 170)
Screenshot: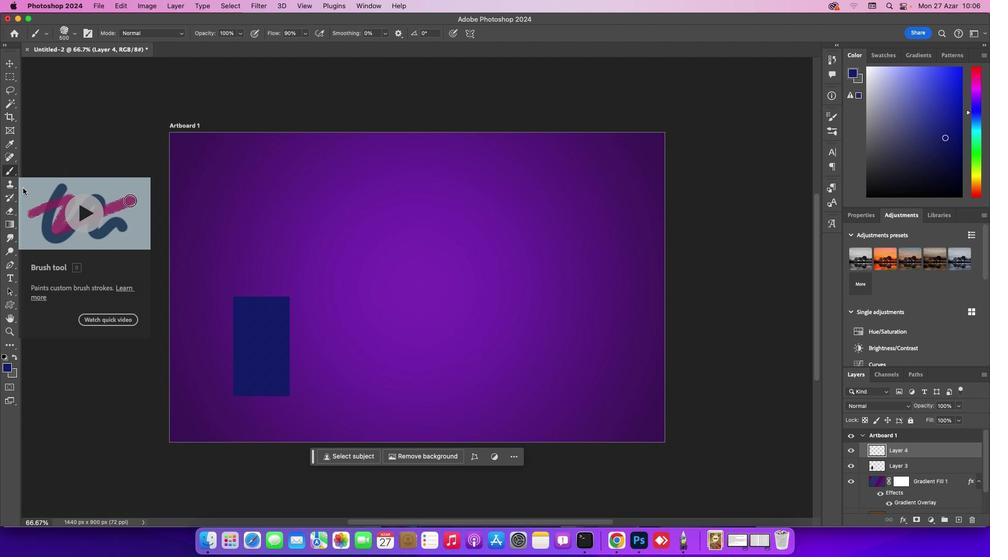 
Action: Mouse pressed left at (9, 170)
Screenshot: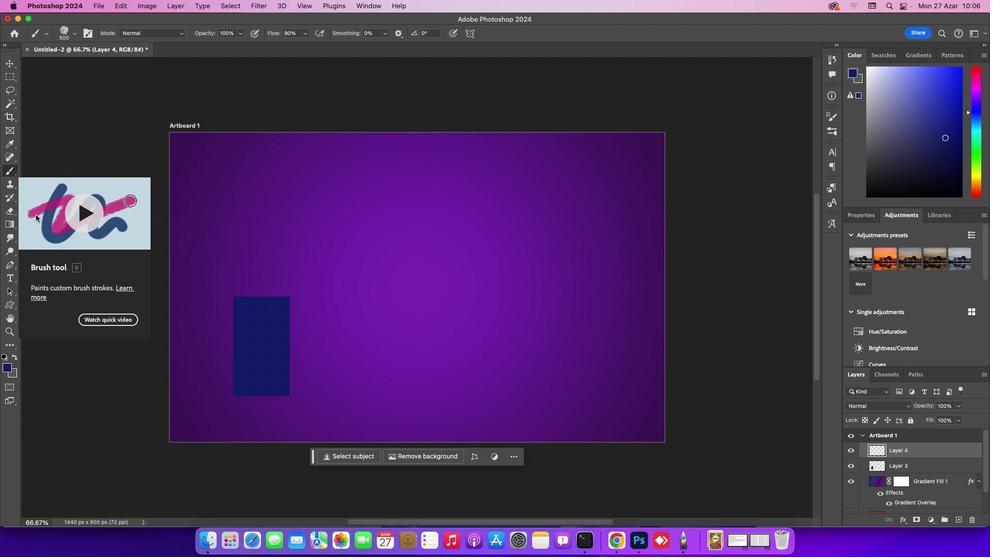 
Action: Mouse moved to (4, 368)
Screenshot: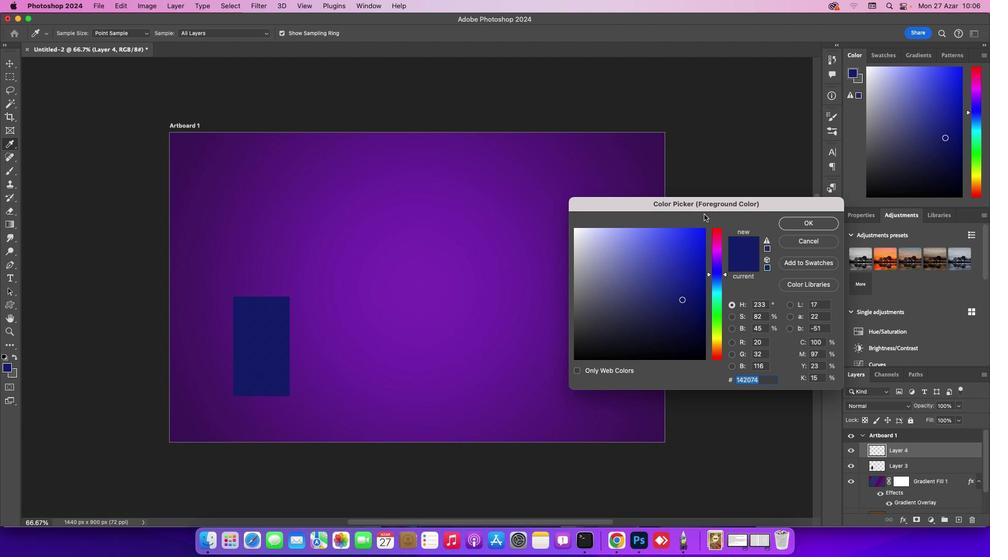 
Action: Mouse pressed left at (4, 368)
Screenshot: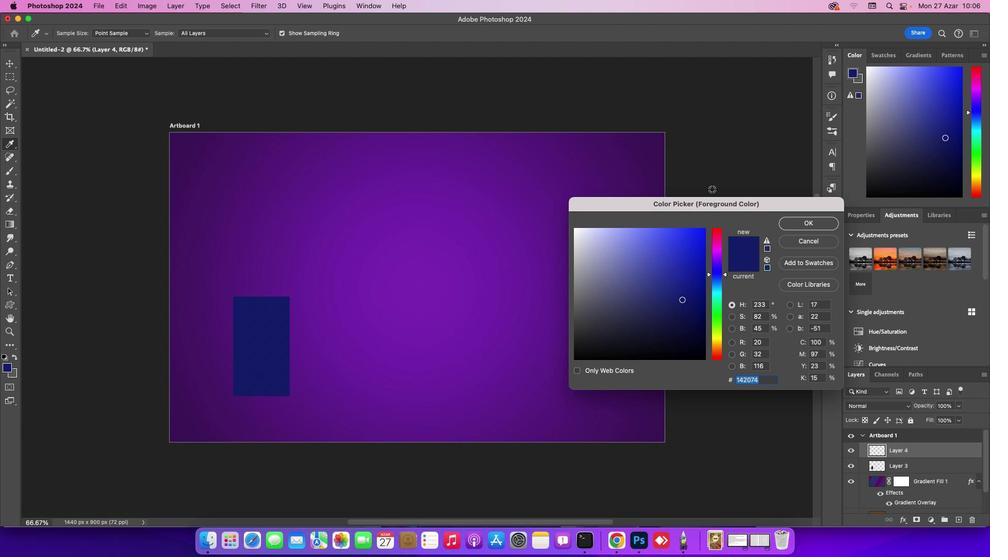 
Action: Mouse pressed left at (4, 368)
Screenshot: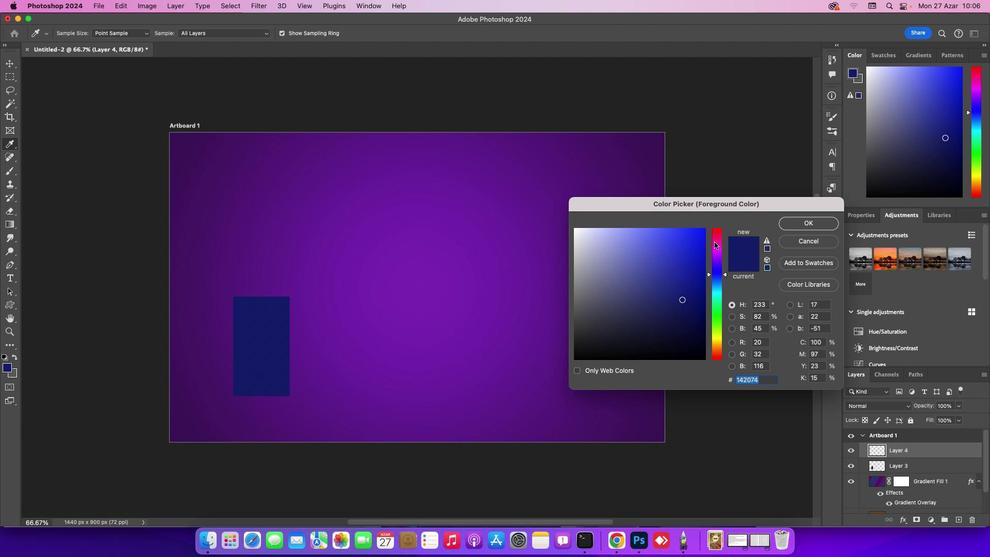 
Action: Mouse moved to (715, 295)
Screenshot: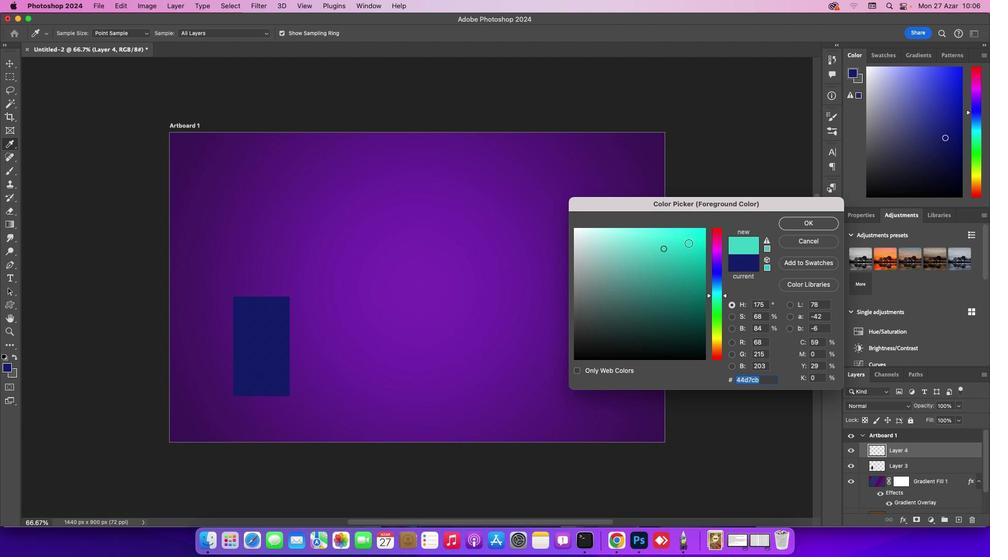 
Action: Mouse pressed left at (715, 295)
Screenshot: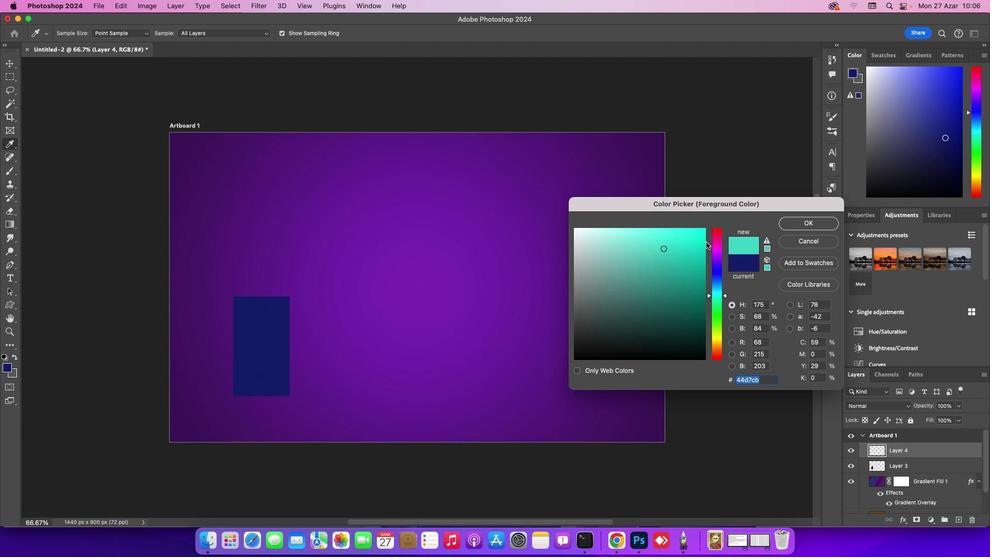 
Action: Mouse moved to (663, 248)
Screenshot: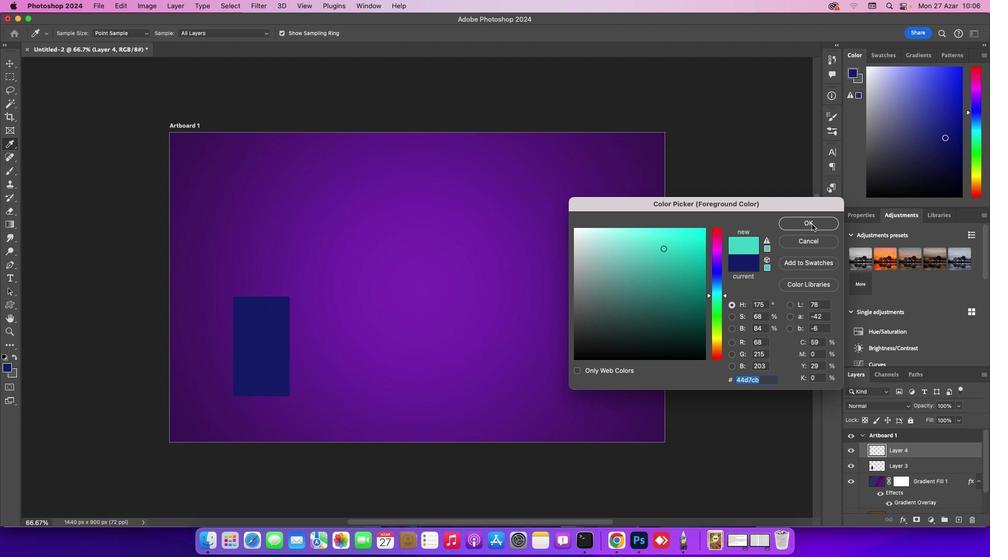 
Action: Mouse pressed left at (663, 248)
Screenshot: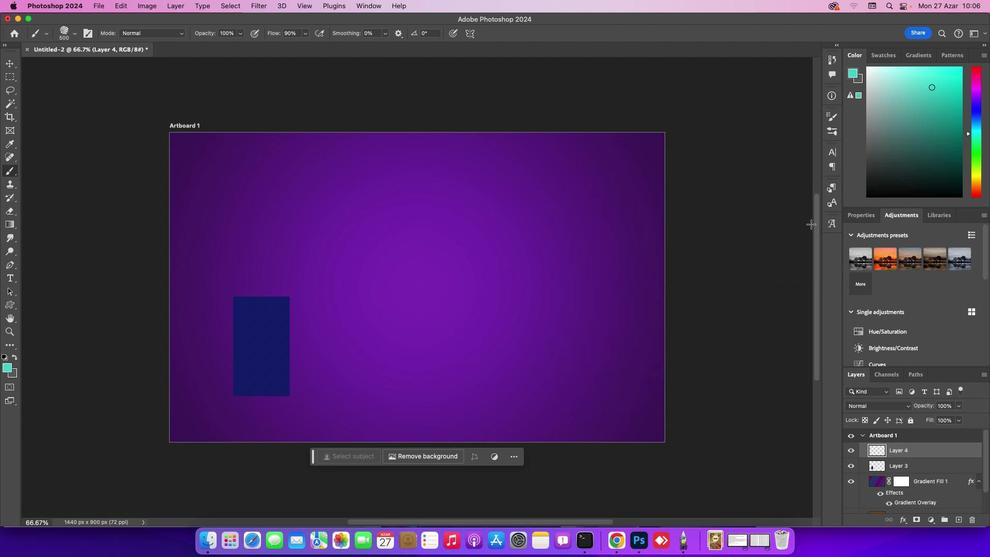 
Action: Mouse moved to (811, 223)
Screenshot: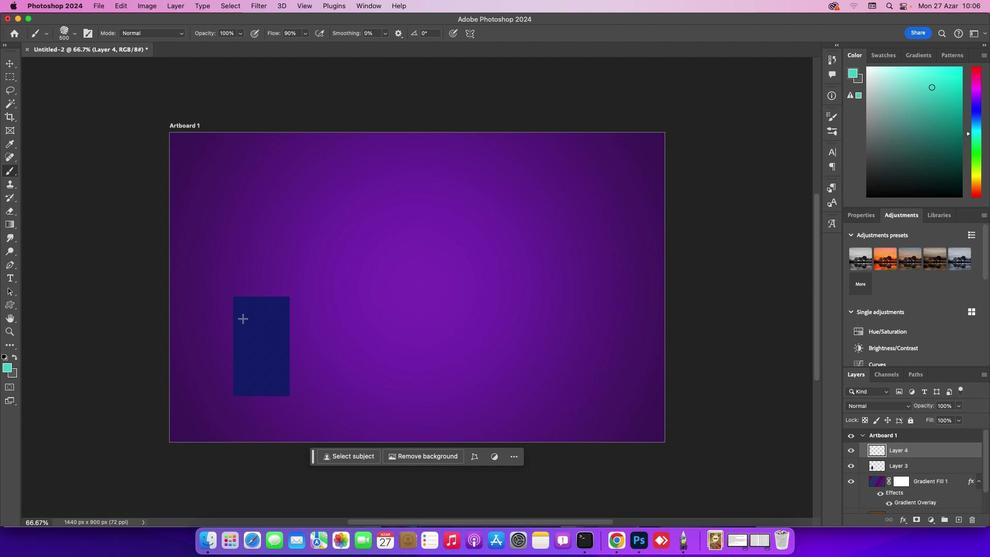 
Action: Mouse pressed left at (811, 223)
Screenshot: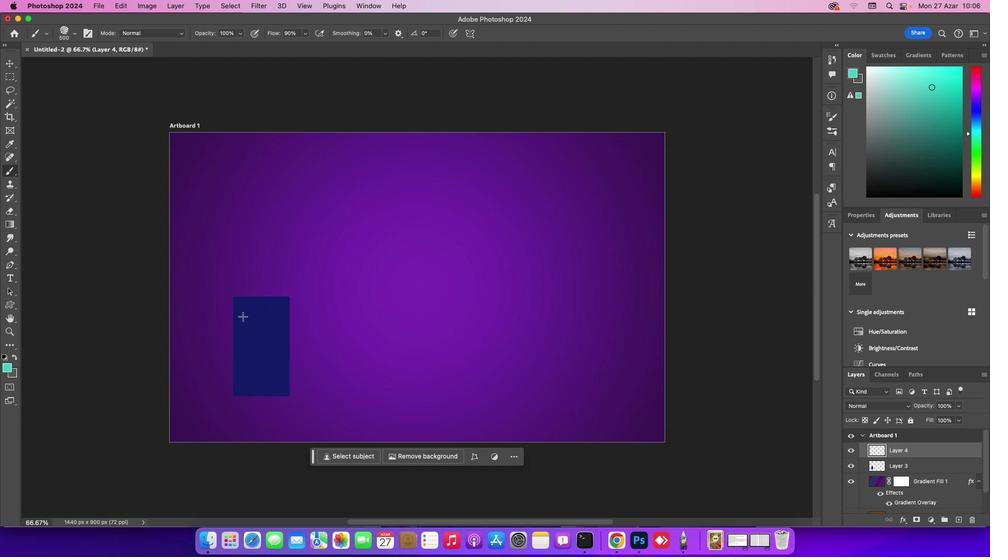 
Action: Mouse moved to (239, 304)
Screenshot: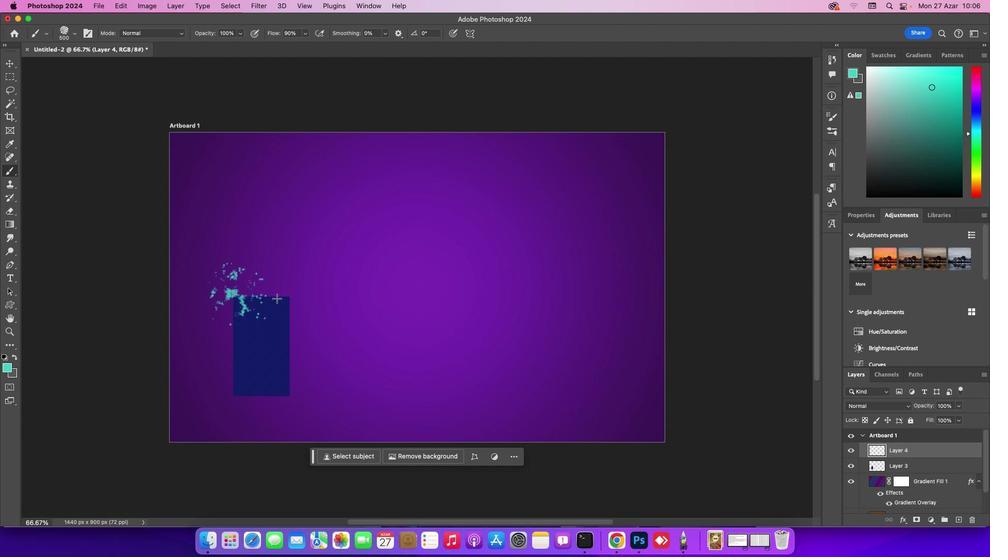 
Action: Mouse pressed left at (239, 304)
Screenshot: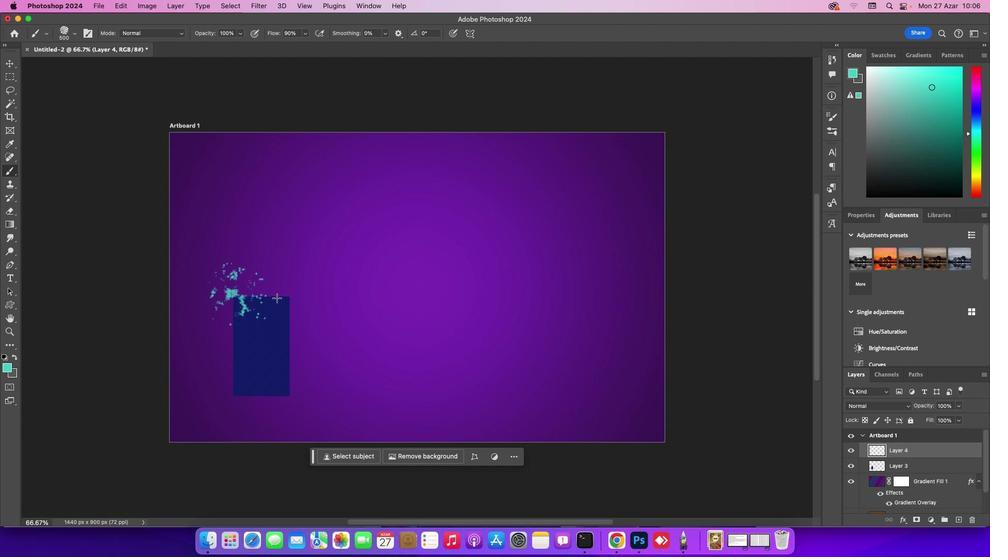 
Action: Mouse moved to (276, 298)
Screenshot: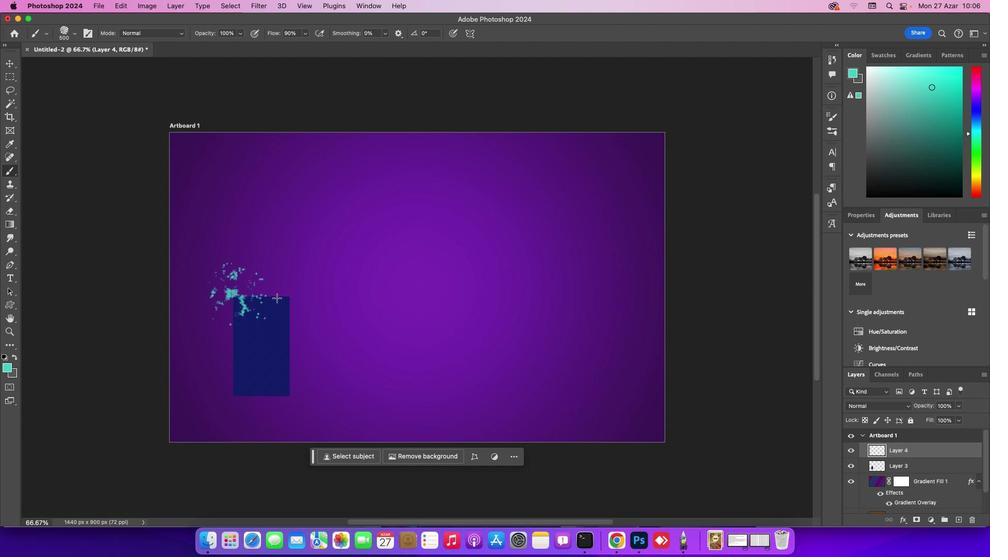 
Action: Key pressed Key.cmd'z'
Screenshot: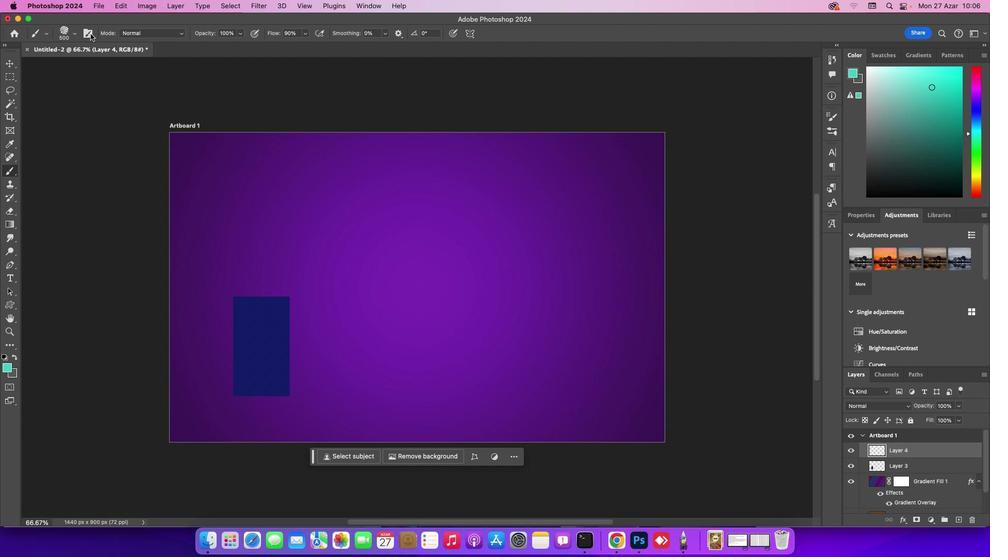 
Action: Mouse moved to (77, 31)
Screenshot: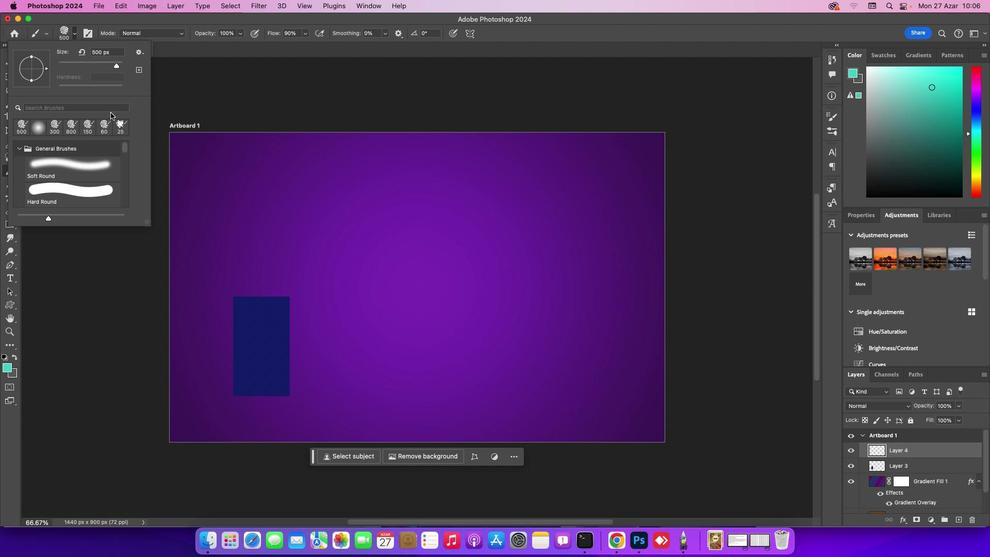 
Action: Mouse pressed left at (77, 31)
Screenshot: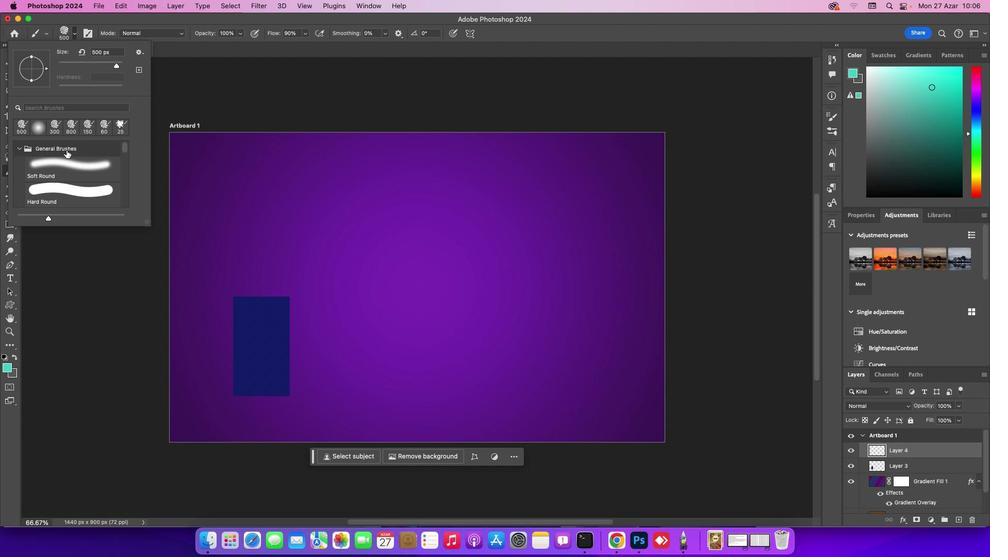 
Action: Mouse moved to (83, 196)
Screenshot: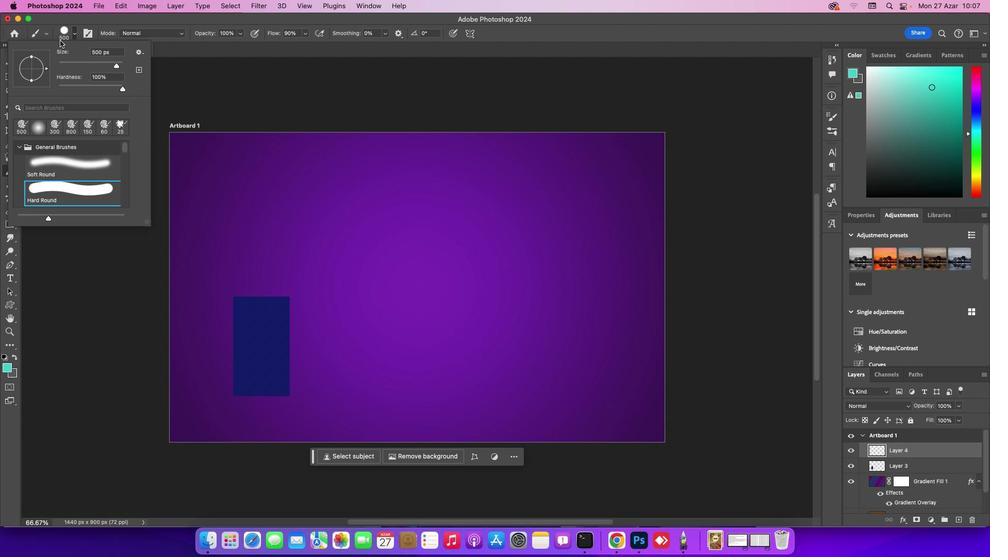 
Action: Mouse pressed left at (83, 196)
Screenshot: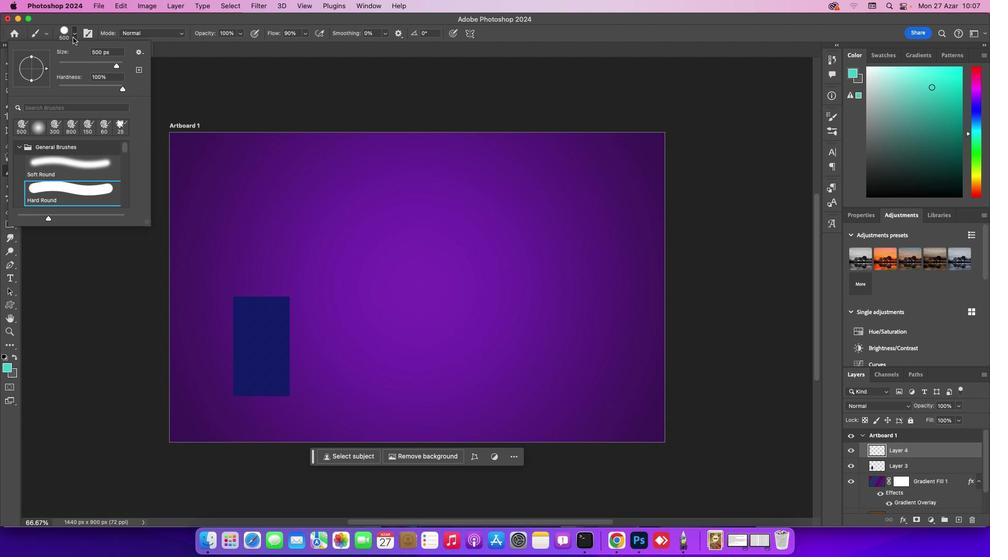 
Action: Mouse moved to (74, 35)
Screenshot: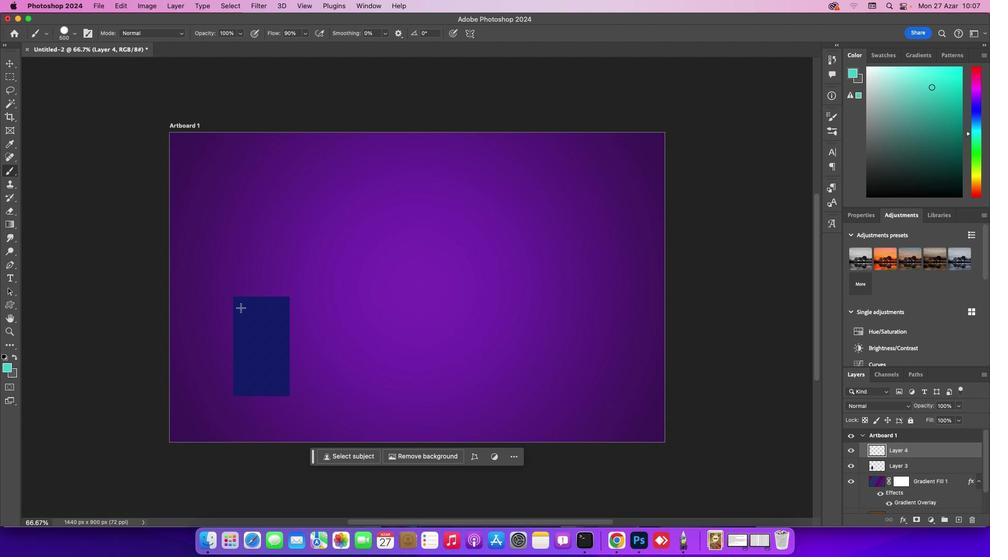 
Action: Mouse pressed left at (74, 35)
Screenshot: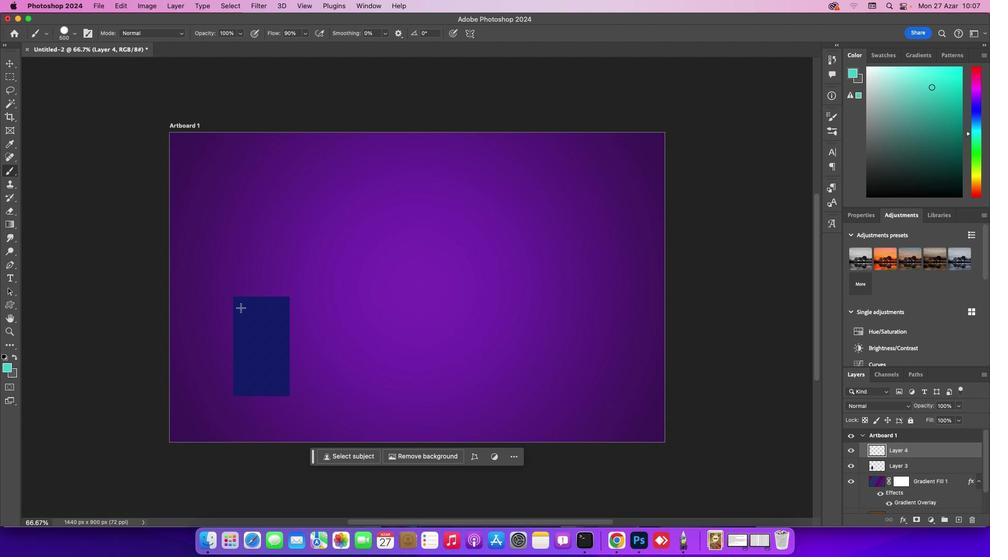 
Action: Mouse moved to (190, 312)
Screenshot: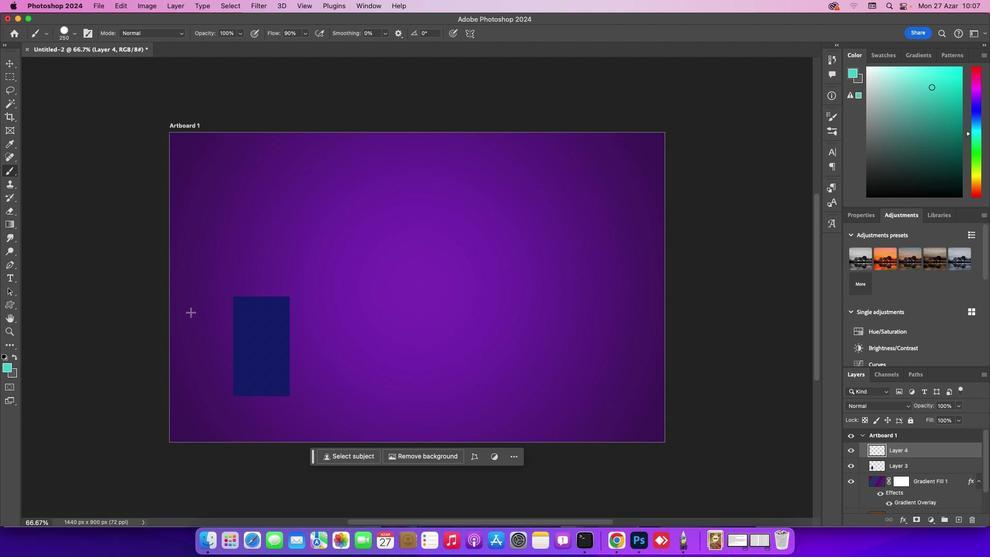 
Action: Key pressed '[''[''[''[''[''[''[''[''[''[''[''[''[''[''[''[''[''[''[''[''[''['
Screenshot: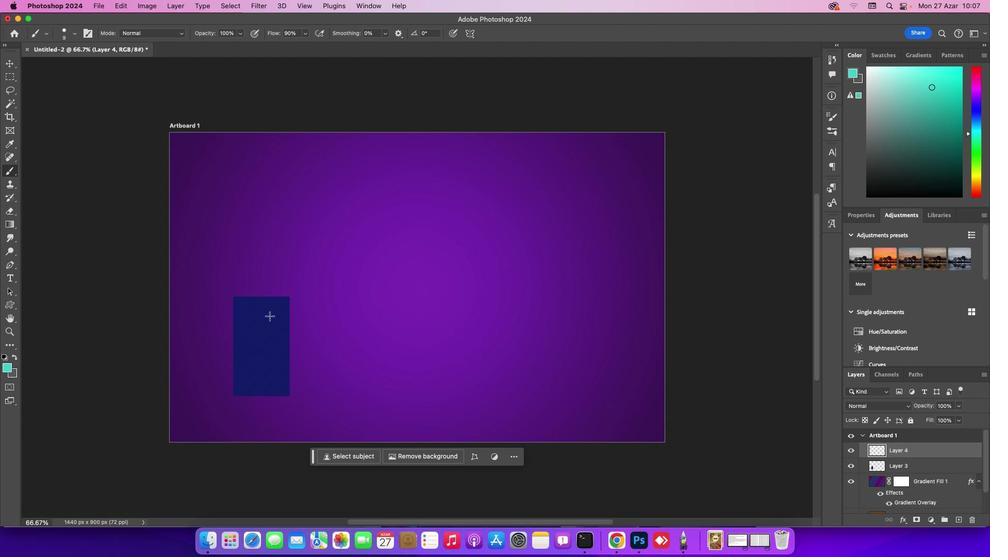 
Action: Mouse moved to (239, 305)
Screenshot: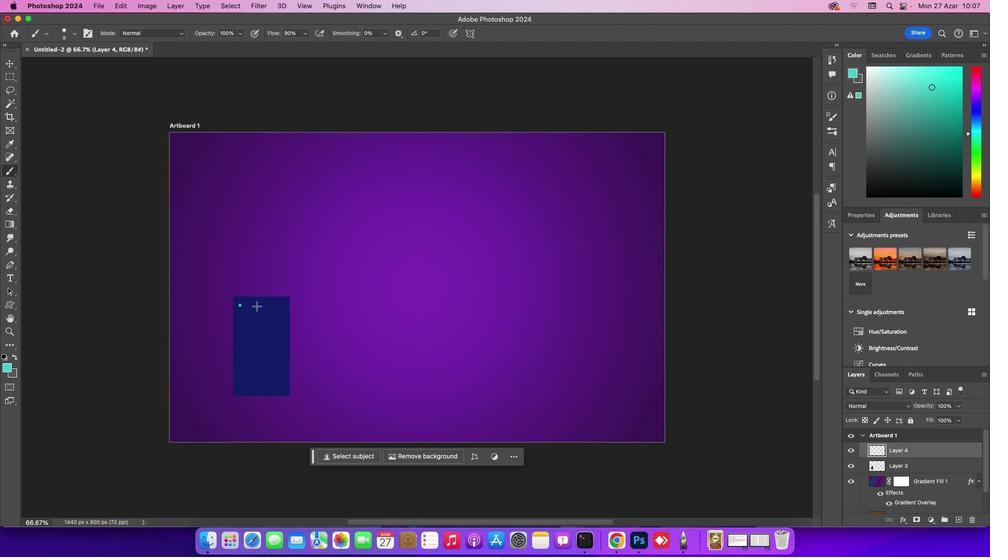 
Action: Mouse pressed left at (239, 305)
Screenshot: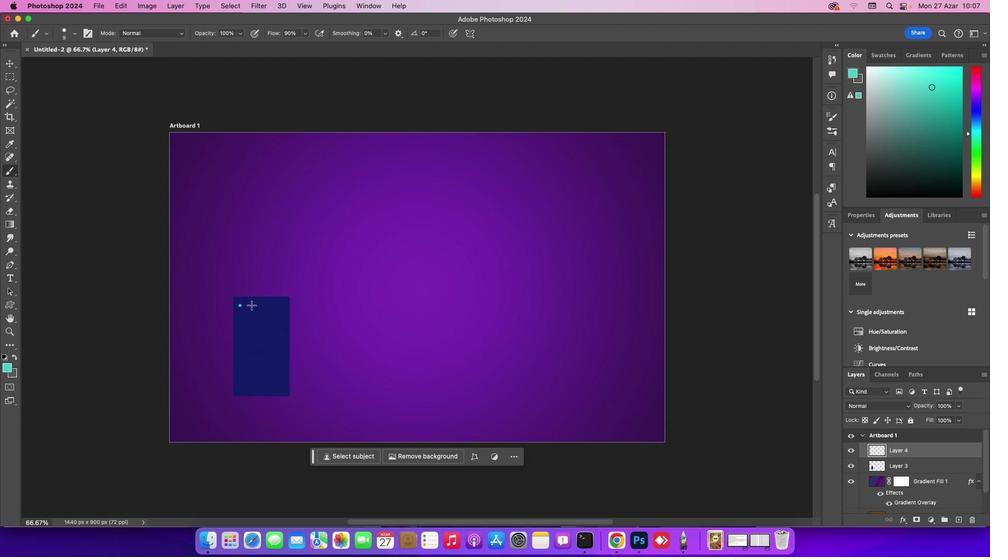 
Action: Mouse moved to (249, 304)
Screenshot: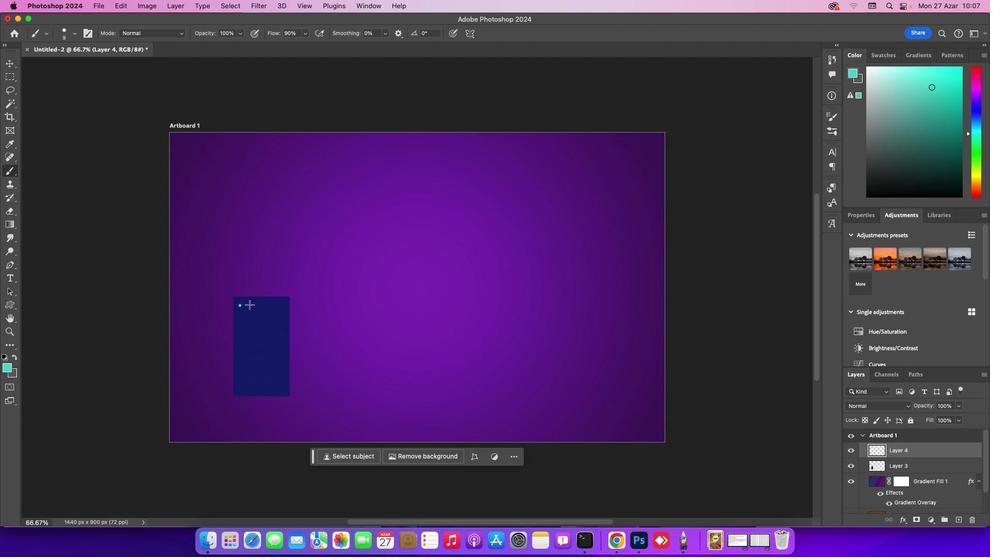 
Action: Mouse pressed left at (249, 304)
Screenshot: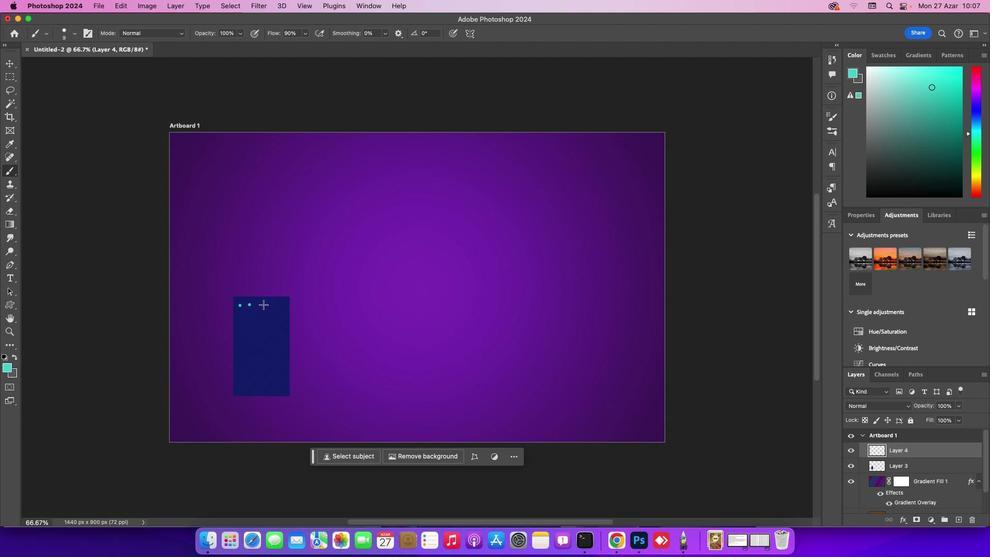 
Action: Mouse moved to (262, 304)
Screenshot: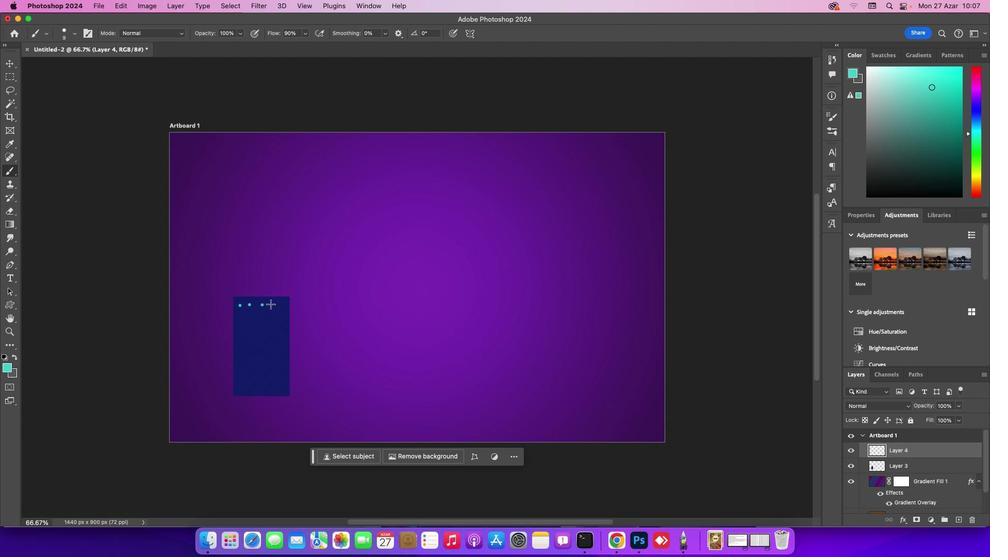 
Action: Mouse pressed left at (262, 304)
Screenshot: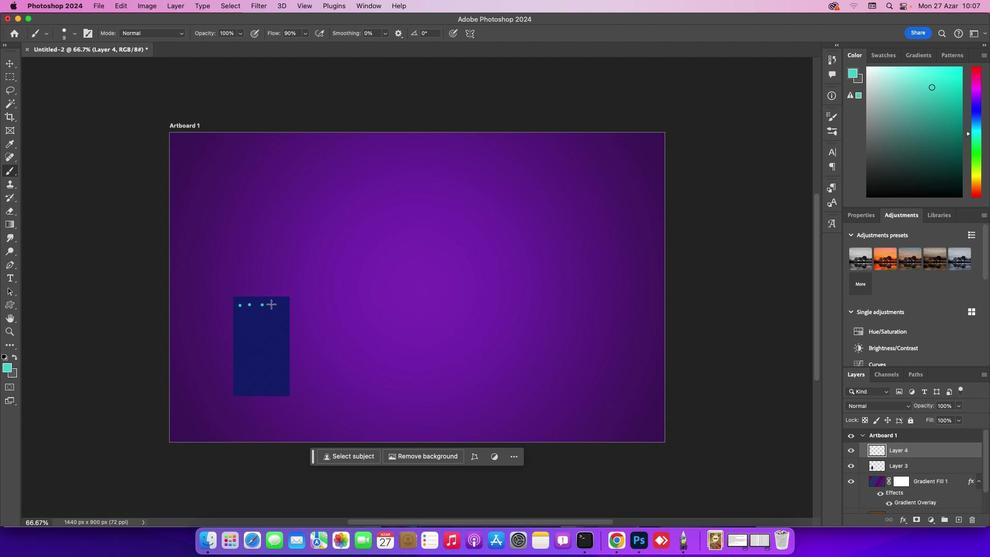 
Action: Mouse moved to (259, 303)
Screenshot: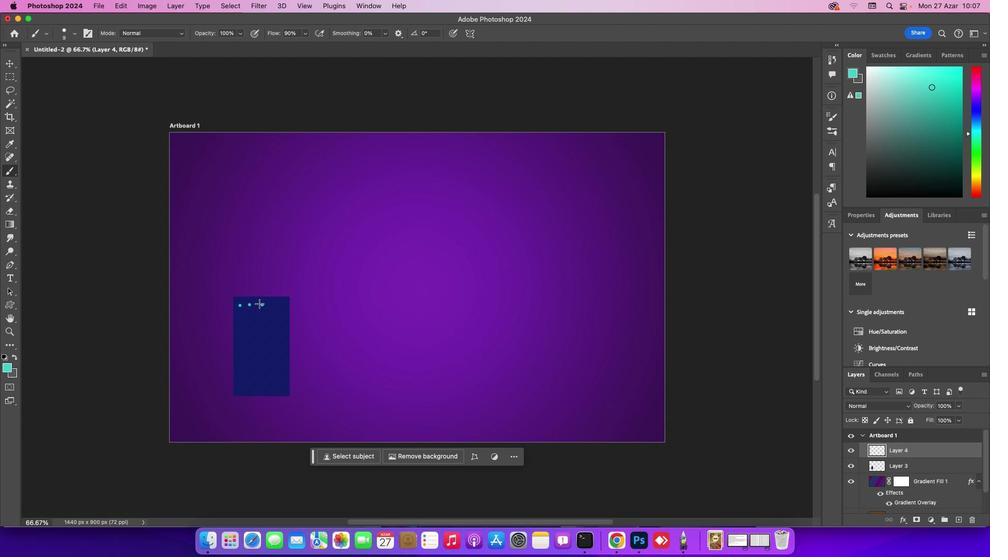 
Action: Key pressed Key.cmd'z''z'
Screenshot: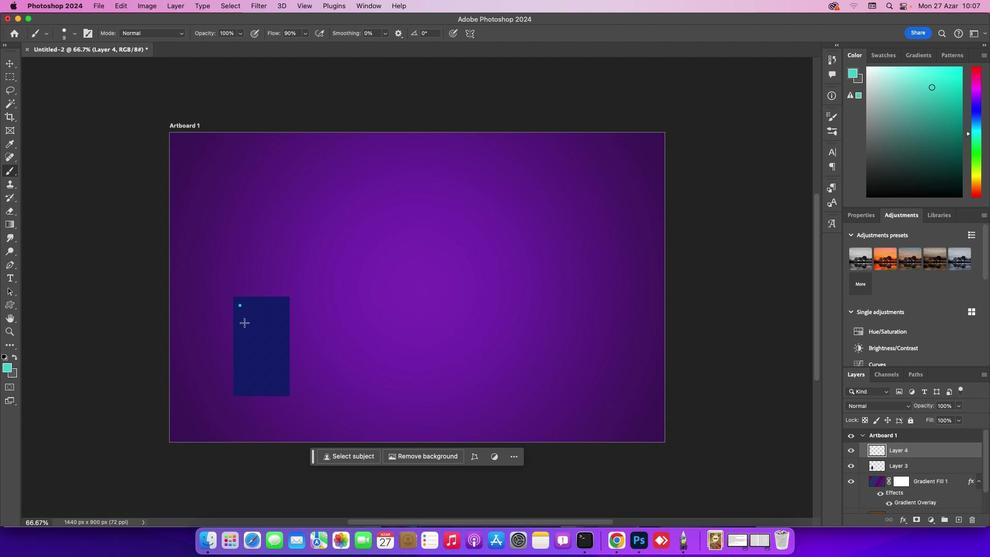 
Action: Mouse moved to (239, 313)
Screenshot: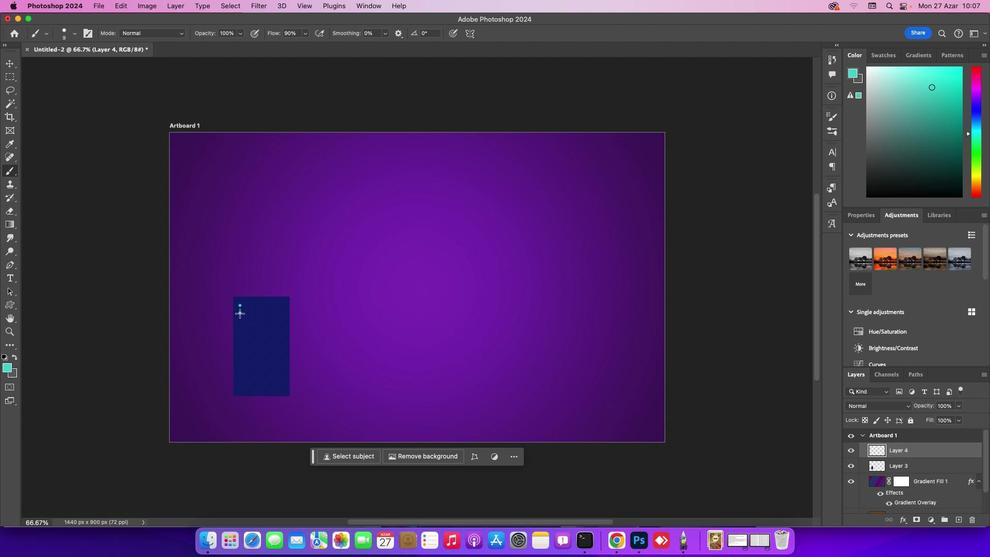 
Action: Mouse pressed left at (239, 313)
Screenshot: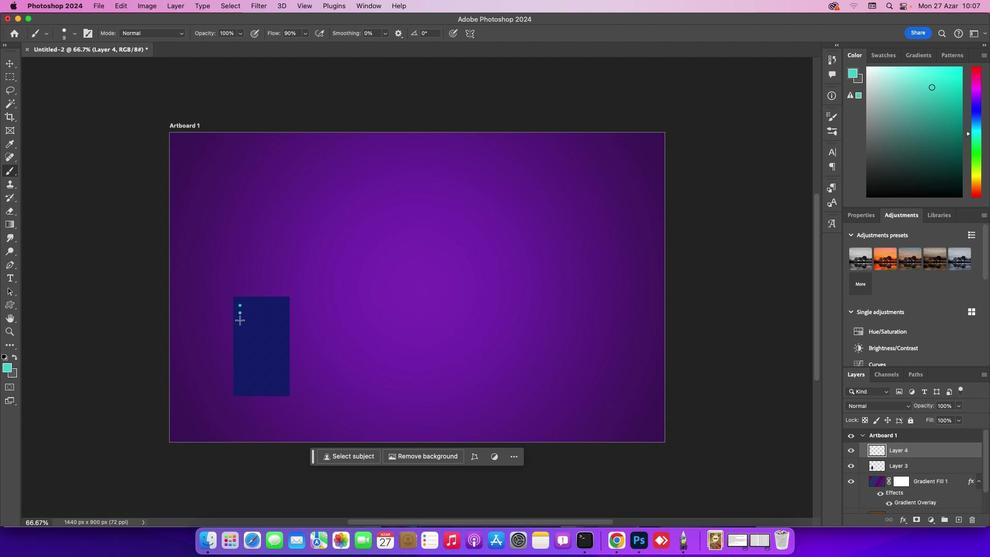 
Action: Mouse moved to (240, 320)
Screenshot: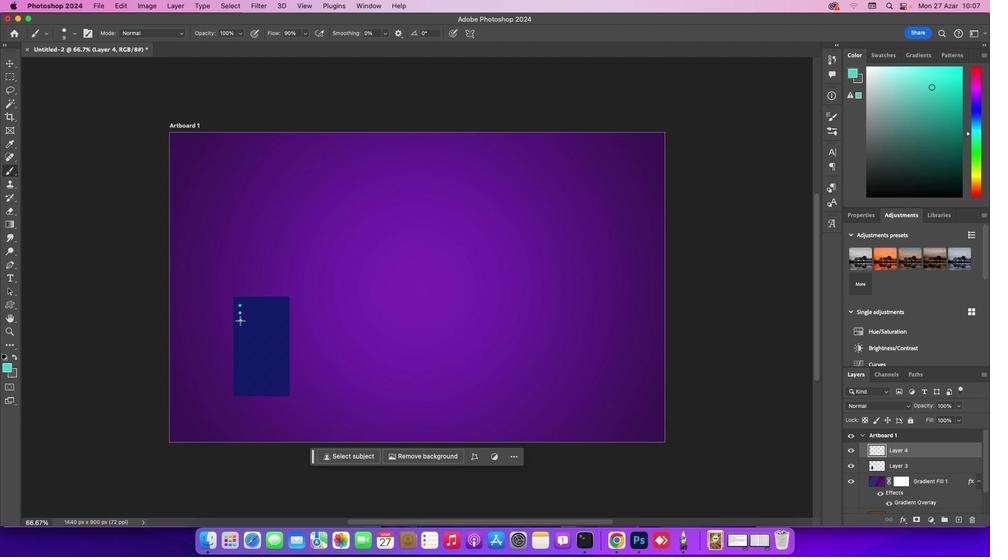 
Action: Mouse pressed left at (240, 320)
Screenshot: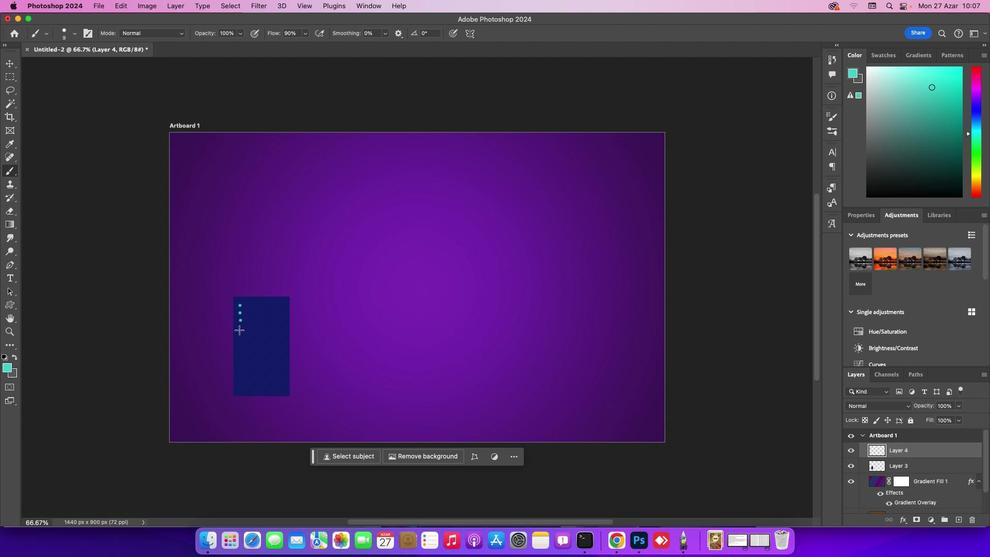
Action: Mouse moved to (240, 327)
Screenshot: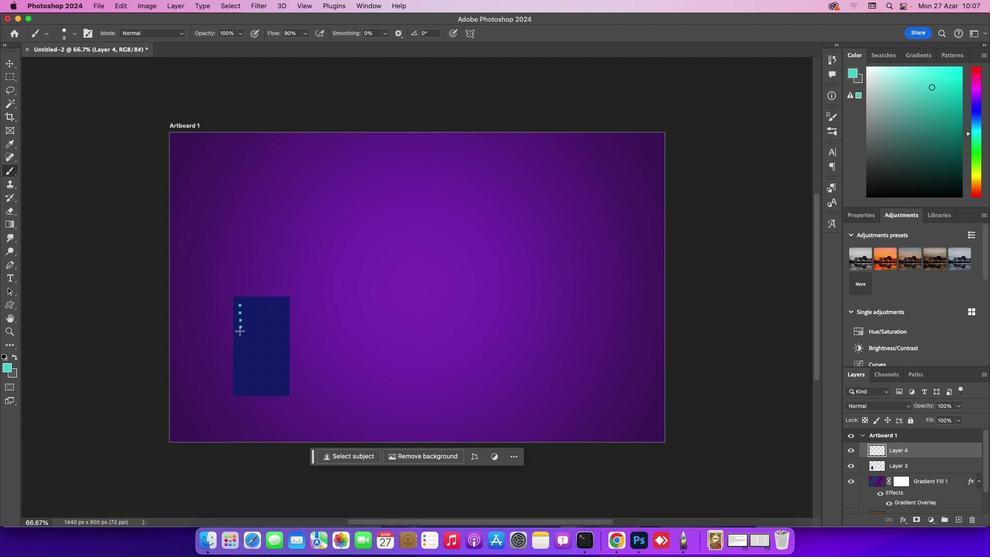 
Action: Mouse pressed left at (240, 327)
Screenshot: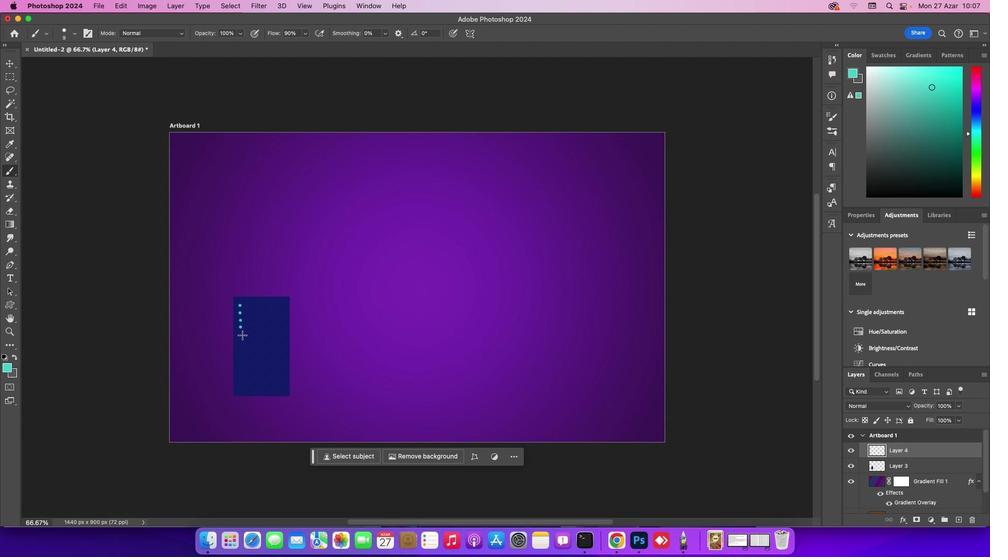 
Action: Mouse moved to (240, 334)
Screenshot: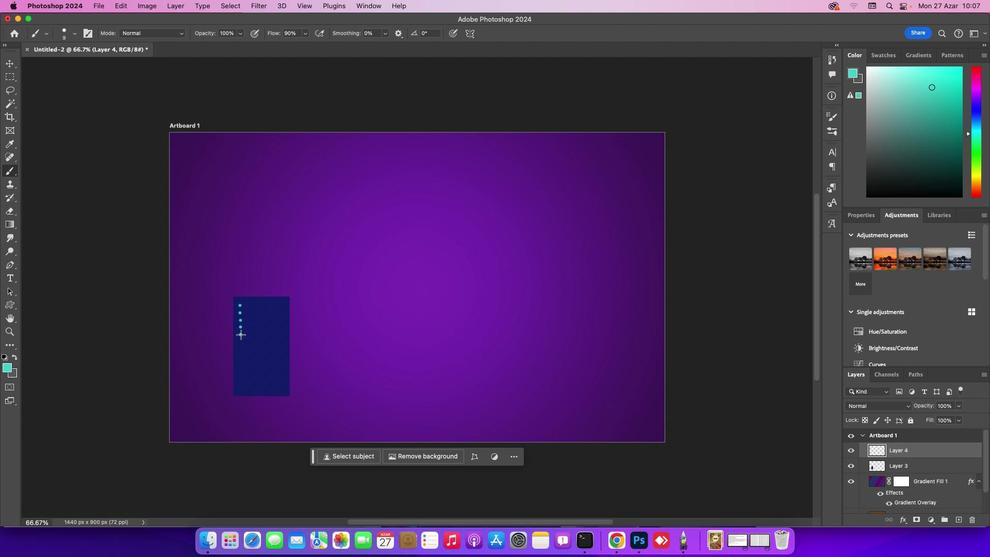 
Action: Mouse pressed left at (240, 334)
Screenshot: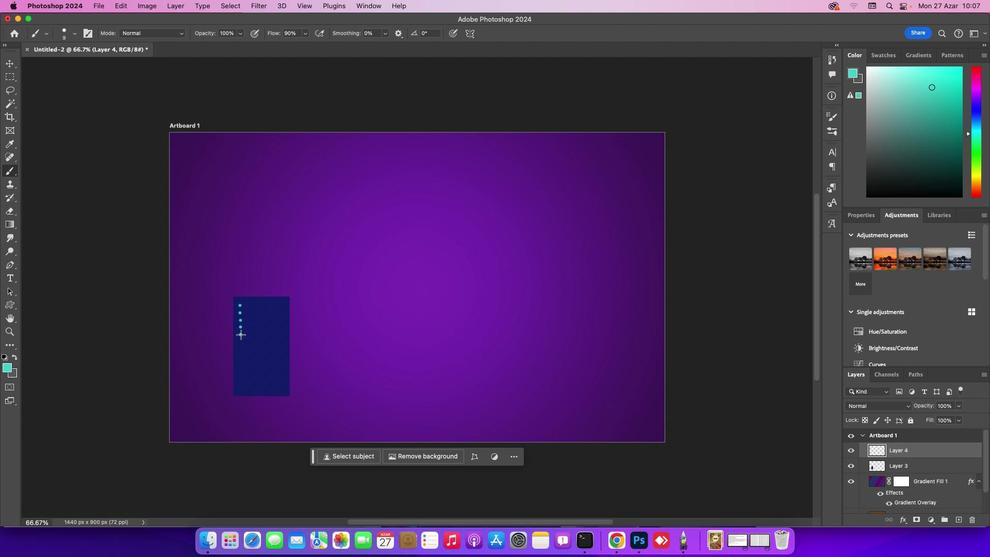 
Action: Key pressed Key.cmd'z''z''z''z'
Screenshot: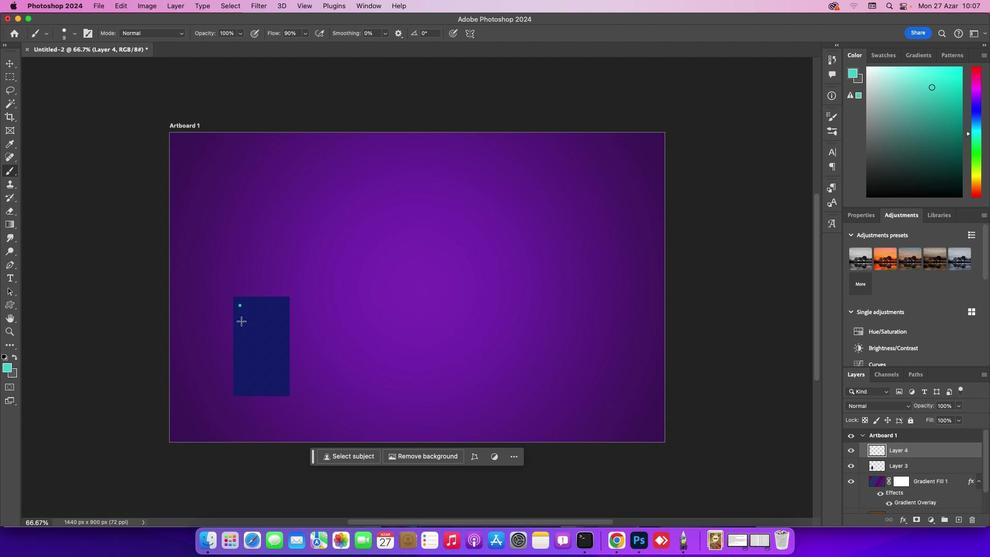 
Action: Mouse moved to (239, 319)
Screenshot: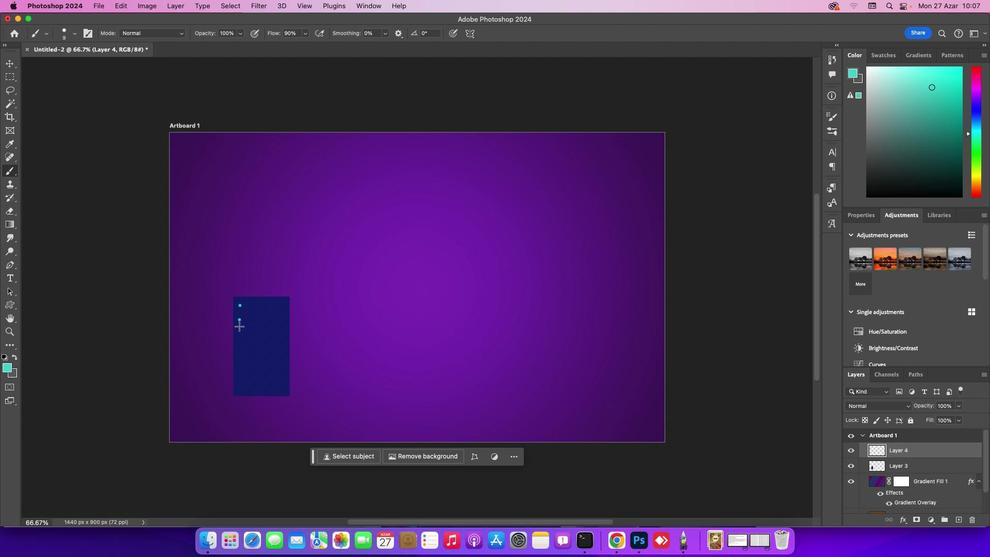 
Action: Mouse pressed left at (239, 319)
Screenshot: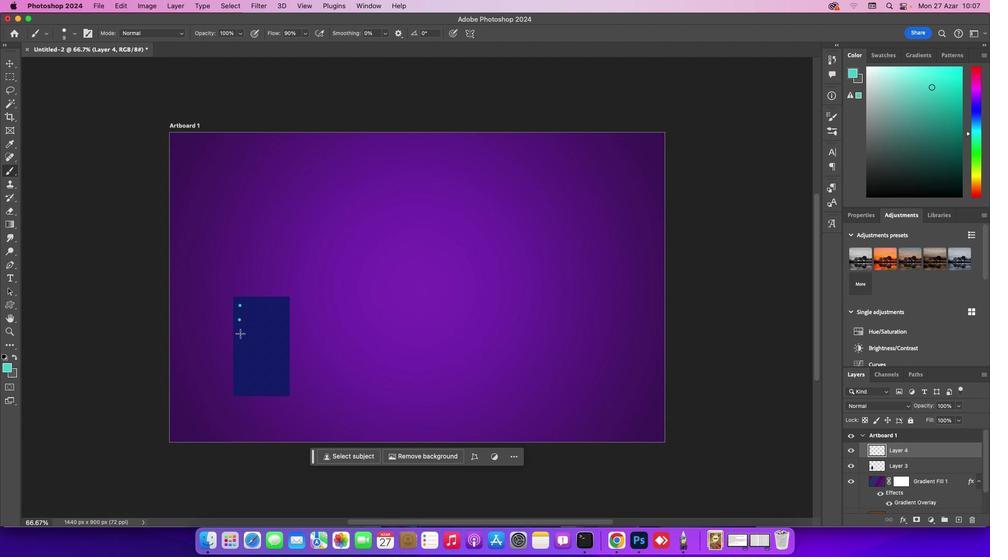 
Action: Mouse moved to (239, 333)
Screenshot: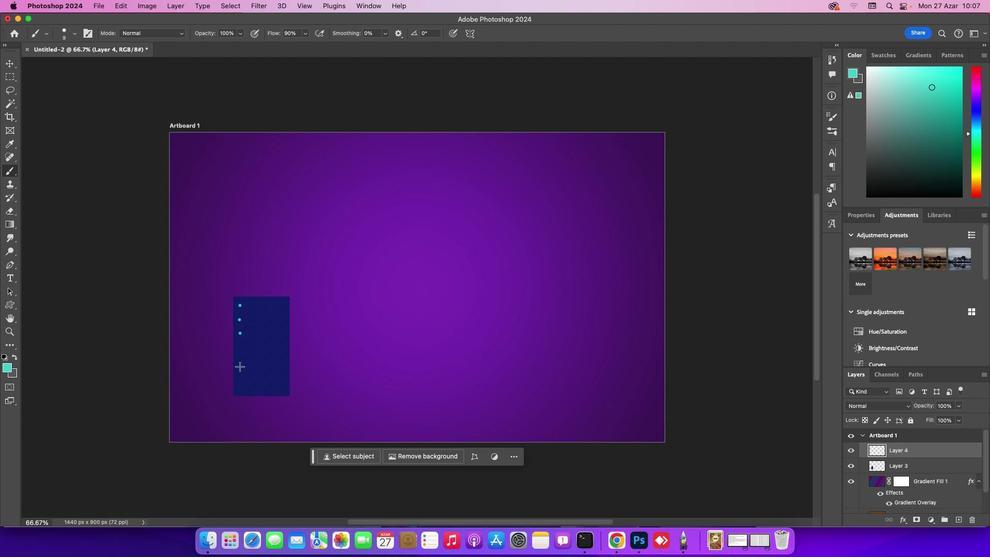 
Action: Mouse pressed left at (239, 333)
Screenshot: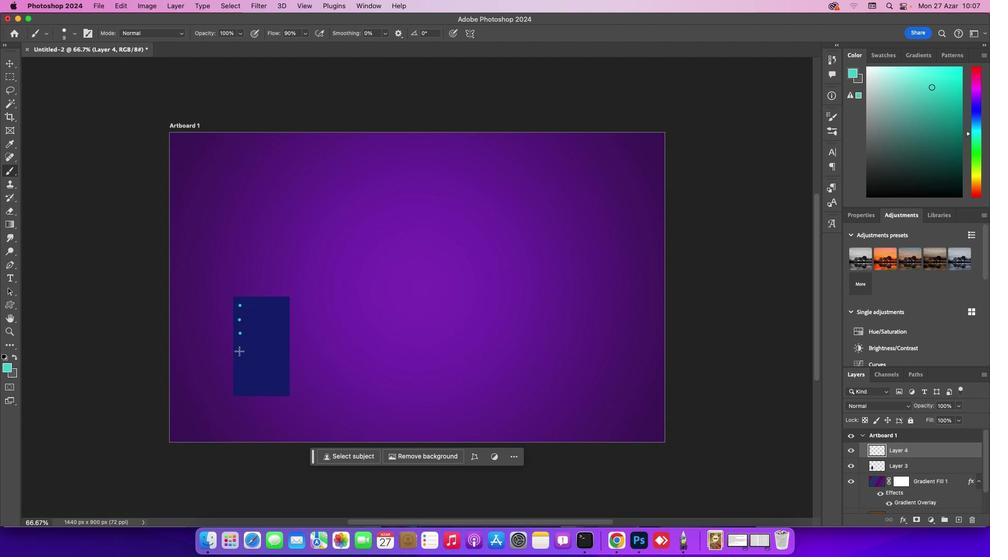 
Action: Mouse moved to (239, 348)
Screenshot: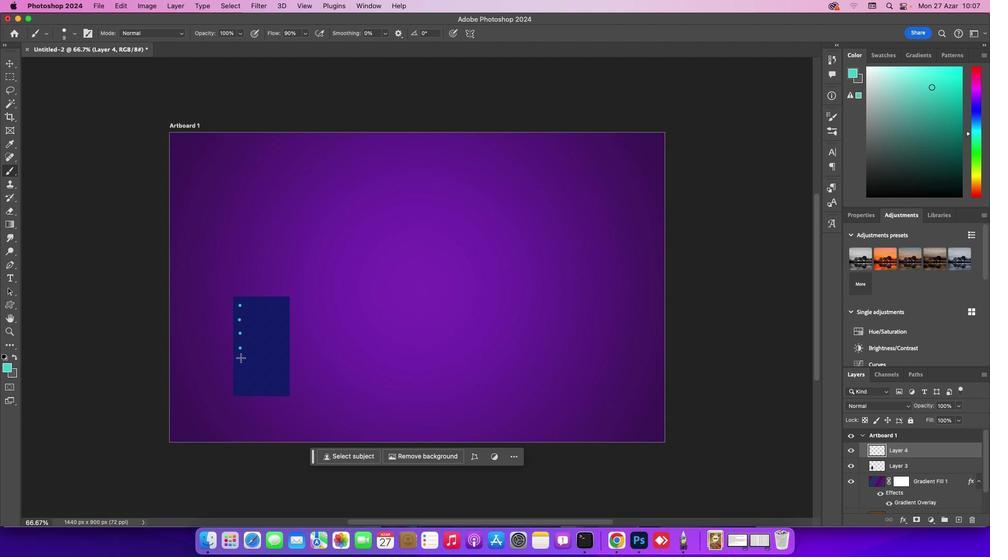 
Action: Mouse pressed left at (239, 348)
Screenshot: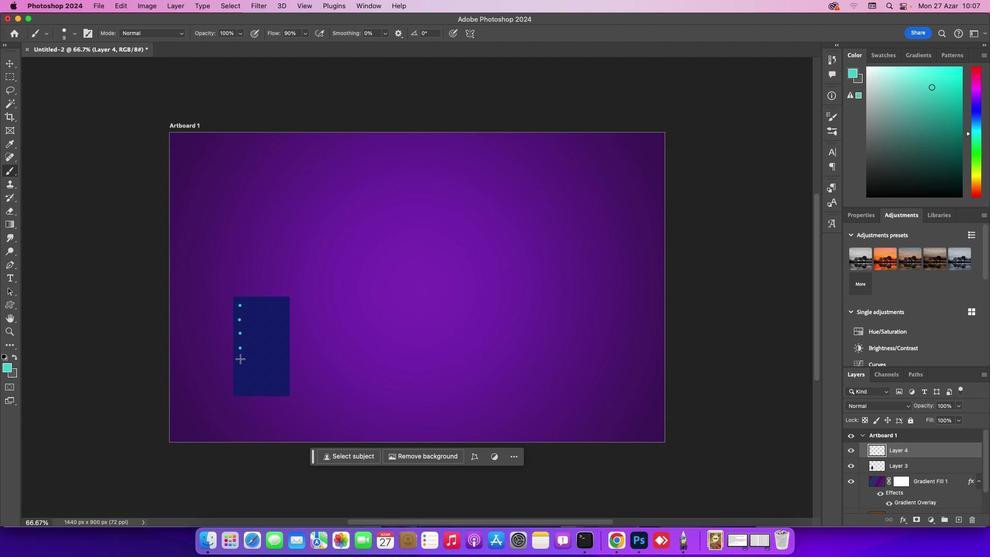 
Action: Mouse moved to (239, 358)
Screenshot: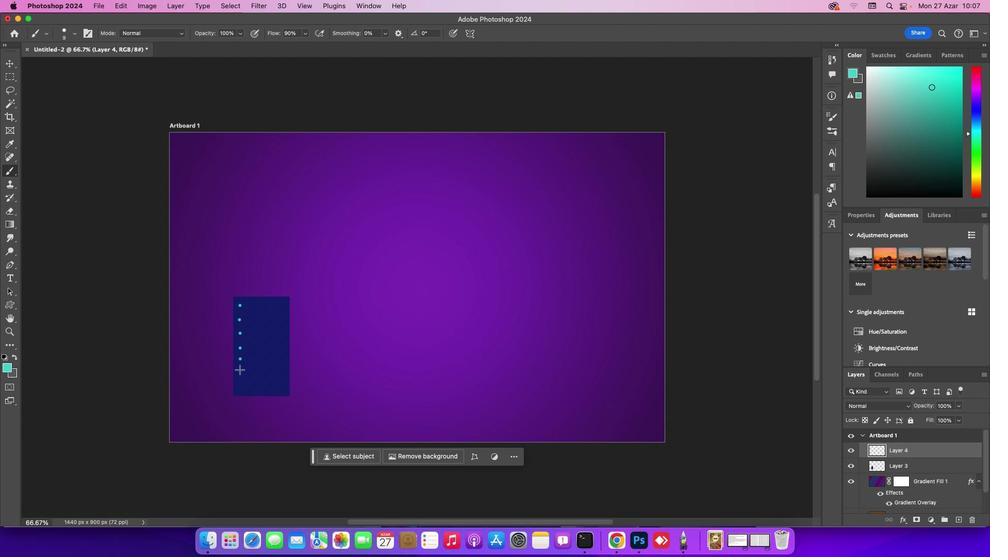 
Action: Mouse pressed left at (239, 358)
Screenshot: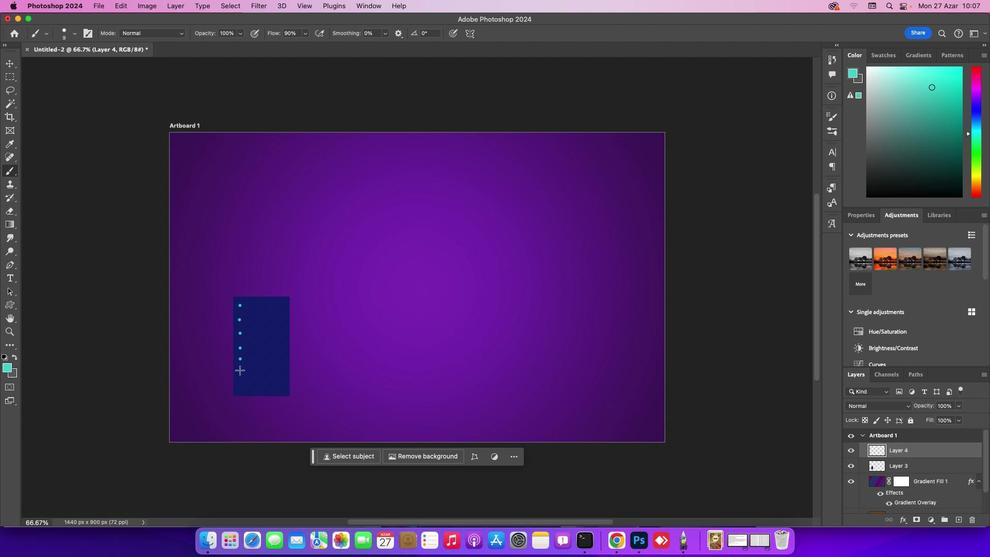
Action: Mouse moved to (239, 370)
Screenshot: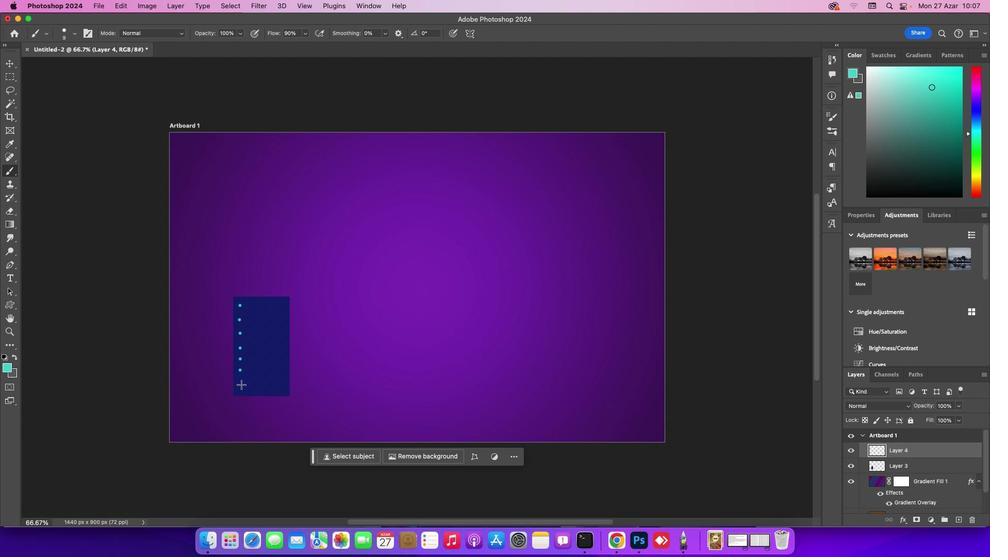 
Action: Mouse pressed left at (239, 370)
Screenshot: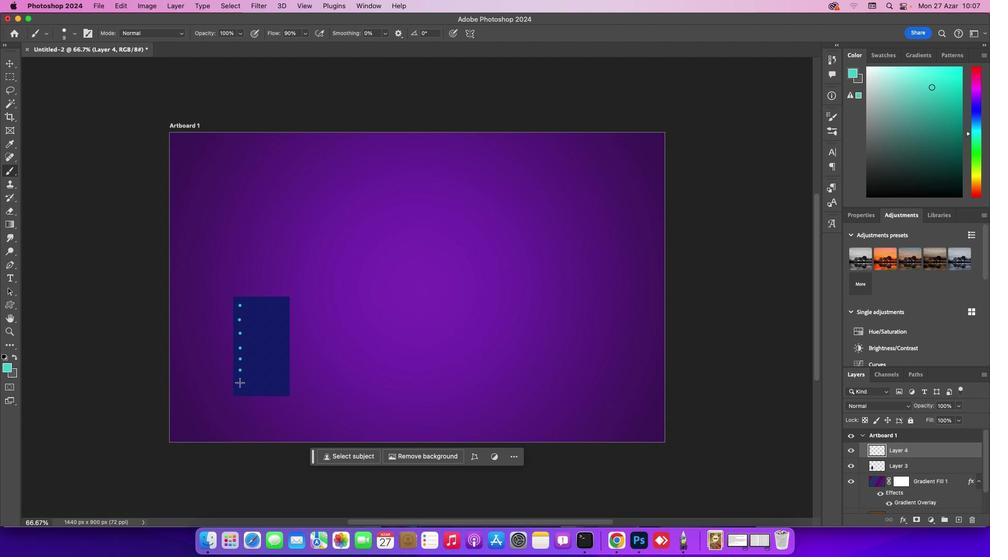 
Action: Mouse moved to (240, 381)
Screenshot: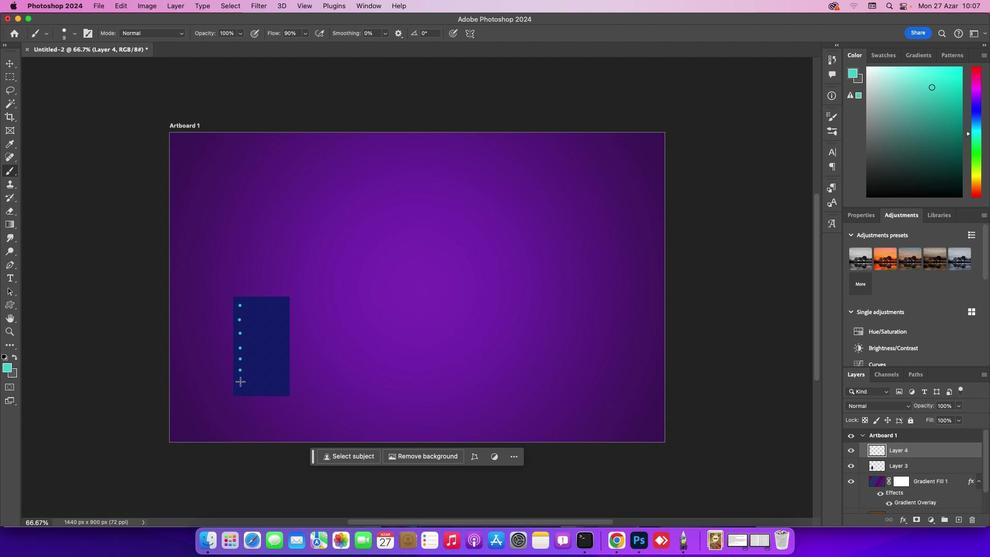 
Action: Mouse pressed left at (240, 381)
Screenshot: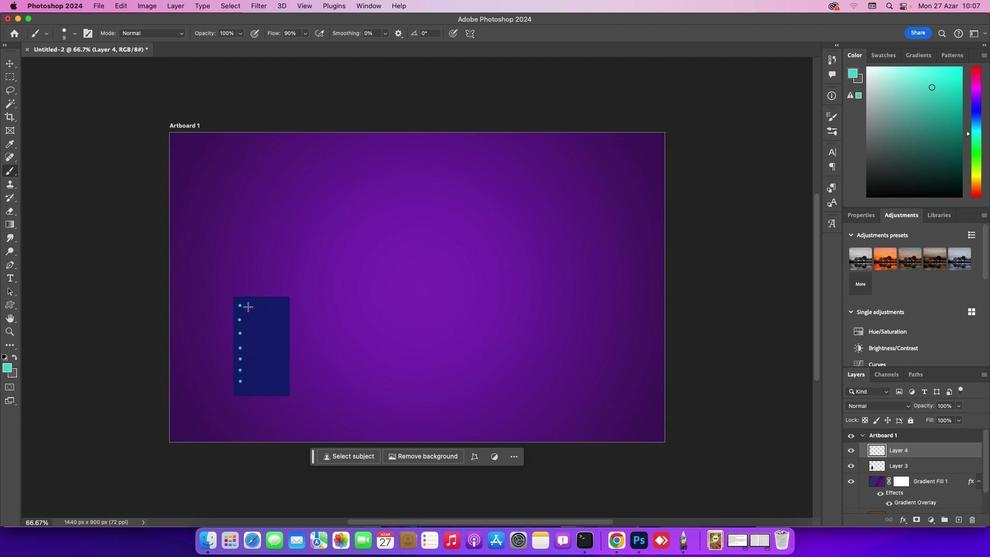 
Action: Mouse moved to (248, 305)
Screenshot: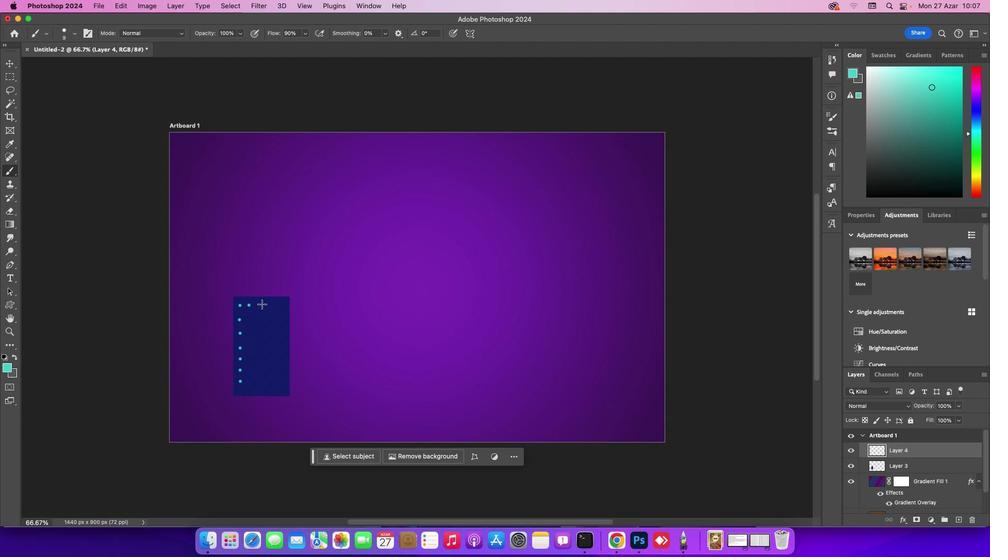 
Action: Mouse pressed left at (248, 305)
Screenshot: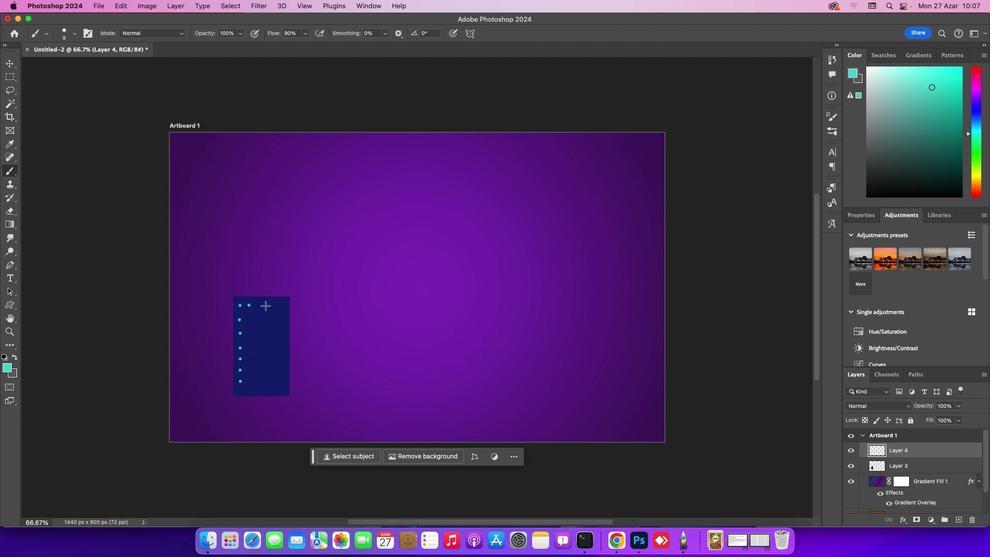 
Action: Mouse moved to (265, 305)
Screenshot: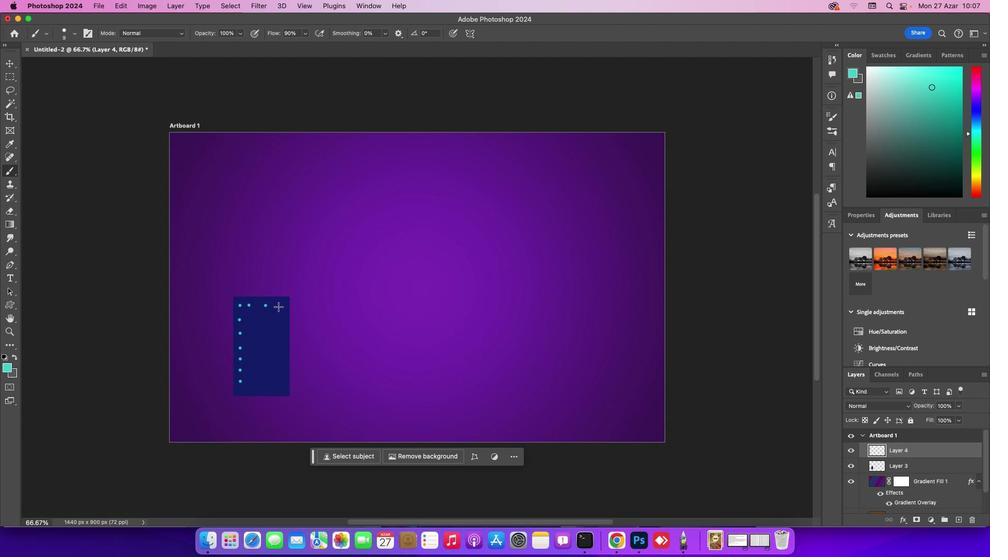 
Action: Mouse pressed left at (265, 305)
Screenshot: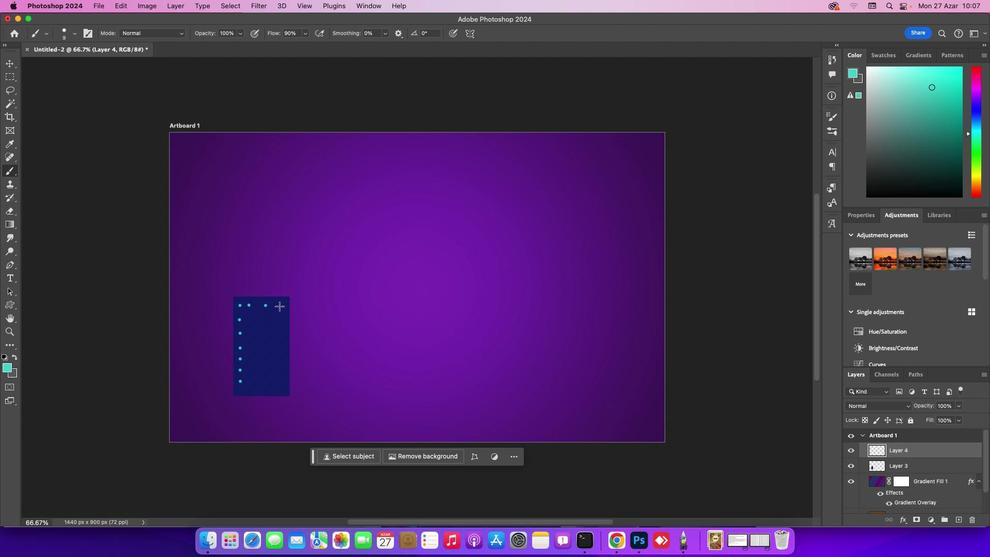
Action: Mouse moved to (279, 304)
Screenshot: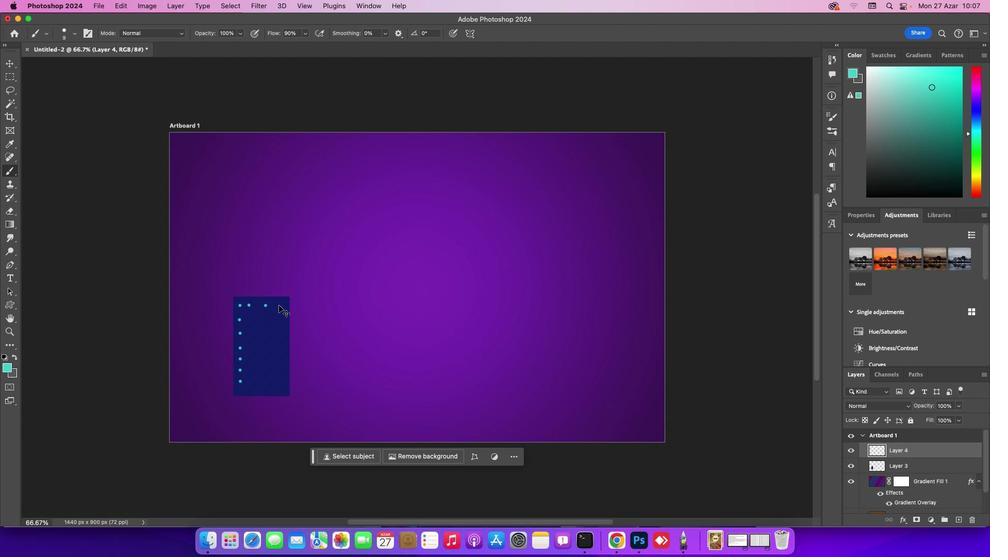 
Action: Key pressed Key.cmd'z'
Screenshot: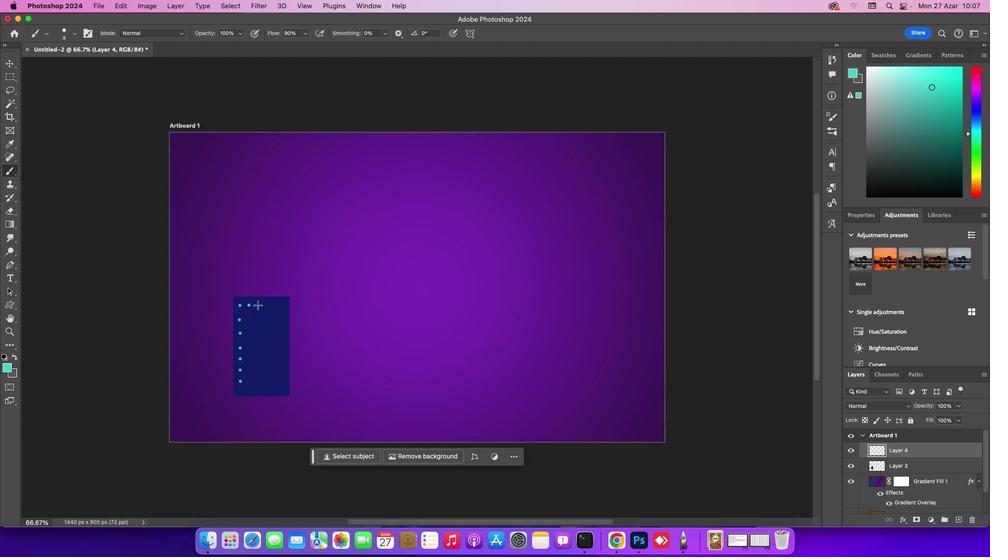 
Action: Mouse moved to (257, 305)
Screenshot: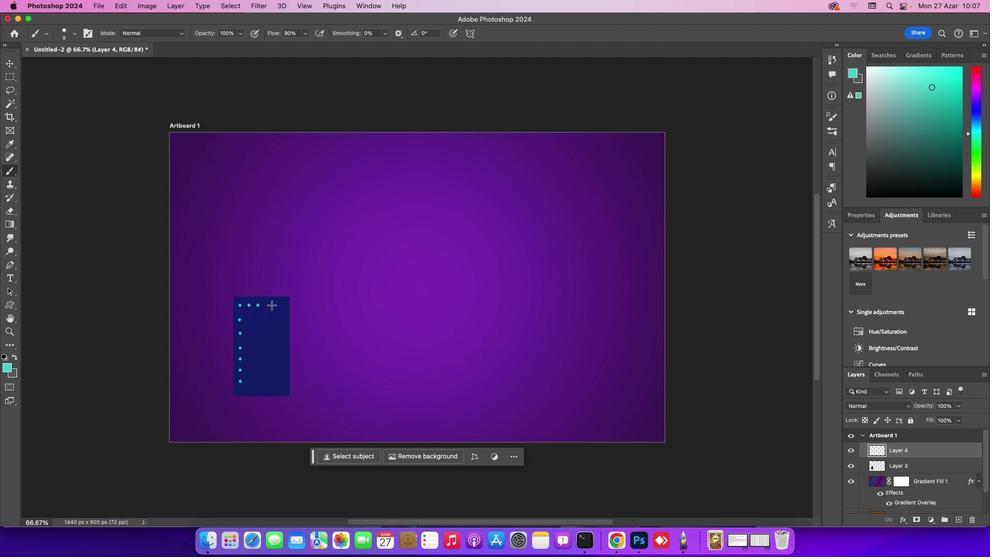 
Action: Mouse pressed left at (257, 305)
Screenshot: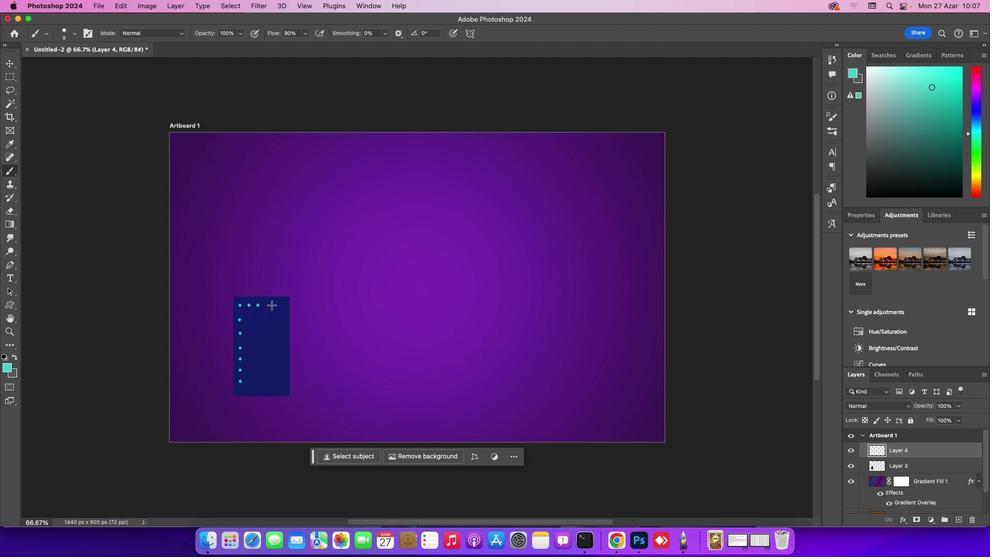 
Action: Mouse moved to (267, 304)
Screenshot: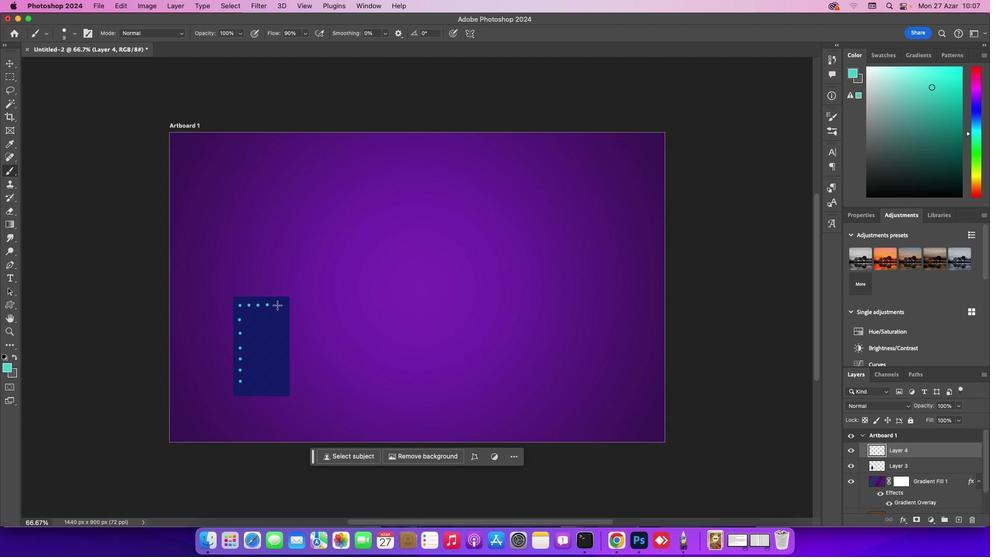
Action: Mouse pressed left at (267, 304)
Screenshot: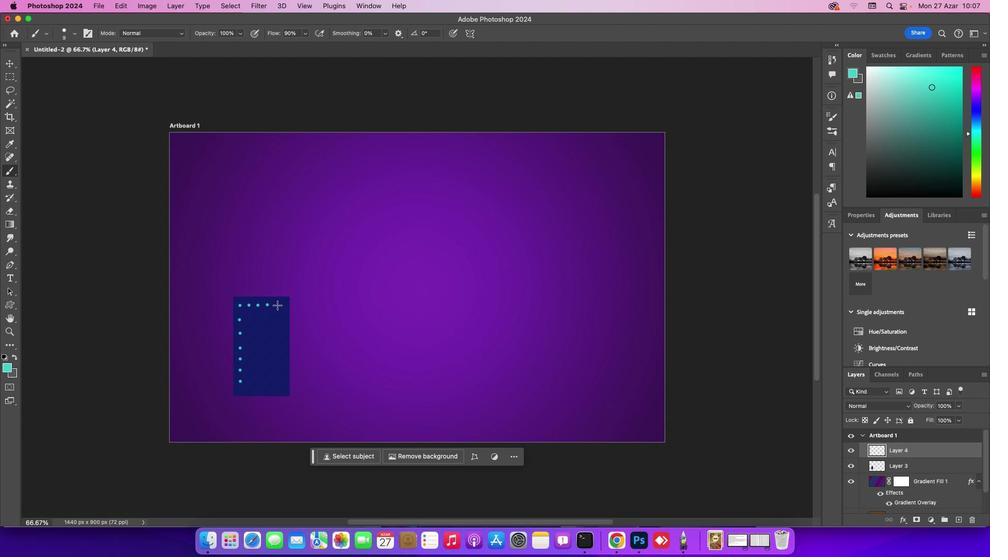 
Action: Mouse moved to (276, 304)
Screenshot: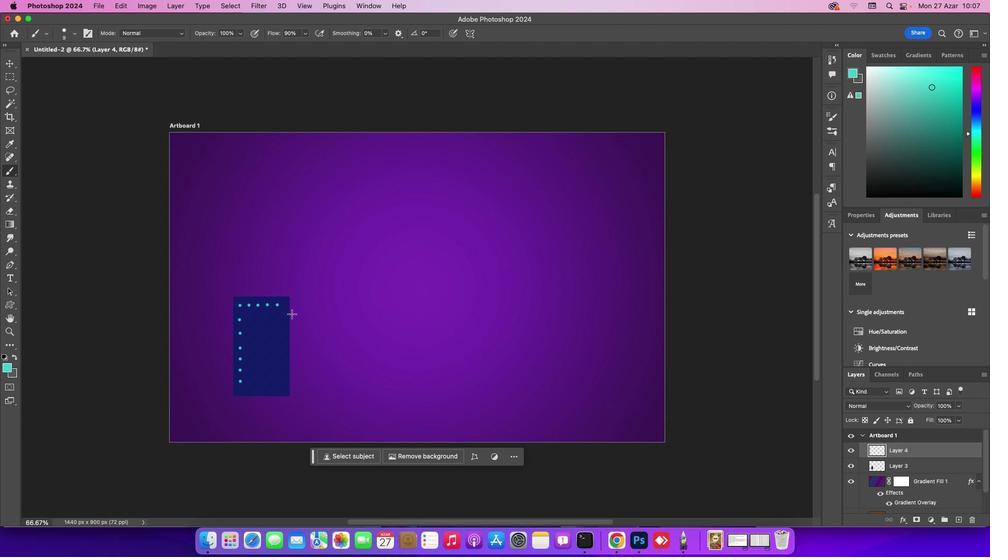 
Action: Mouse pressed left at (276, 304)
Screenshot: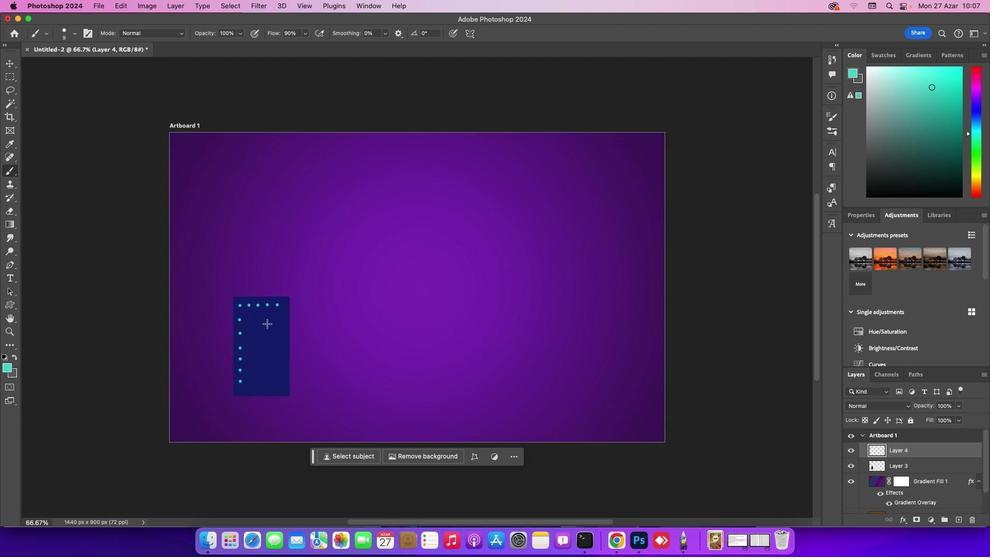 
Action: Mouse moved to (248, 319)
Screenshot: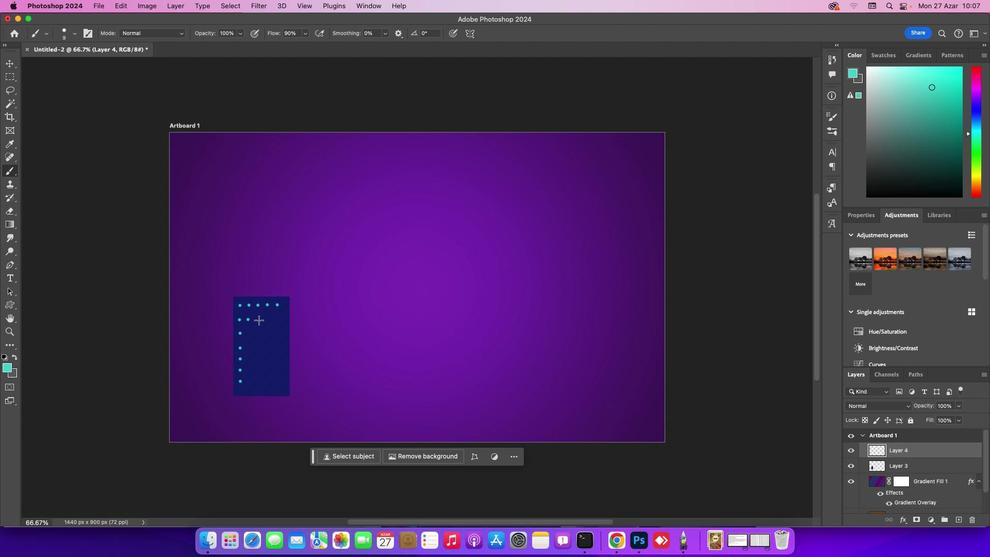 
Action: Mouse pressed left at (248, 319)
Screenshot: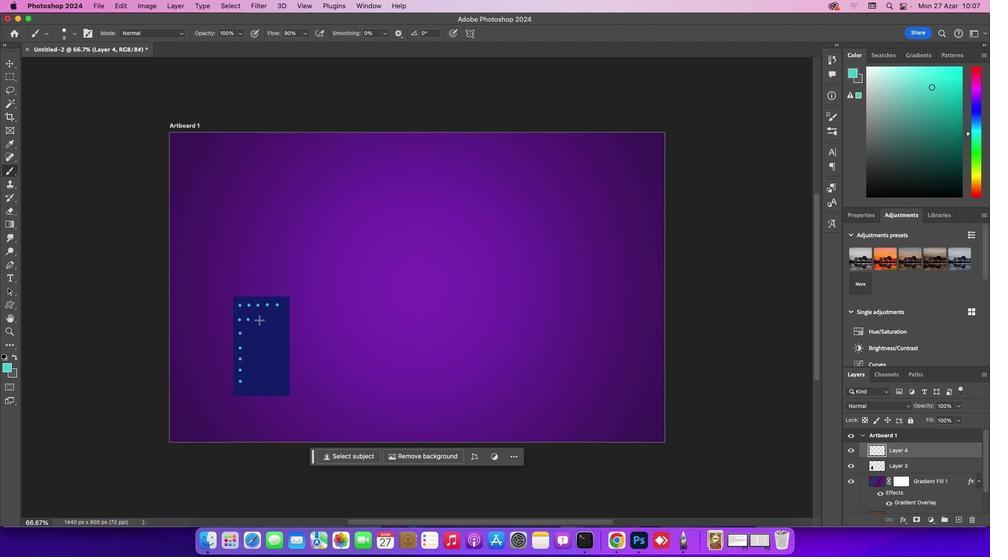 
Action: Mouse moved to (259, 319)
Screenshot: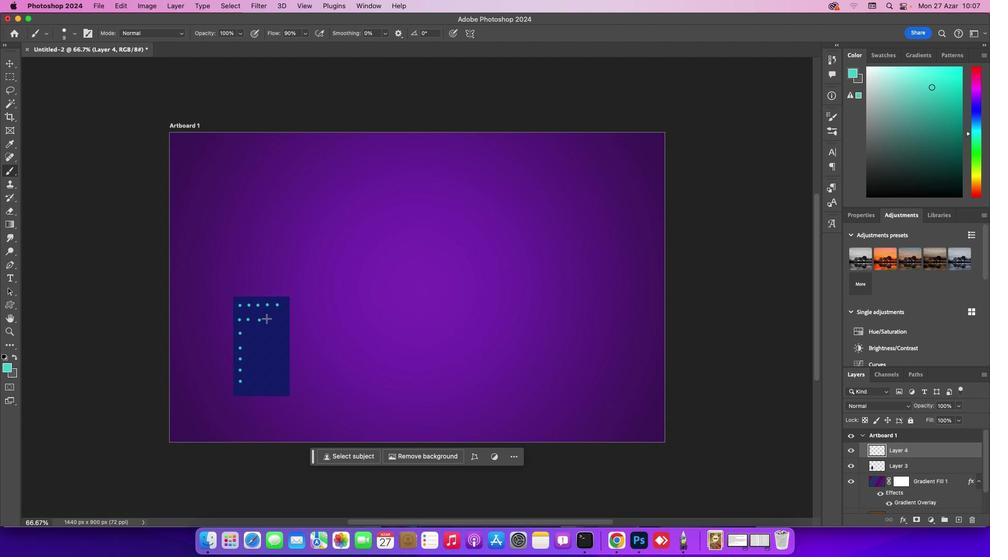 
Action: Mouse pressed left at (259, 319)
Screenshot: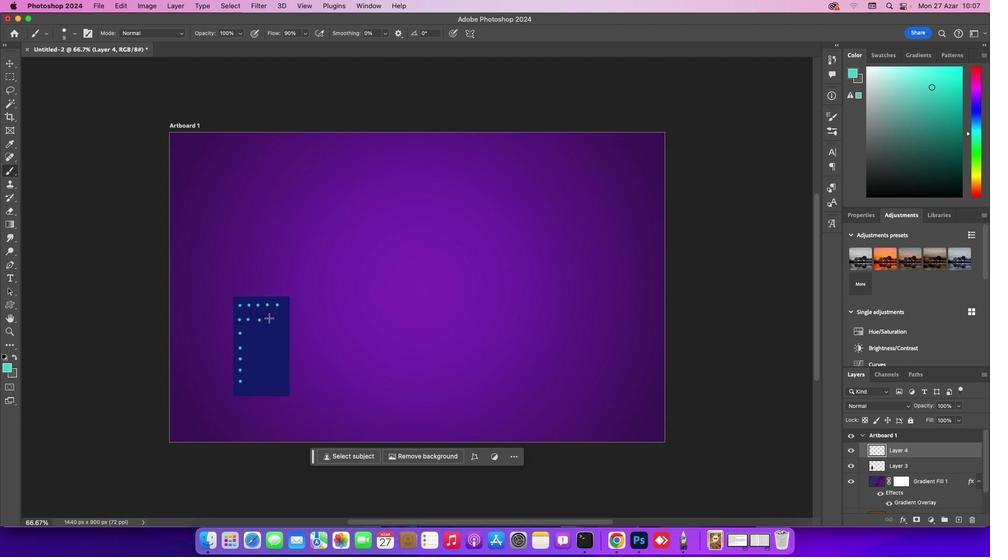 
Action: Mouse moved to (268, 319)
Screenshot: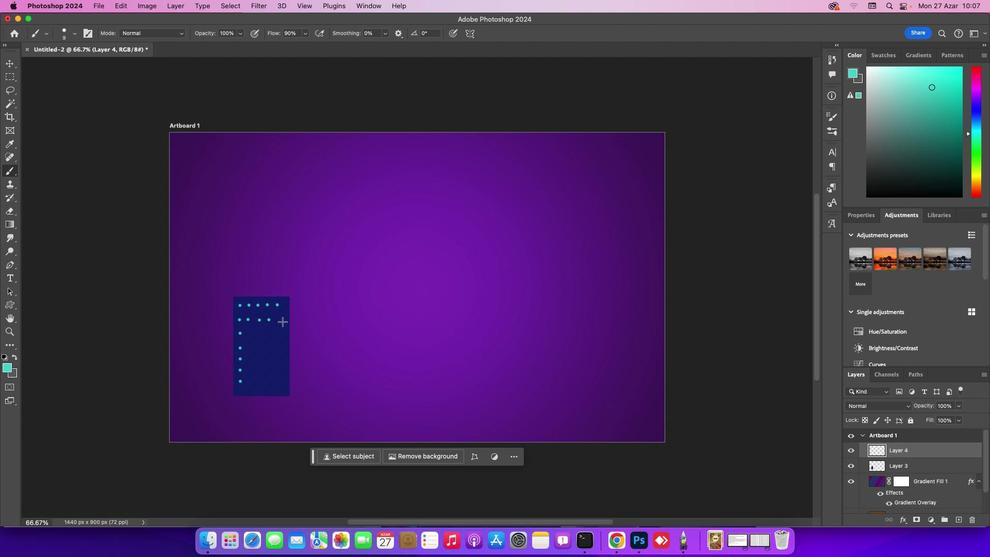 
Action: Mouse pressed left at (268, 319)
Screenshot: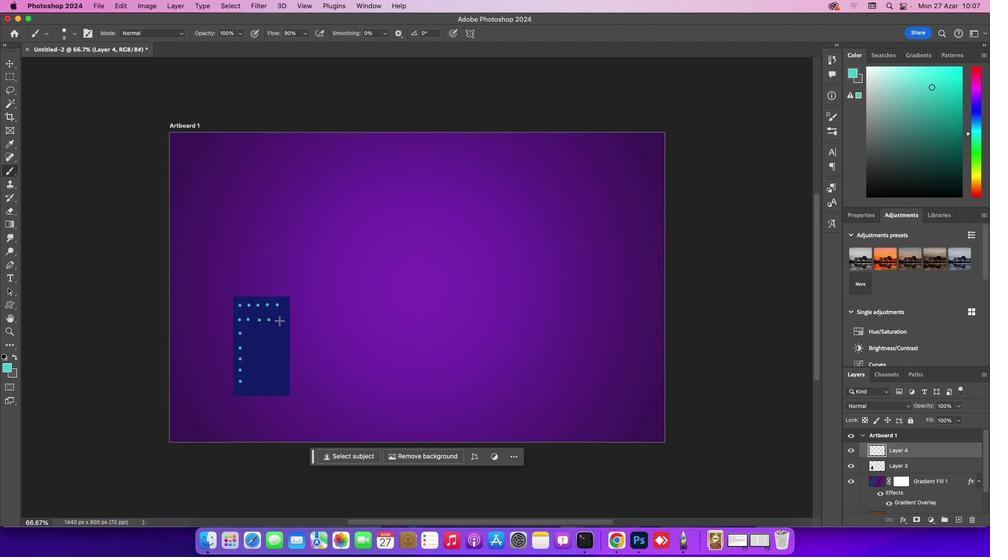 
Action: Mouse moved to (278, 318)
Screenshot: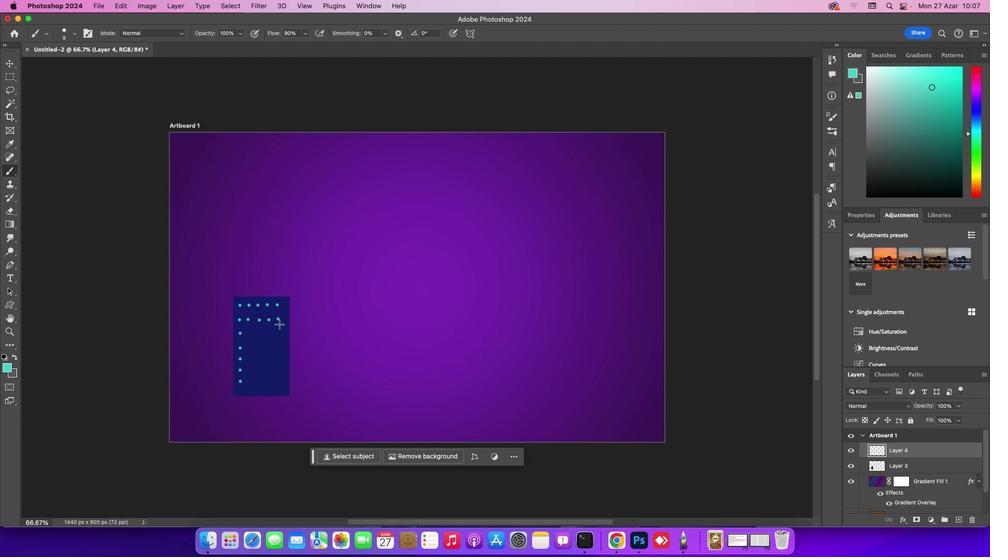 
Action: Mouse pressed left at (278, 318)
Screenshot: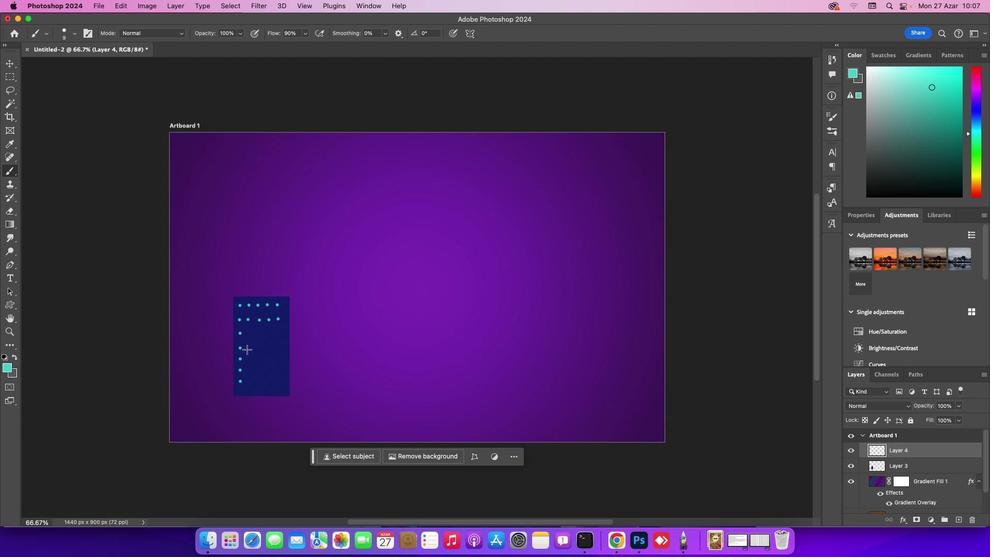 
Action: Mouse moved to (248, 333)
Screenshot: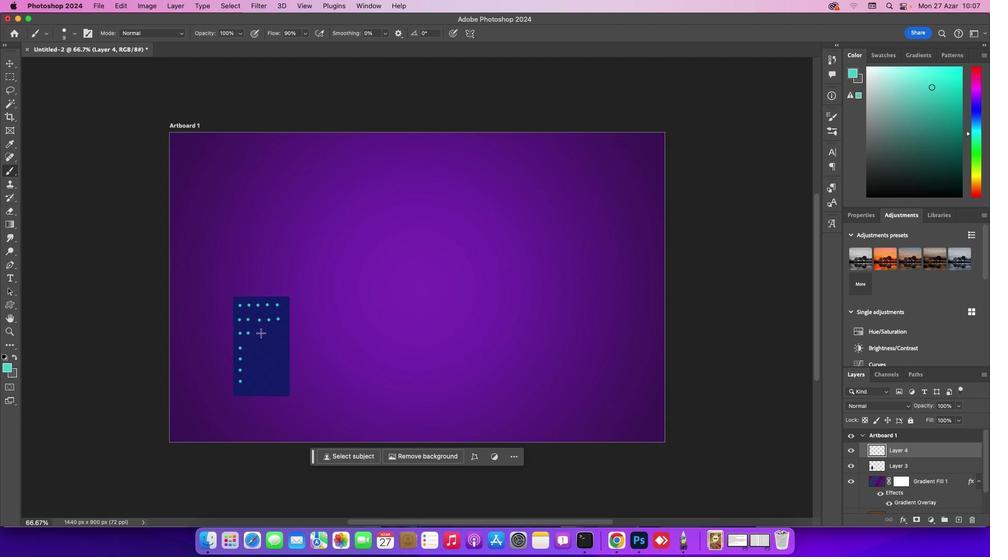 
Action: Mouse pressed left at (248, 333)
Screenshot: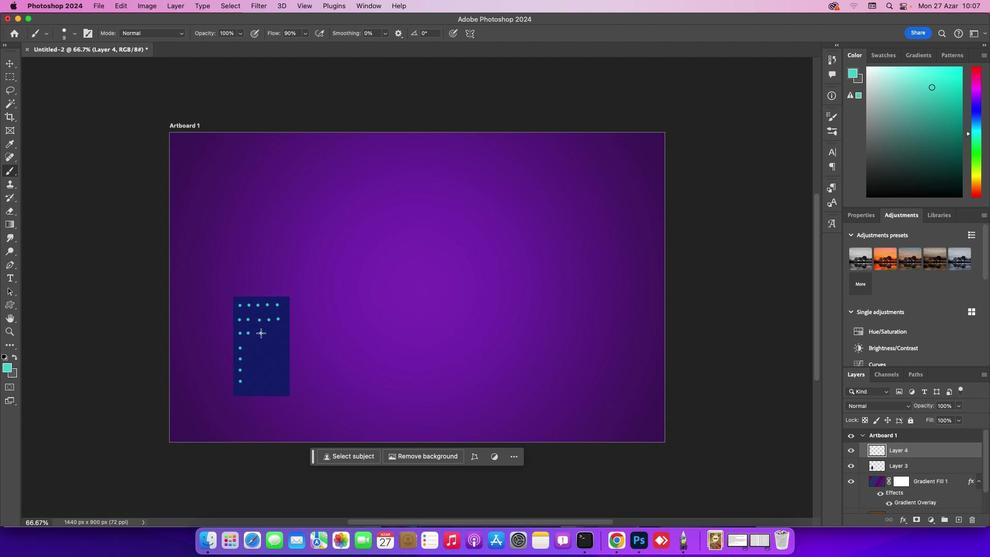 
Action: Mouse moved to (260, 333)
Screenshot: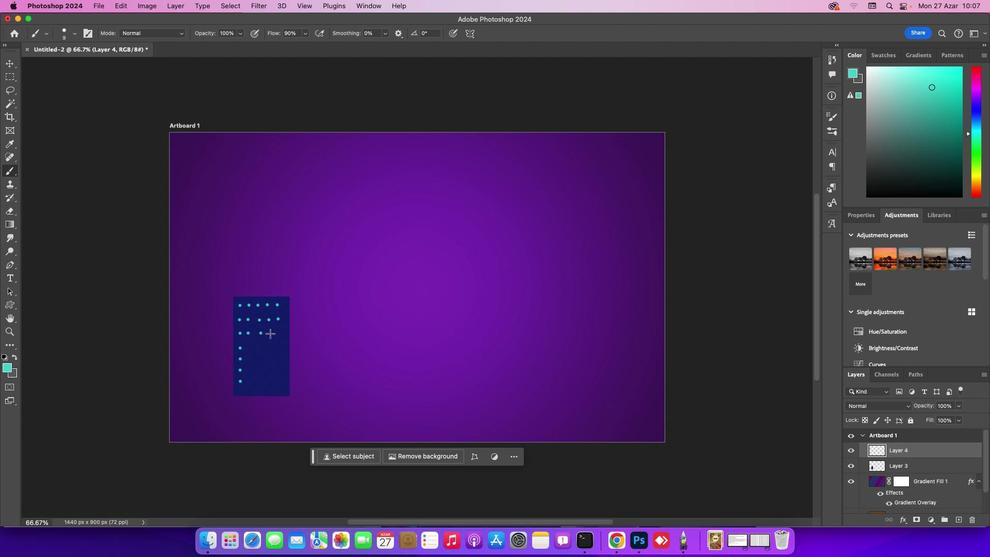 
Action: Mouse pressed left at (260, 333)
Screenshot: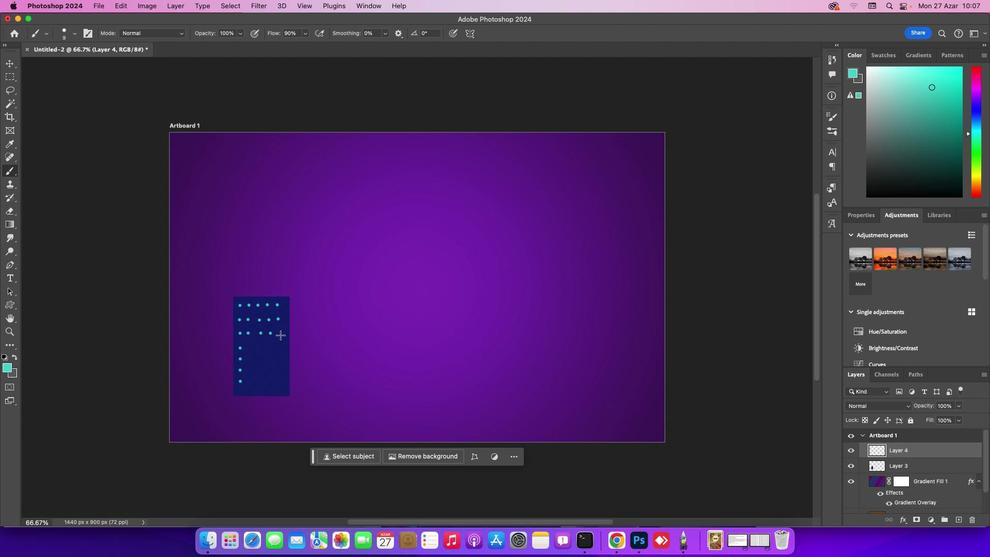 
Action: Mouse moved to (270, 333)
Screenshot: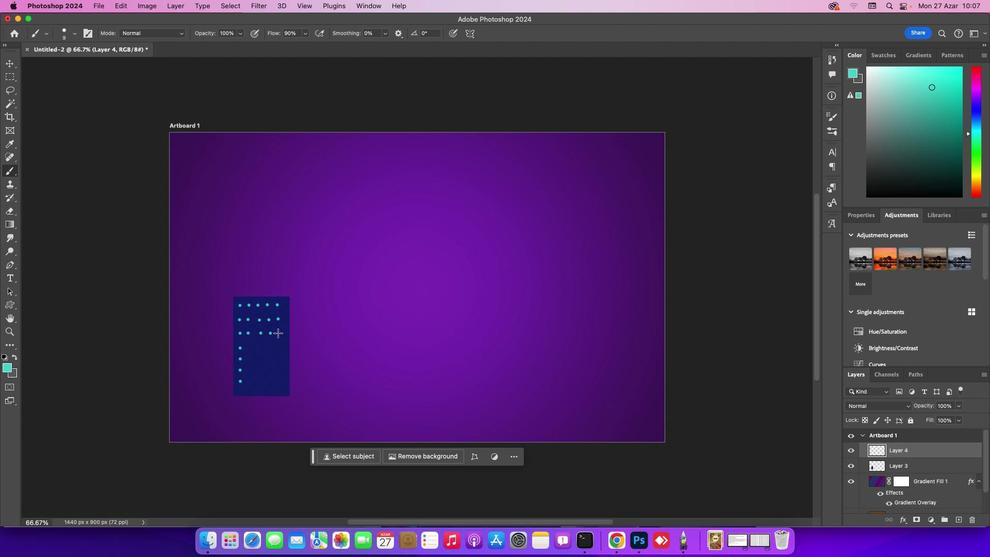 
Action: Mouse pressed left at (270, 333)
Screenshot: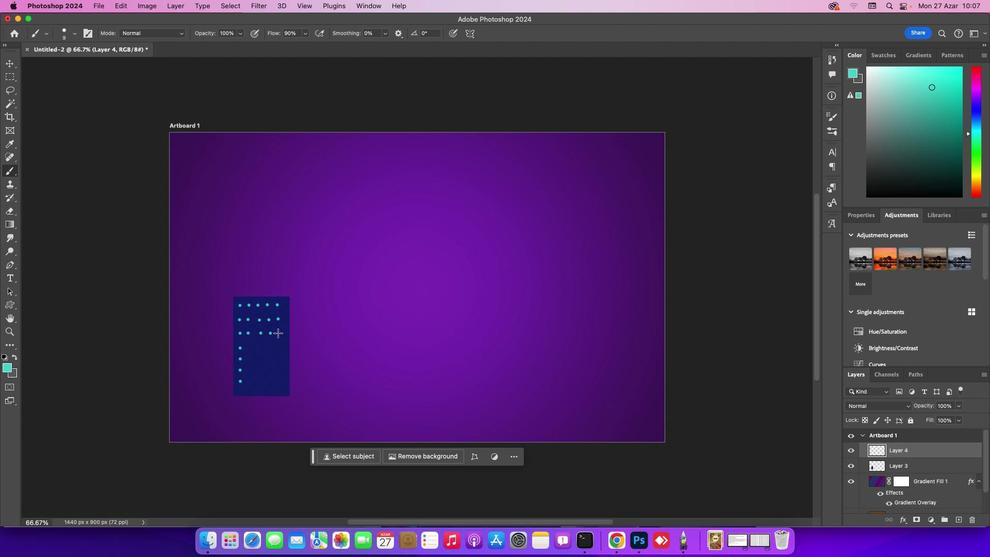 
Action: Mouse moved to (277, 333)
Screenshot: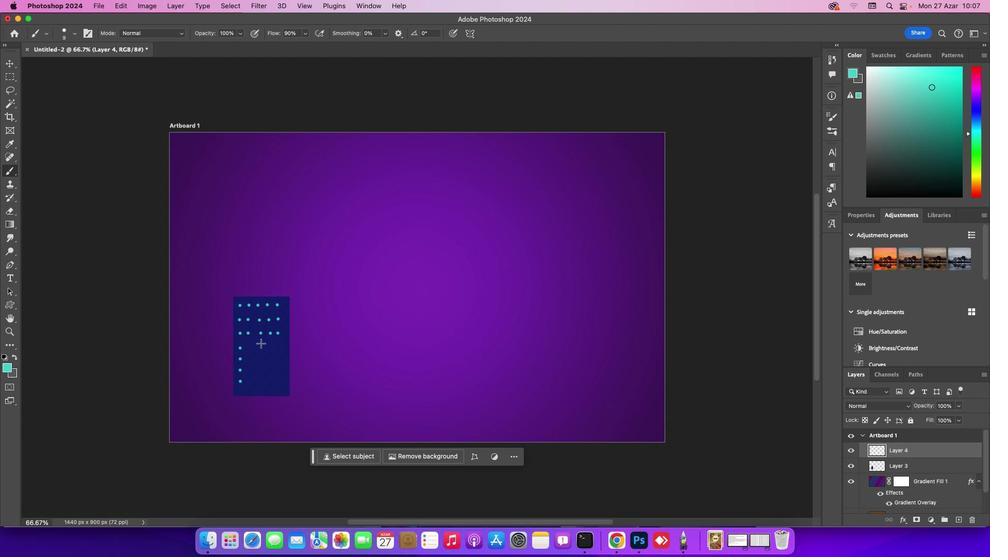 
Action: Mouse pressed left at (277, 333)
Screenshot: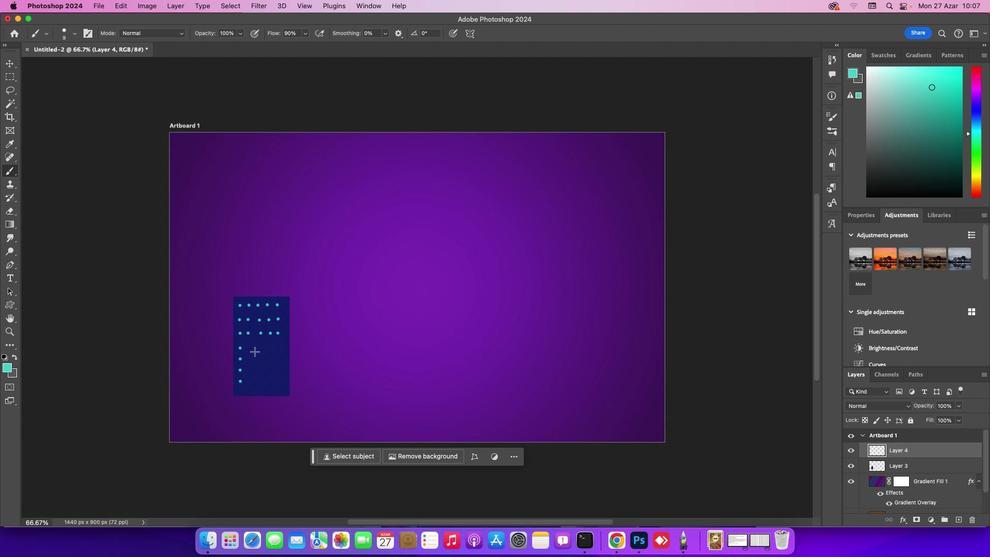 
Action: Mouse moved to (249, 348)
Screenshot: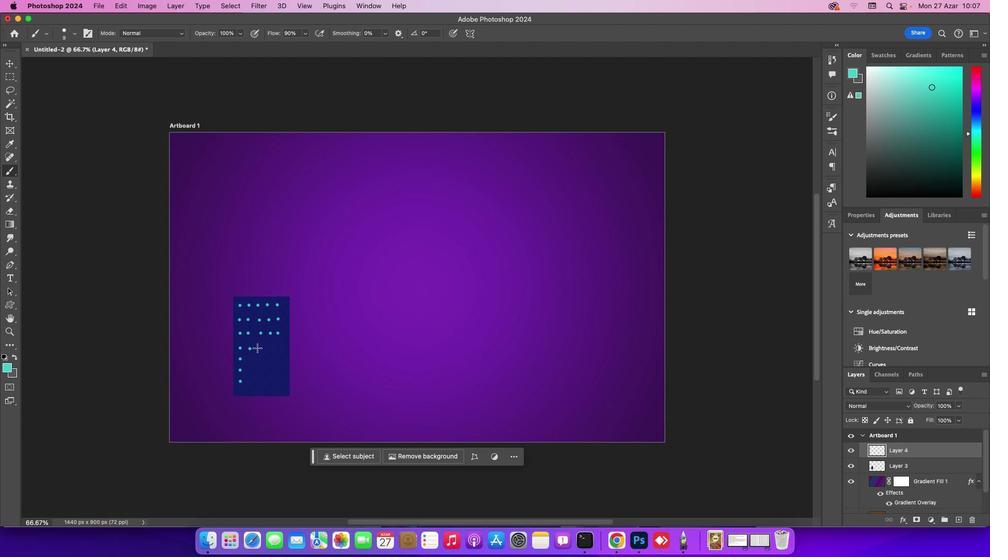 
Action: Mouse pressed left at (249, 348)
Screenshot: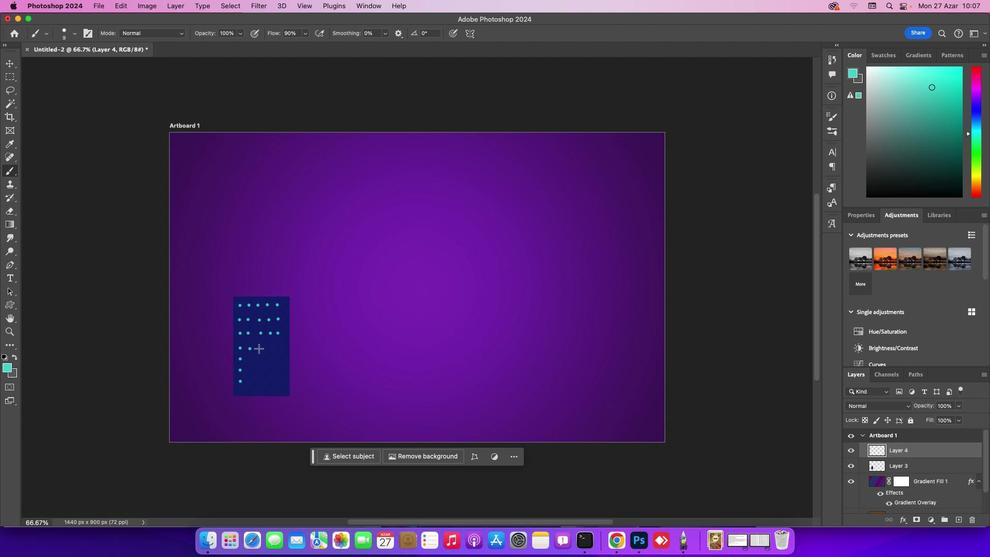 
Action: Mouse moved to (259, 348)
Screenshot: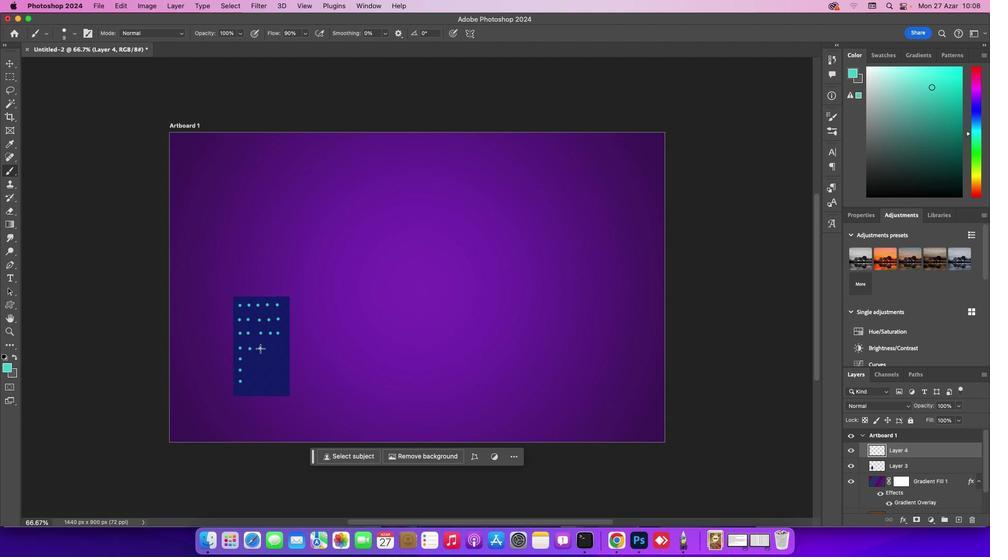 
Action: Mouse pressed left at (259, 348)
Screenshot: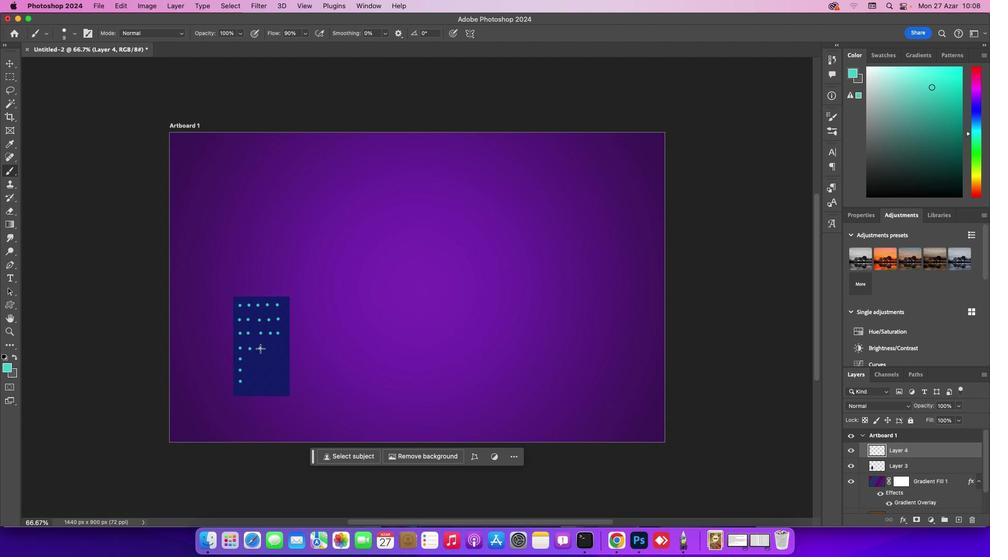 
Action: Mouse moved to (269, 347)
Screenshot: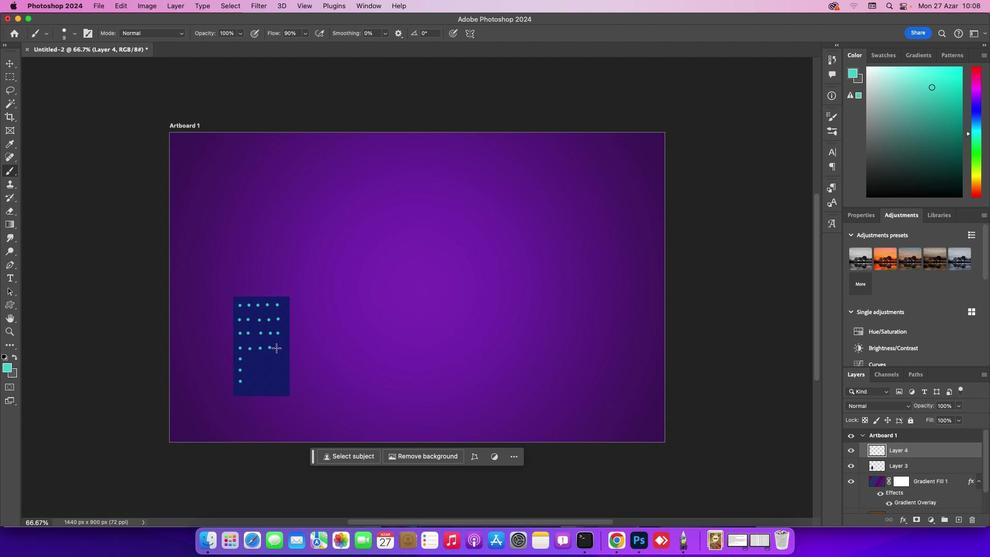 
Action: Mouse pressed left at (269, 347)
Screenshot: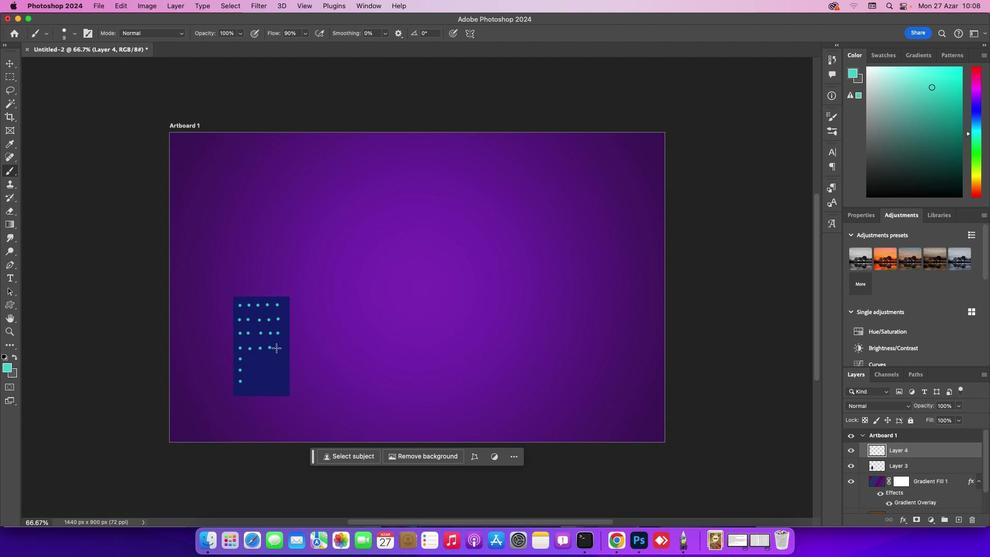 
Action: Mouse moved to (278, 347)
Screenshot: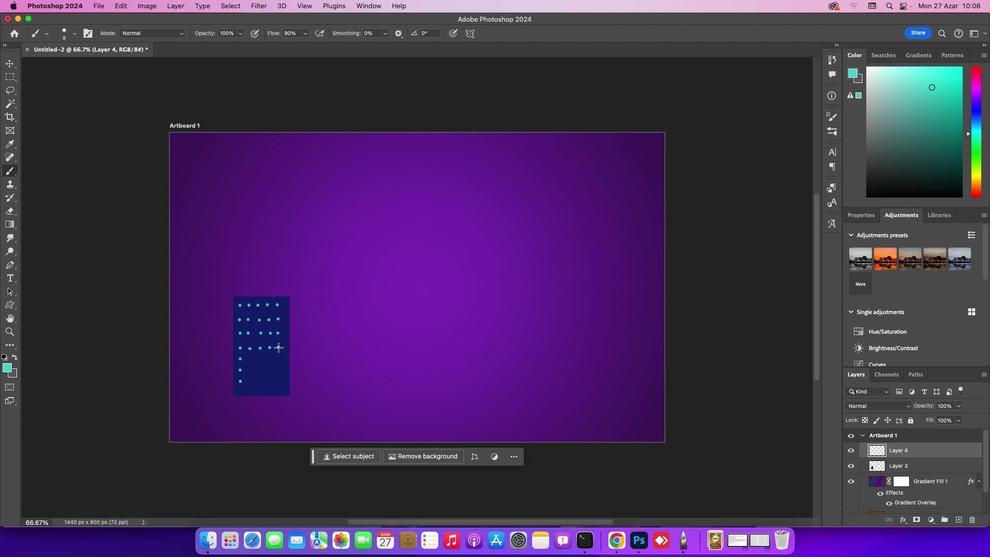 
Action: Mouse pressed left at (278, 347)
Screenshot: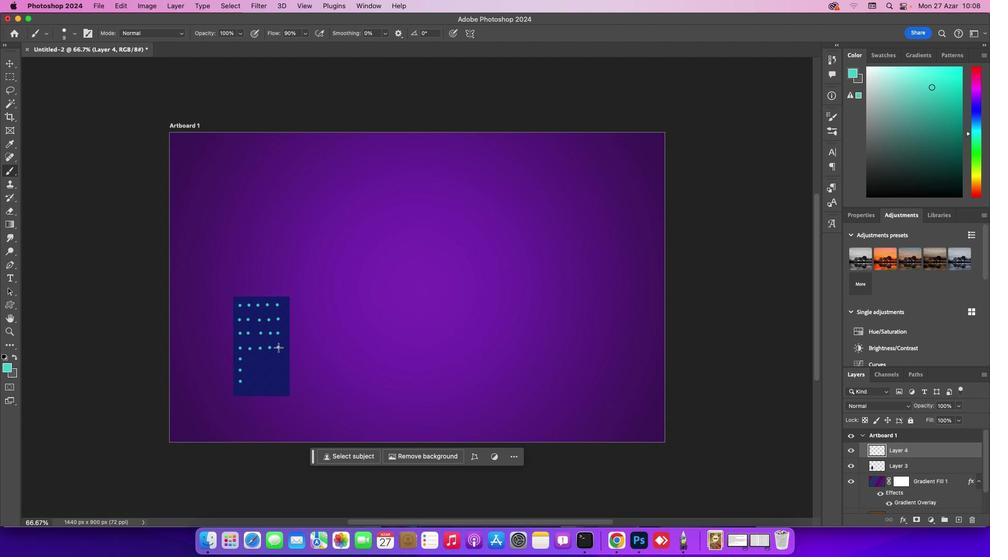 
Action: Mouse moved to (249, 358)
Screenshot: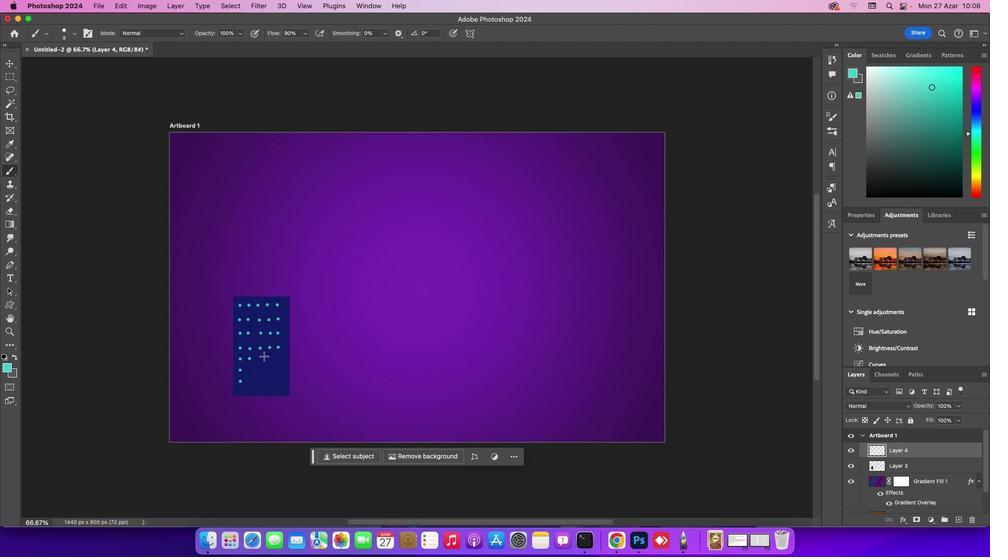 
Action: Mouse pressed left at (249, 358)
Screenshot: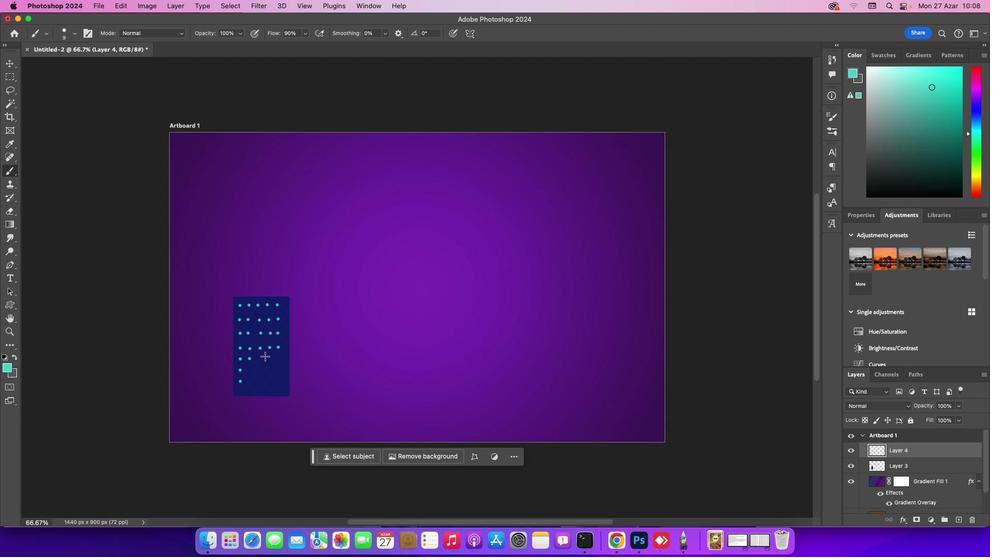 
Action: Mouse moved to (260, 357)
Screenshot: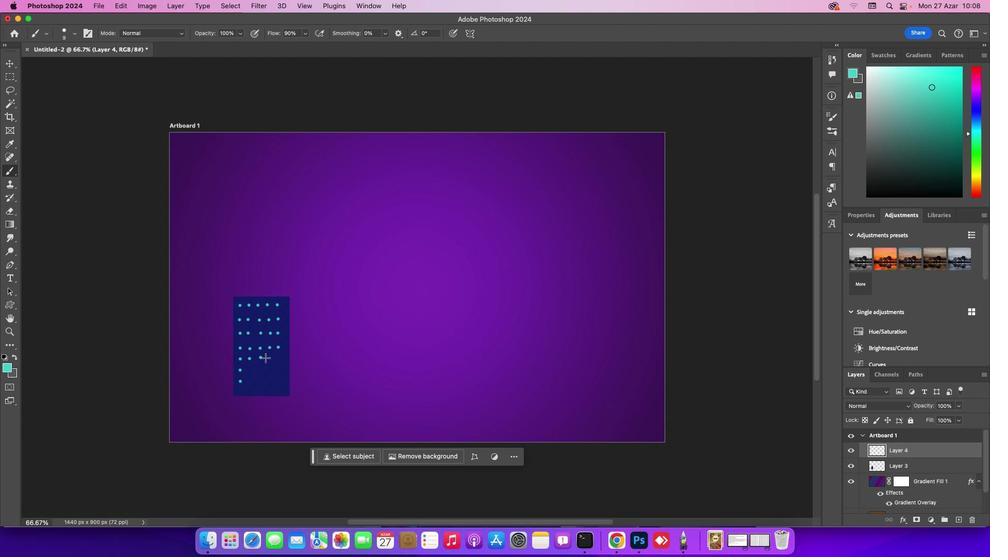 
Action: Mouse pressed left at (260, 357)
Screenshot: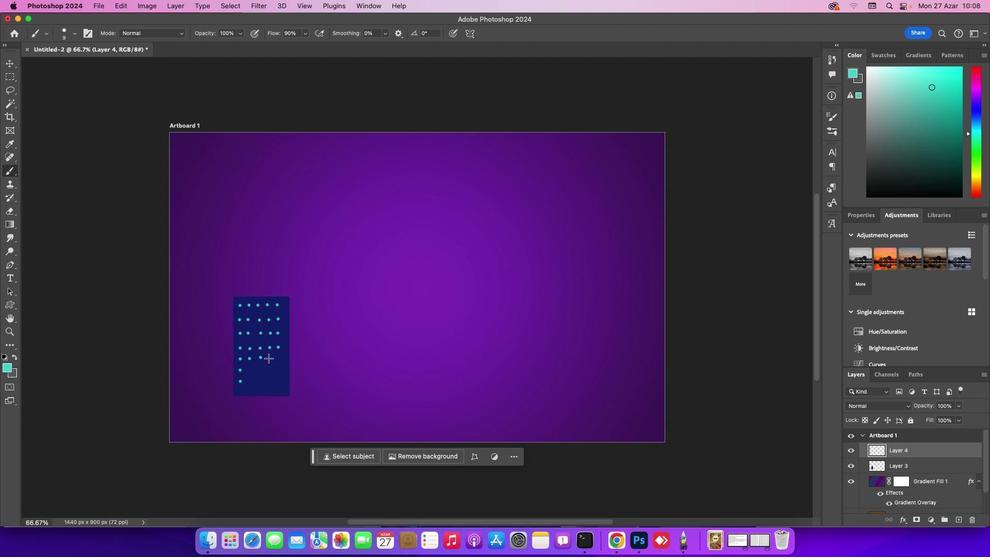
Action: Mouse moved to (269, 357)
Screenshot: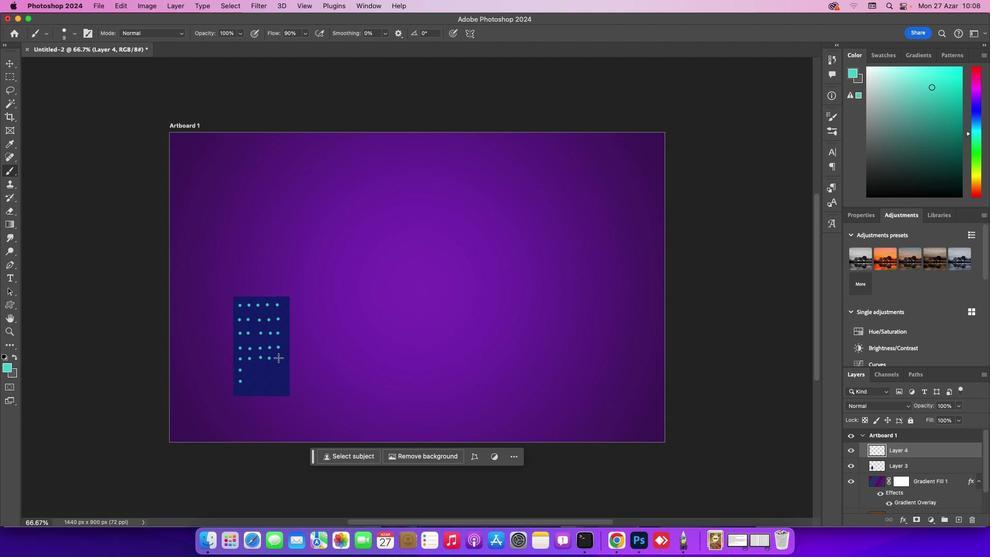 
Action: Mouse pressed left at (269, 357)
Screenshot: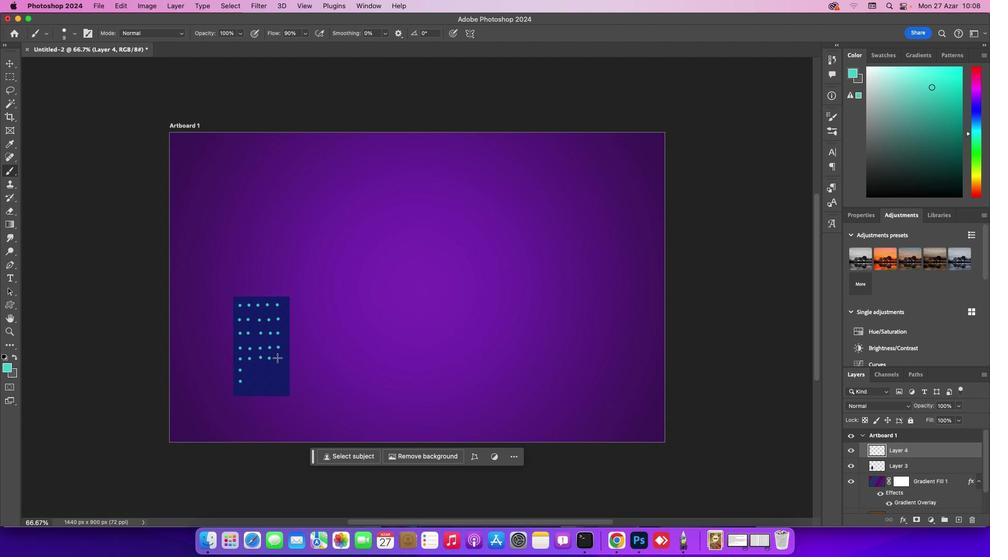 
Action: Mouse moved to (277, 357)
Screenshot: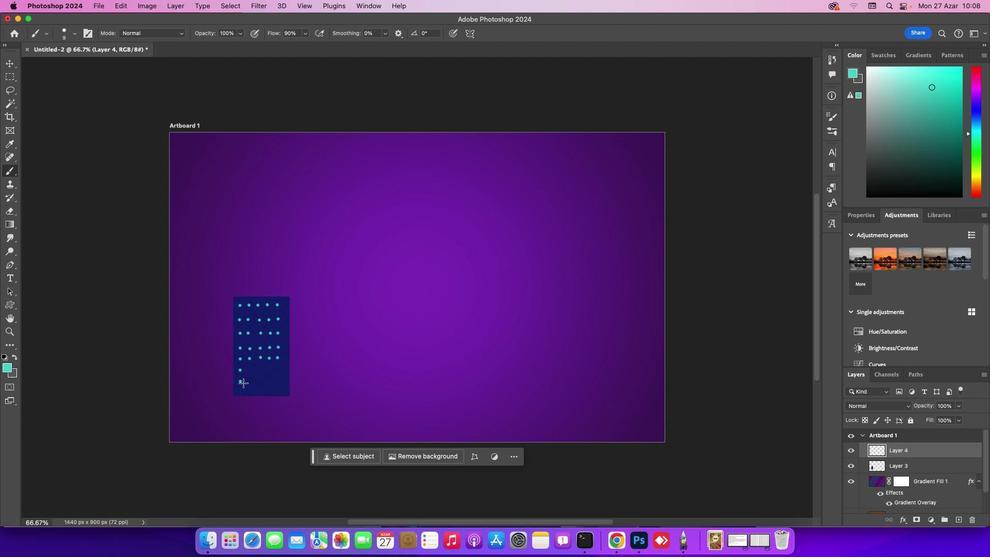 
Action: Mouse pressed left at (277, 357)
Screenshot: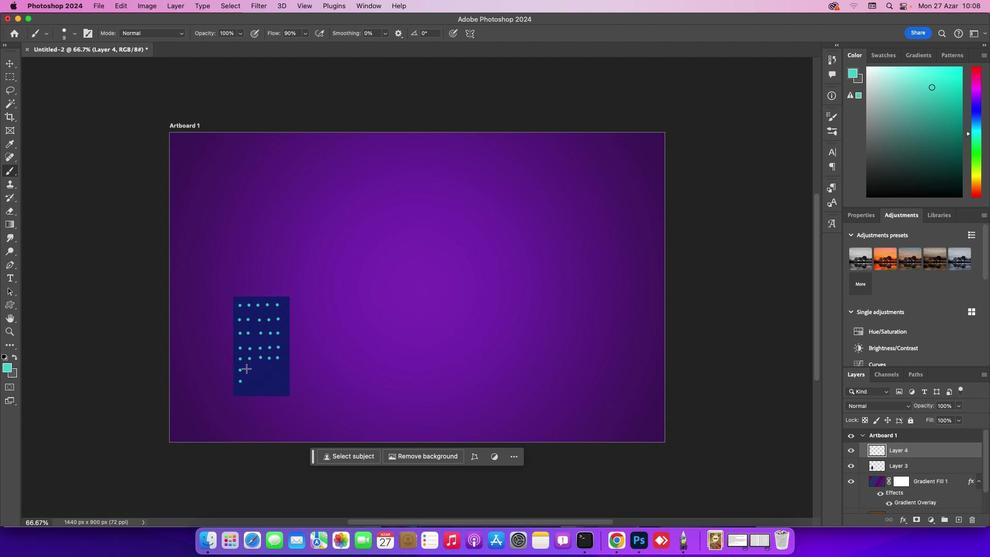 
Action: Mouse moved to (247, 370)
Screenshot: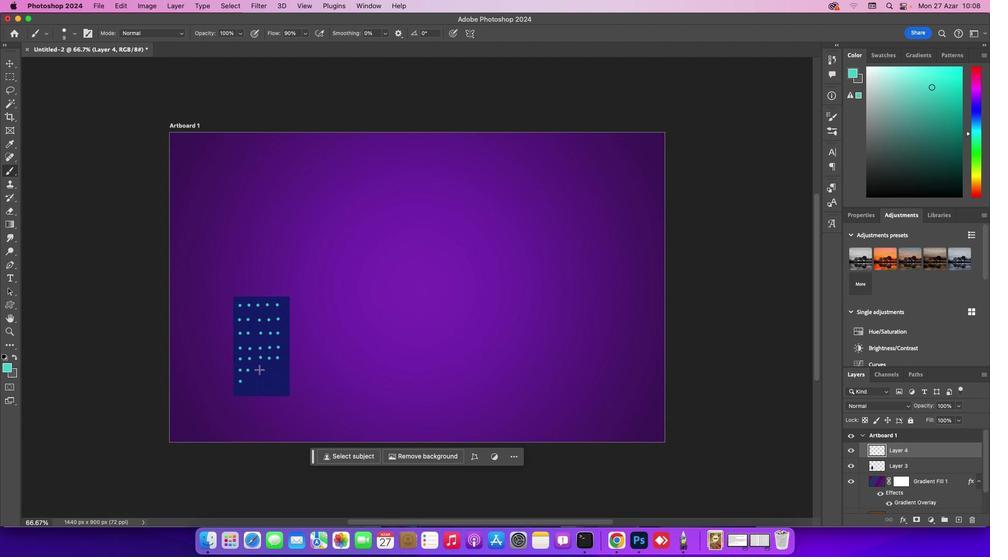 
Action: Mouse pressed left at (247, 370)
Screenshot: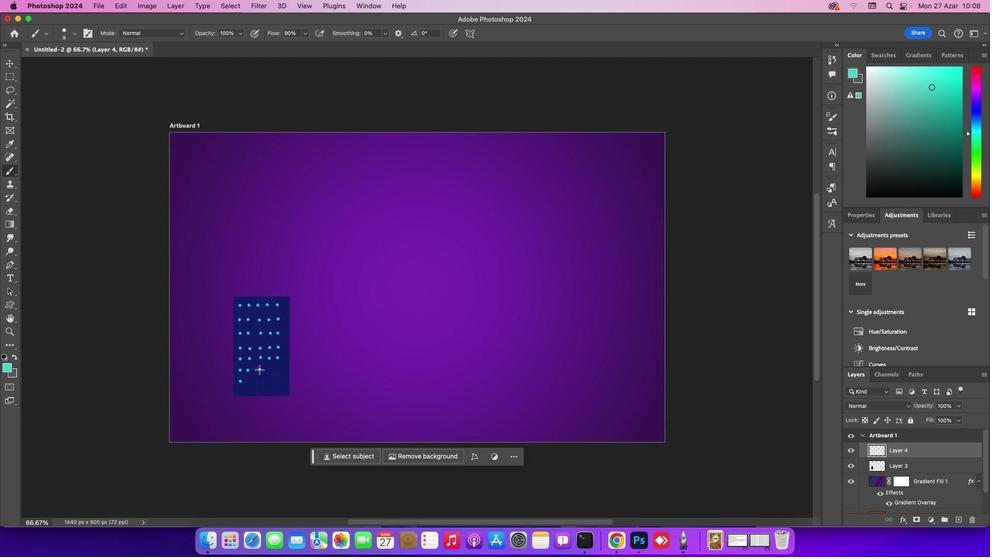 
Action: Mouse moved to (259, 369)
Screenshot: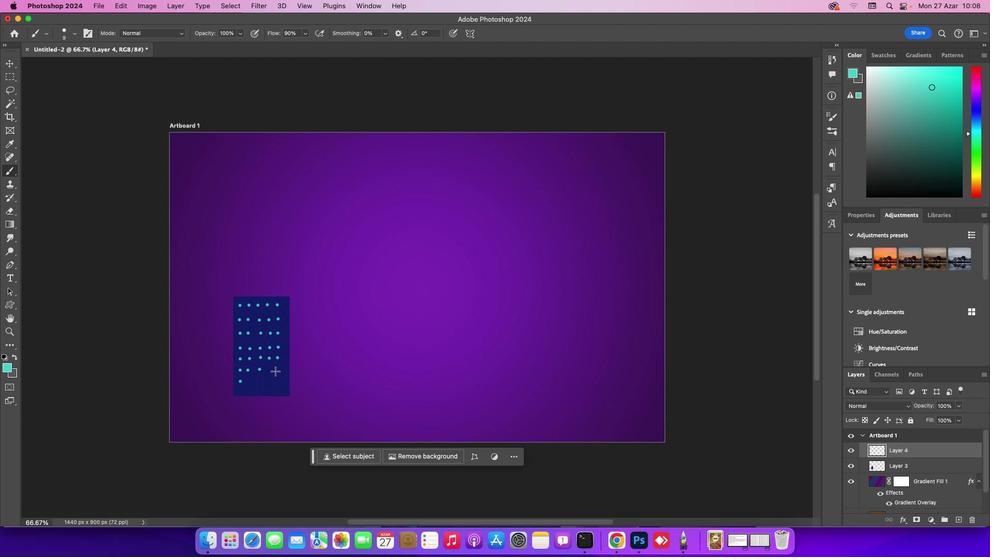 
Action: Mouse pressed left at (259, 369)
Screenshot: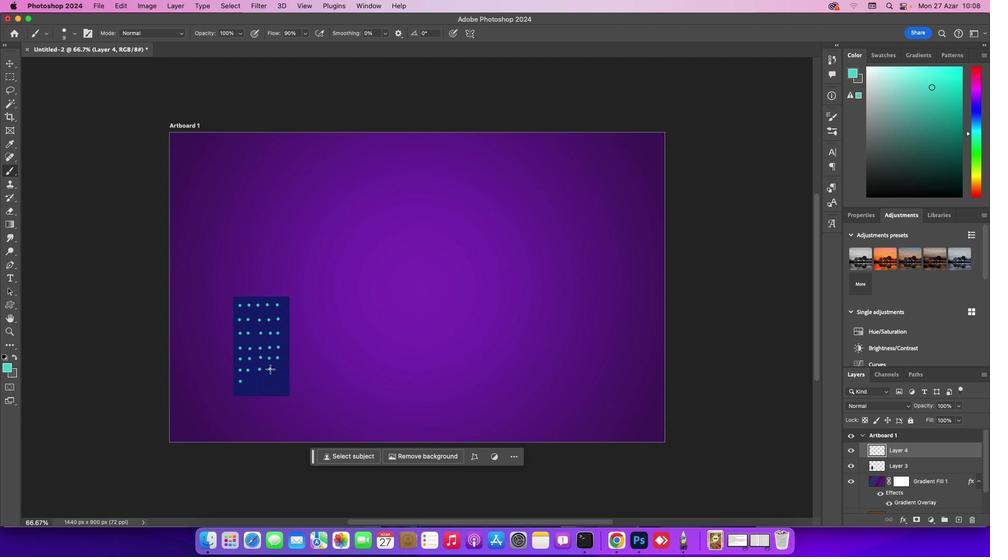 
Action: Mouse moved to (269, 368)
Screenshot: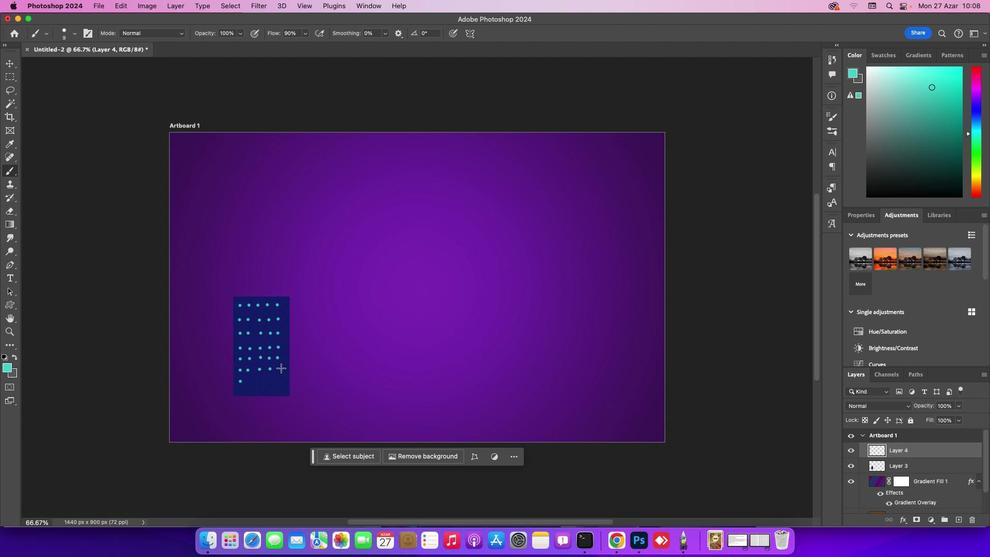 
Action: Mouse pressed left at (269, 368)
Screenshot: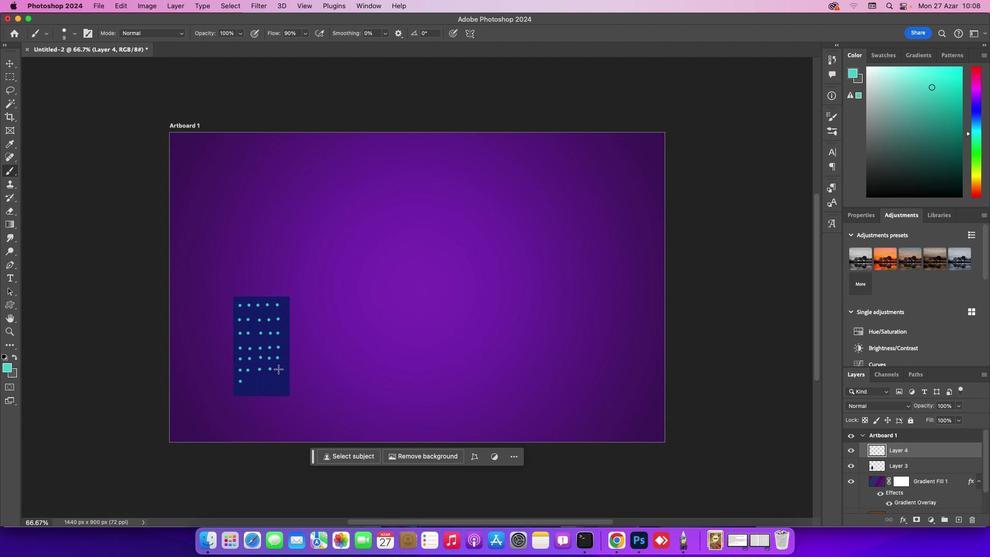 
Action: Mouse moved to (278, 369)
Screenshot: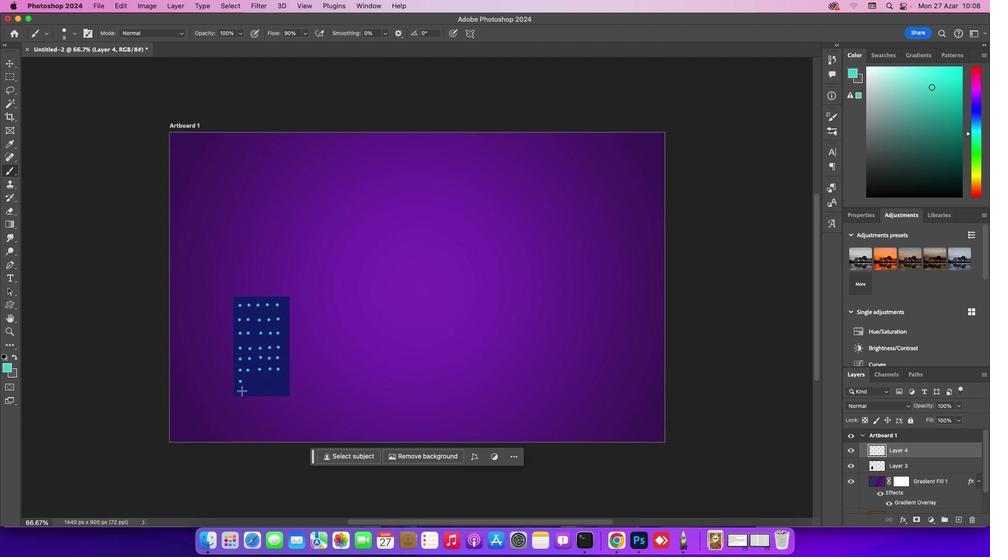 
Action: Mouse pressed left at (278, 369)
Screenshot: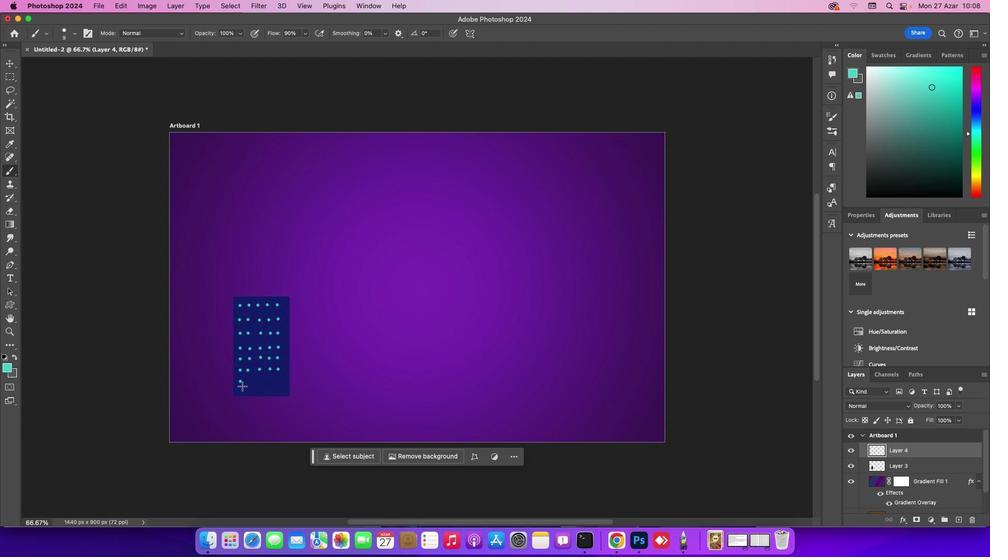 
Action: Mouse moved to (249, 379)
Screenshot: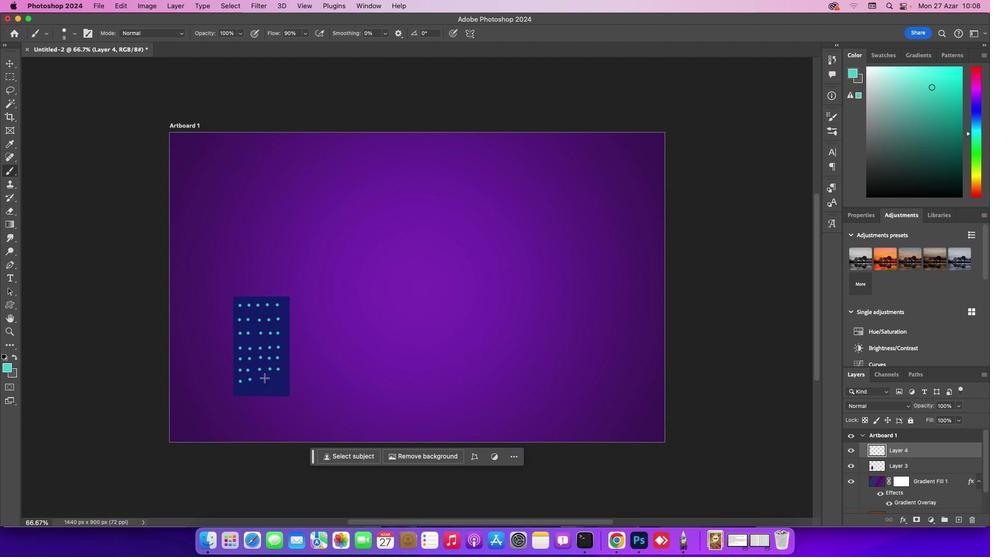 
Action: Mouse pressed left at (249, 379)
Screenshot: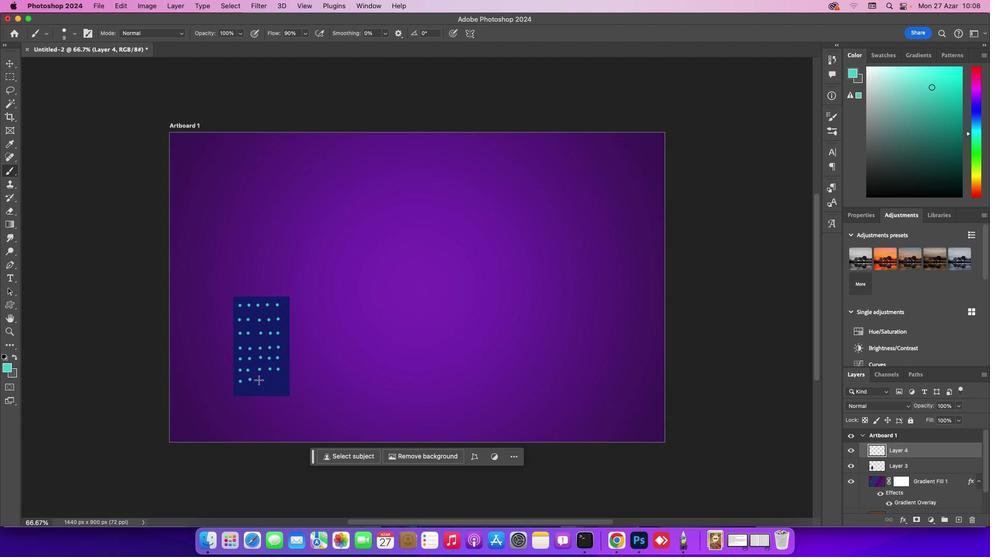 
Action: Mouse moved to (258, 379)
Screenshot: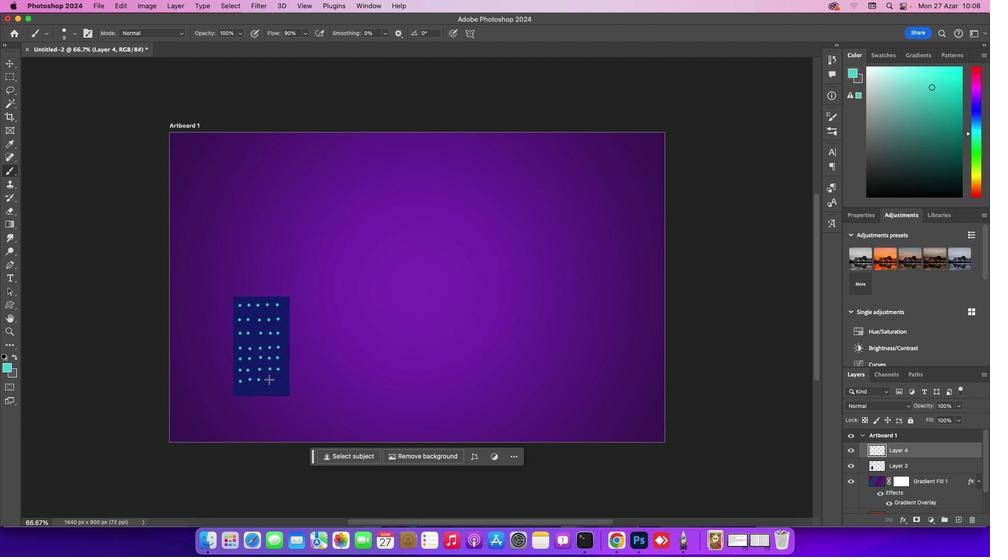 
Action: Mouse pressed left at (258, 379)
Screenshot: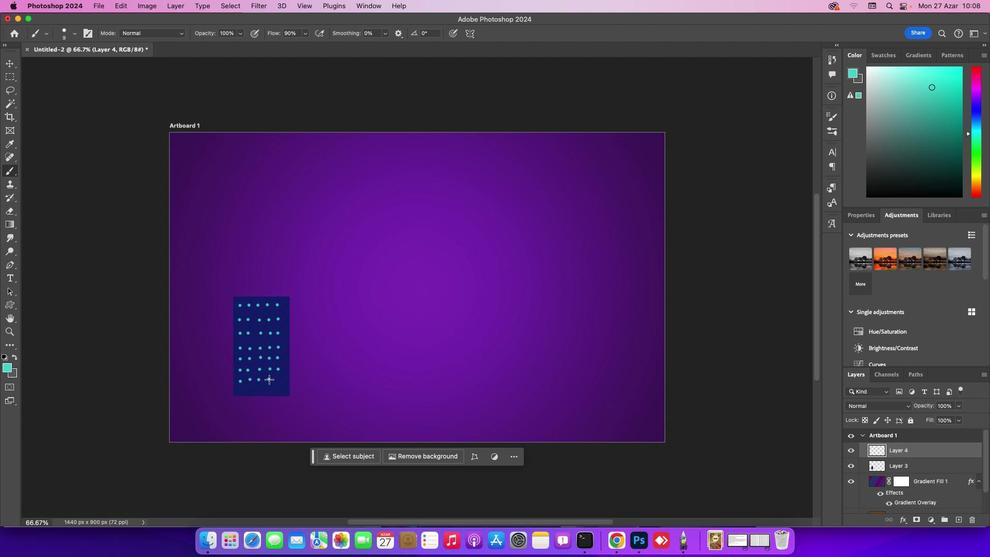 
Action: Mouse moved to (268, 379)
Screenshot: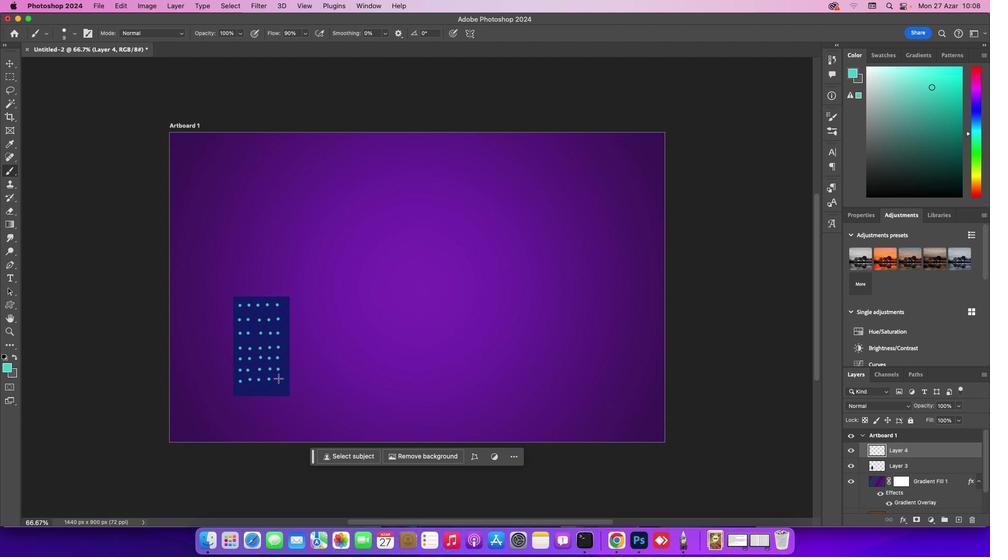 
Action: Mouse pressed left at (268, 379)
Screenshot: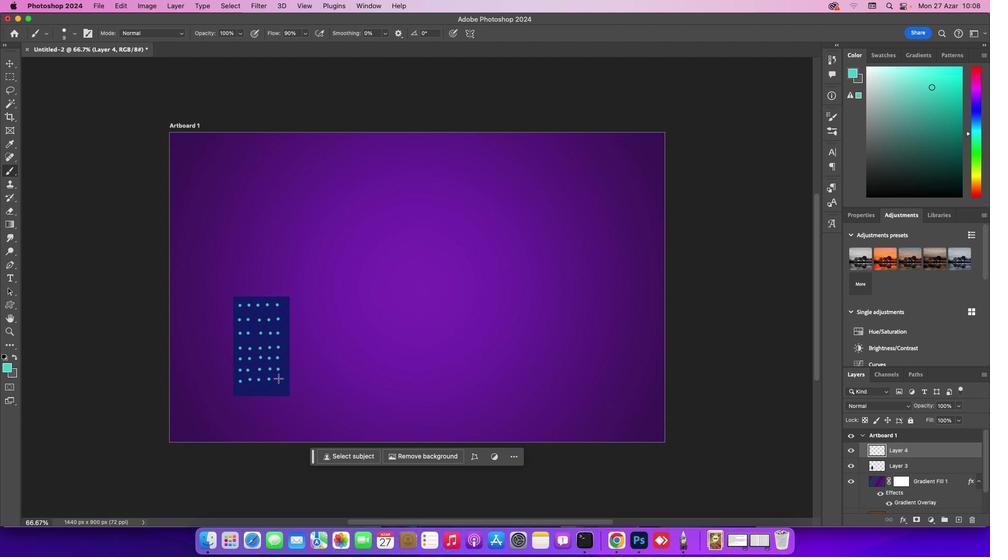
Action: Mouse moved to (278, 378)
Screenshot: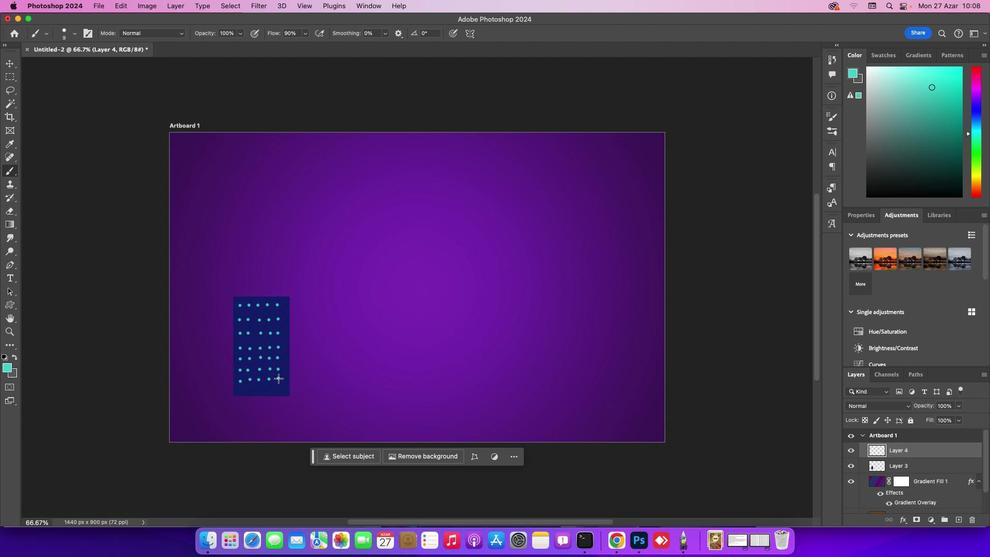 
Action: Mouse pressed left at (278, 378)
Screenshot: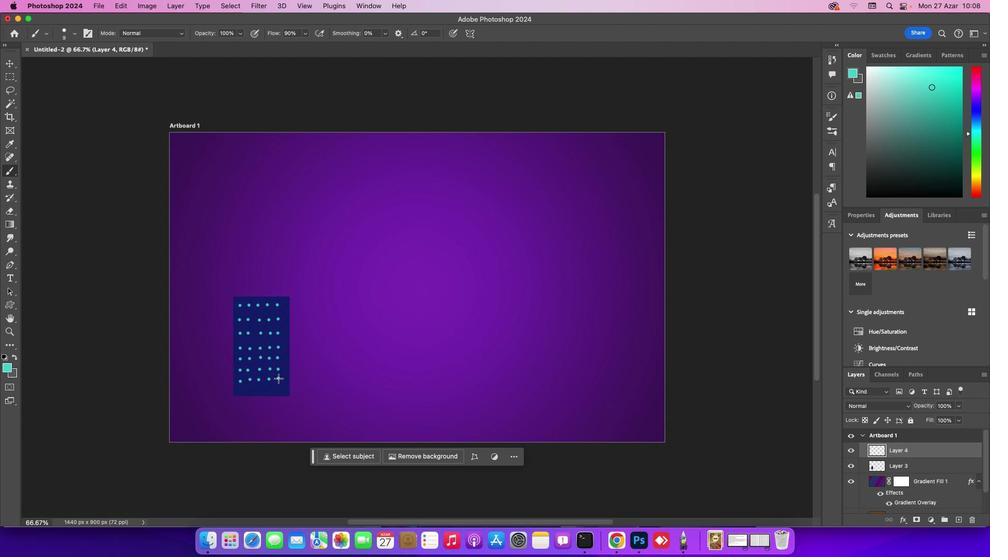 
Action: Mouse moved to (135, 283)
Screenshot: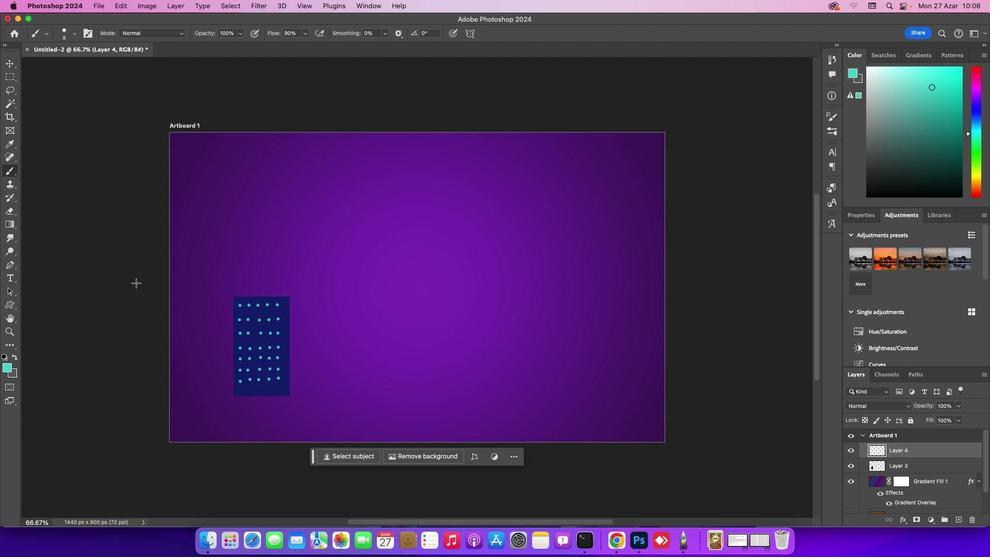 
Action: Key pressed Key.cmd'z''z''z''z'
Screenshot: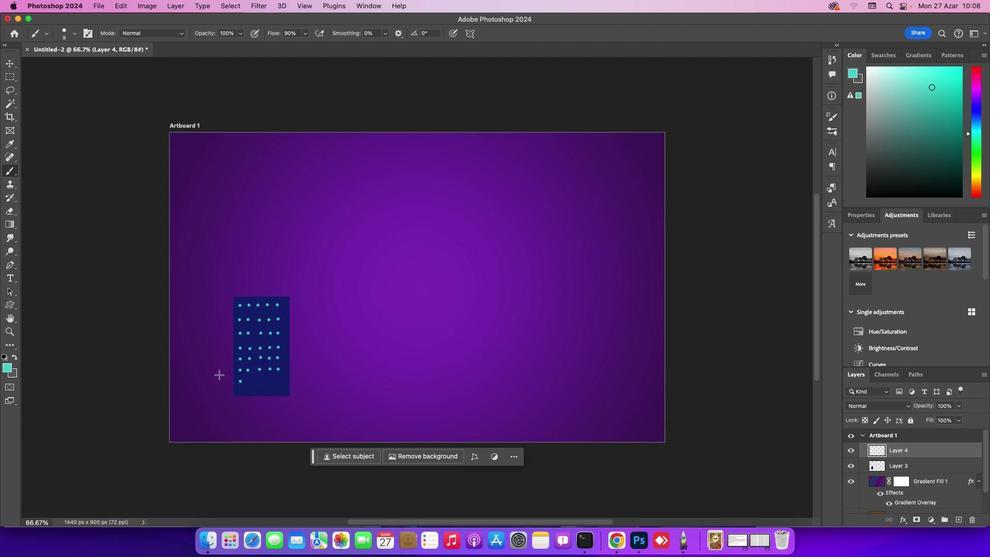 
Action: Mouse moved to (247, 381)
Screenshot: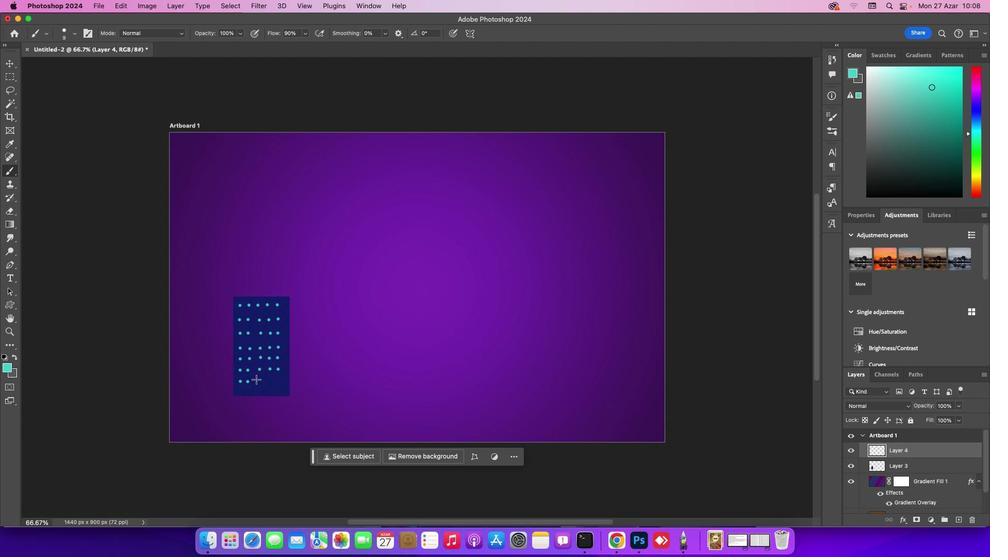 
Action: Mouse pressed left at (247, 381)
Screenshot: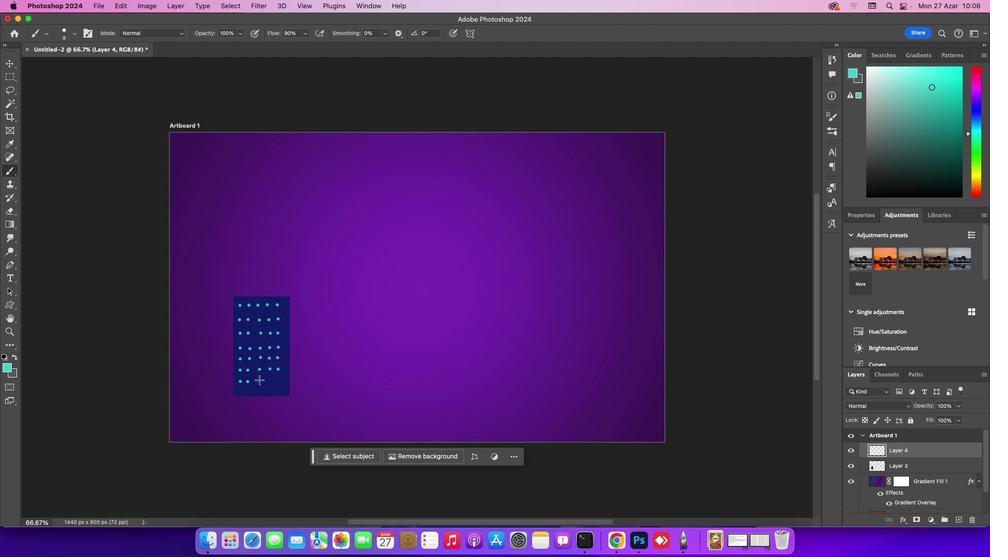 
Action: Mouse moved to (258, 381)
Screenshot: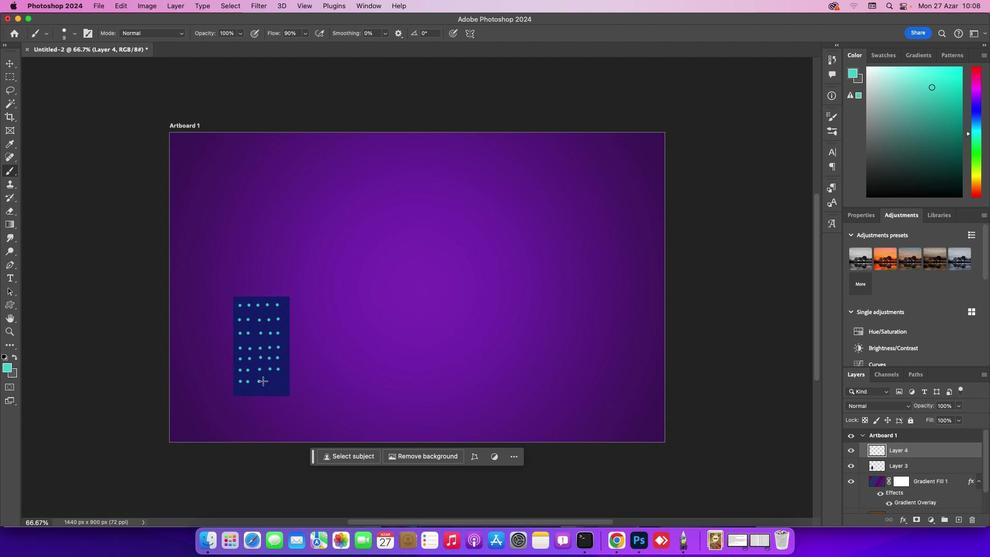 
Action: Mouse pressed left at (258, 381)
Screenshot: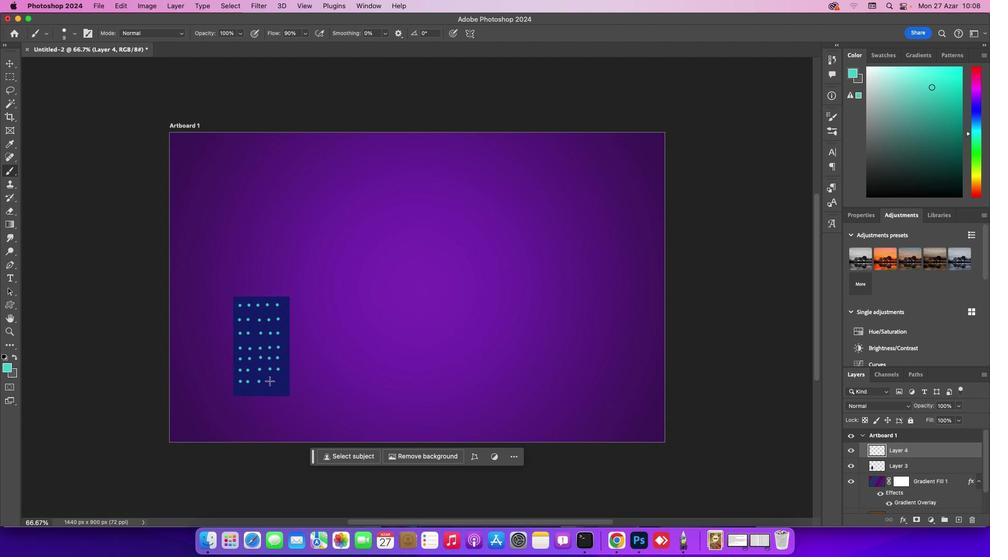 
Action: Mouse moved to (269, 382)
Screenshot: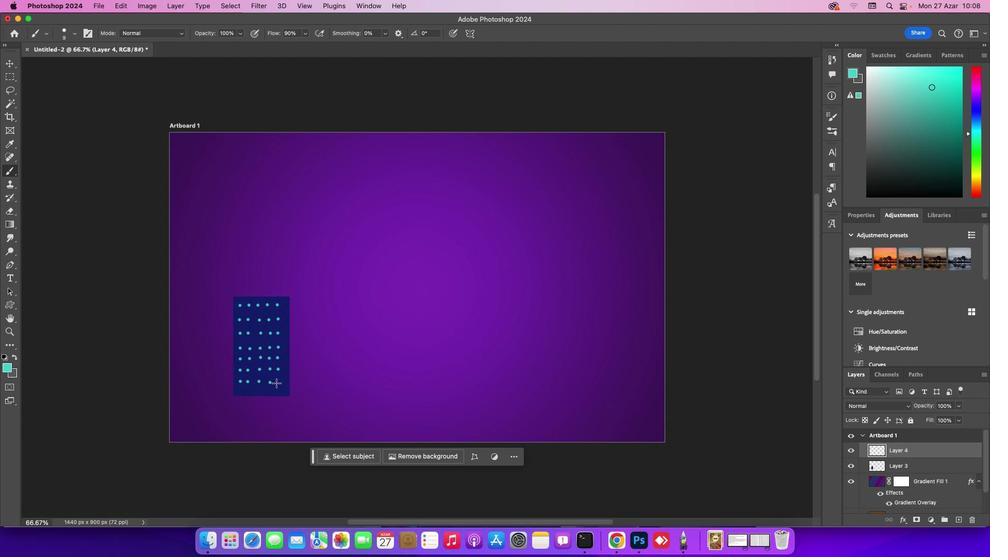 
Action: Mouse pressed left at (269, 382)
Screenshot: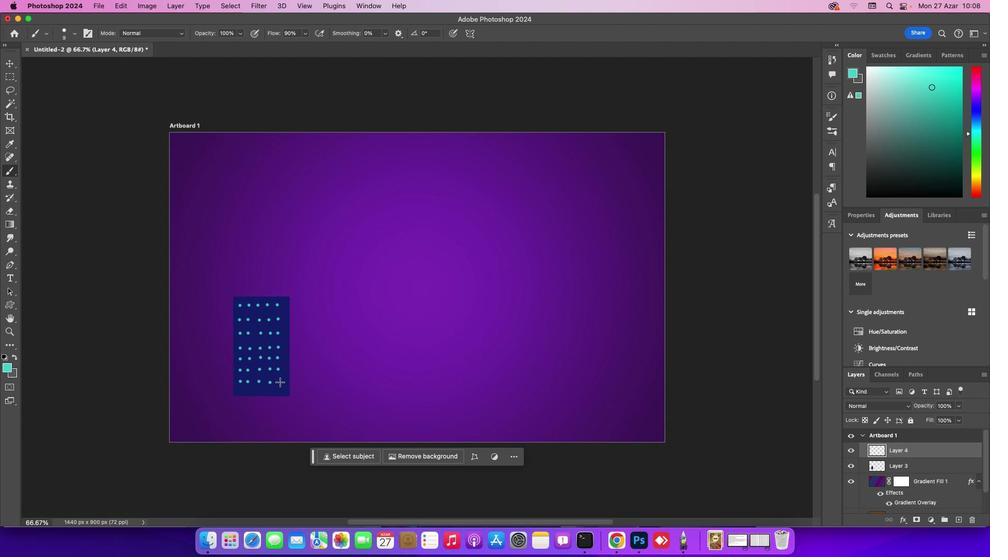 
Action: Mouse moved to (278, 382)
Screenshot: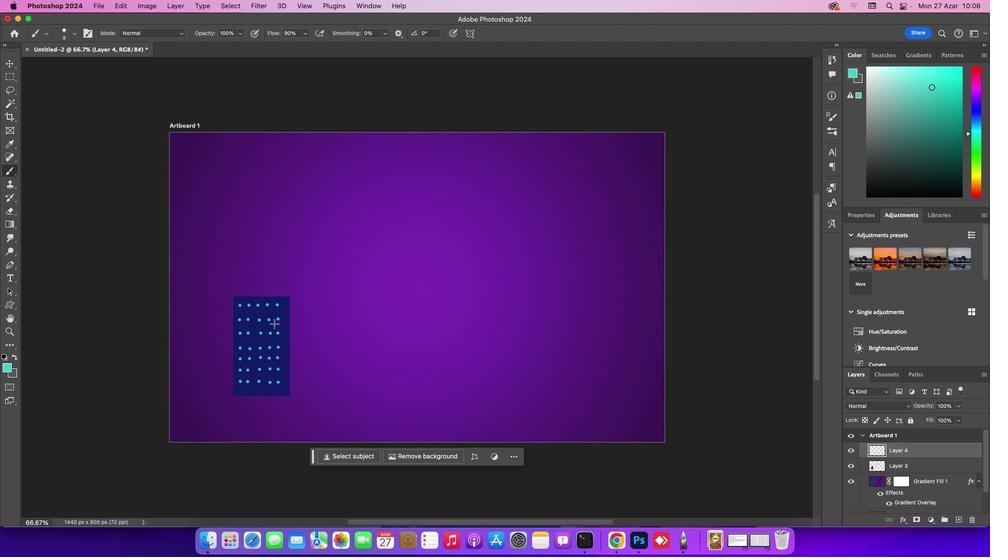 
Action: Mouse pressed left at (278, 382)
Screenshot: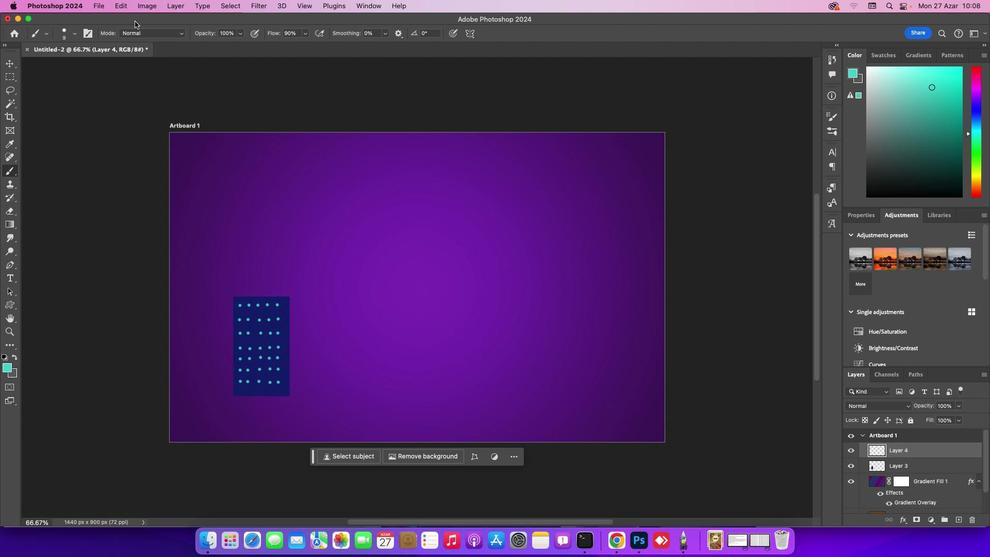 
Action: Mouse moved to (12, 64)
Screenshot: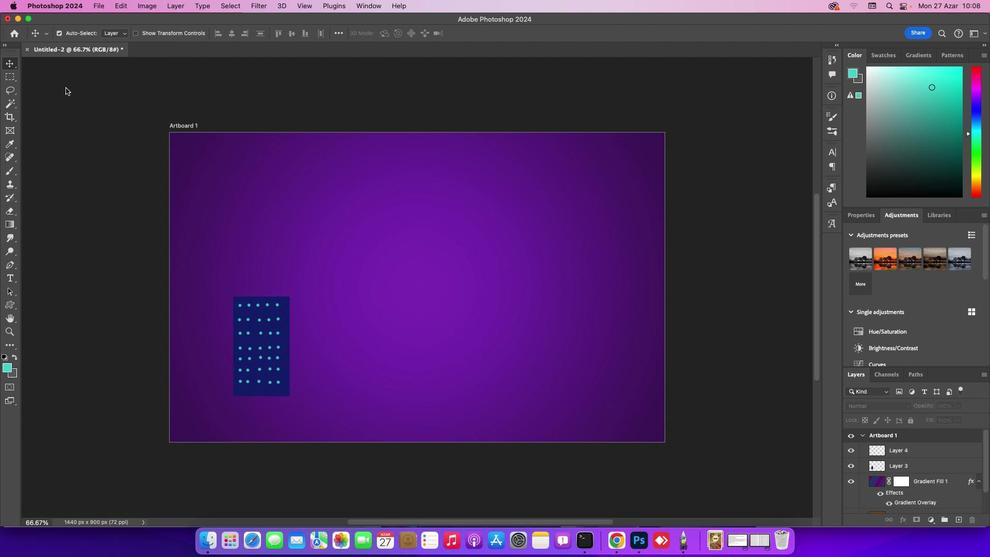 
Action: Mouse pressed left at (12, 64)
Screenshot: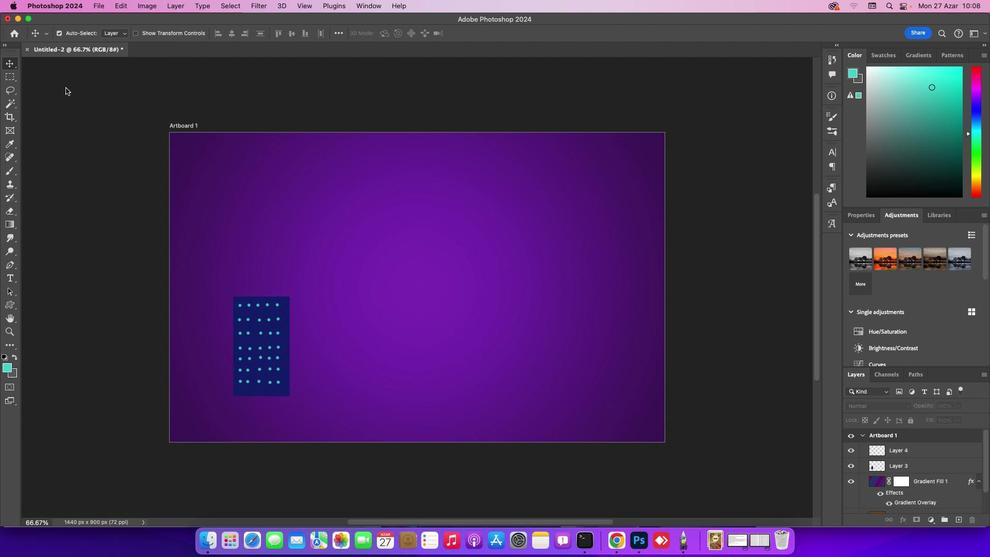 
Action: Mouse moved to (65, 87)
Screenshot: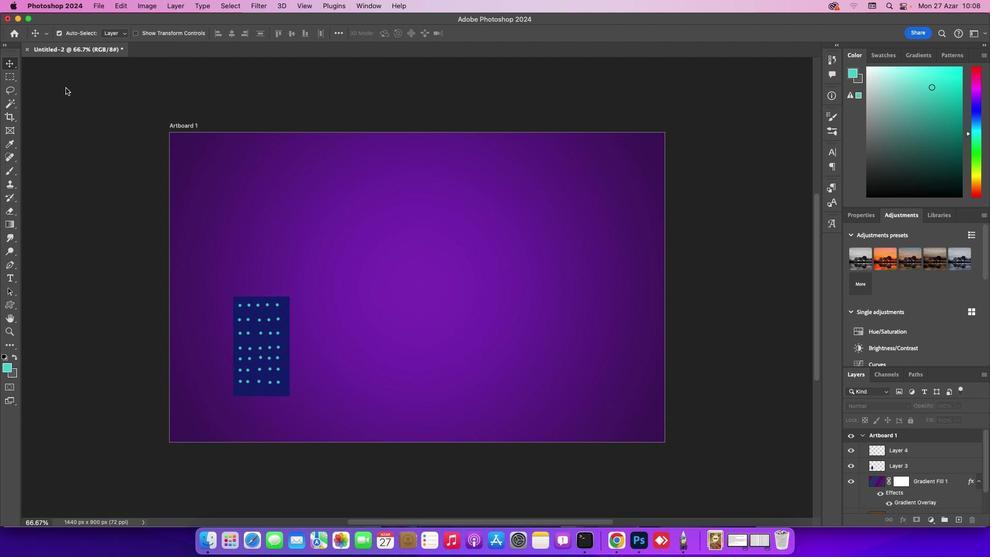 
Action: Mouse pressed left at (65, 87)
